 Task: Create new contact,   with mail id: 'KingLayla@faurecia.com', first name: 'Layla', Last name: 'King', Job Title: Event Coordinator, Phone number (617) 555-5678. Change life cycle stage to  'Lead' and lead status to 'New'. Add new company to the associated contact: www.kerryindev.com_x000D_
 and type: Prospect. Logged in from softage.1@softage.net
Action: Mouse moved to (112, 71)
Screenshot: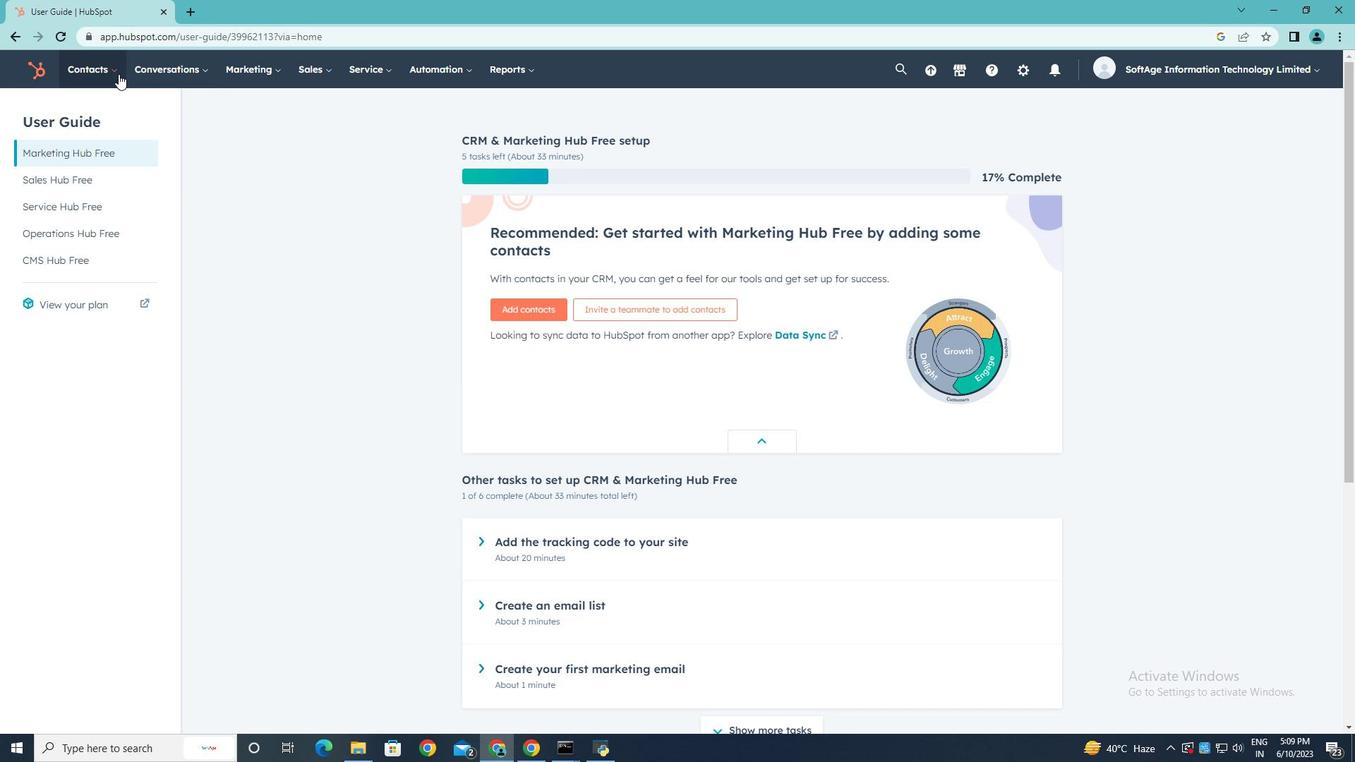 
Action: Mouse pressed left at (112, 71)
Screenshot: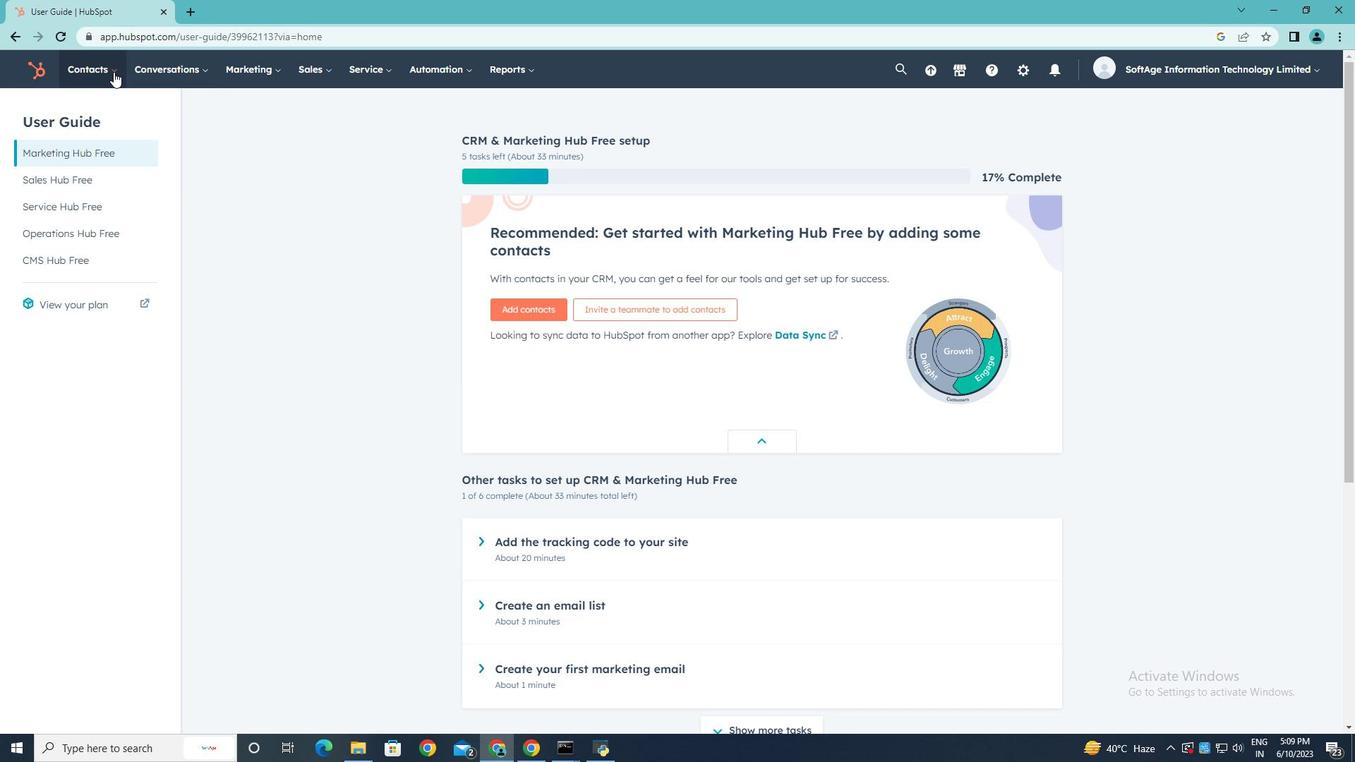 
Action: Mouse moved to (107, 115)
Screenshot: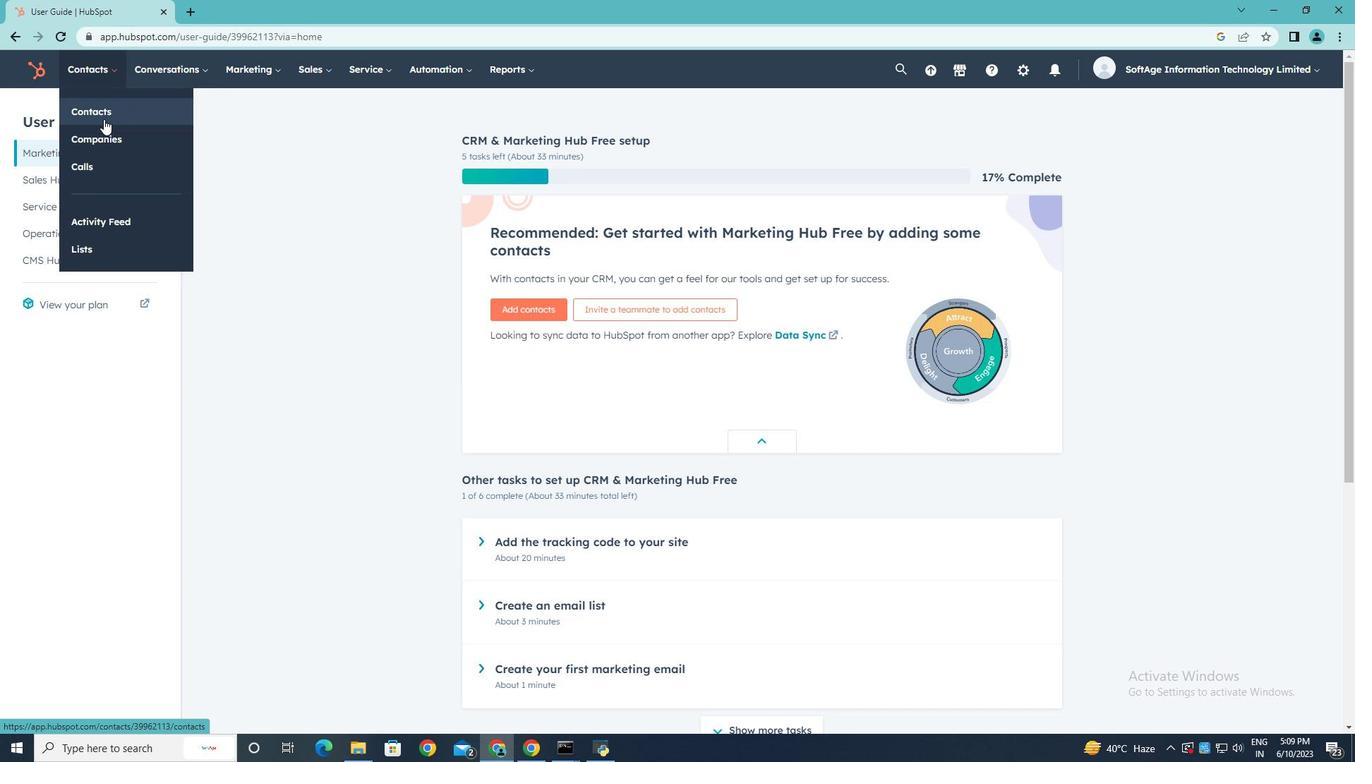 
Action: Mouse pressed left at (107, 115)
Screenshot: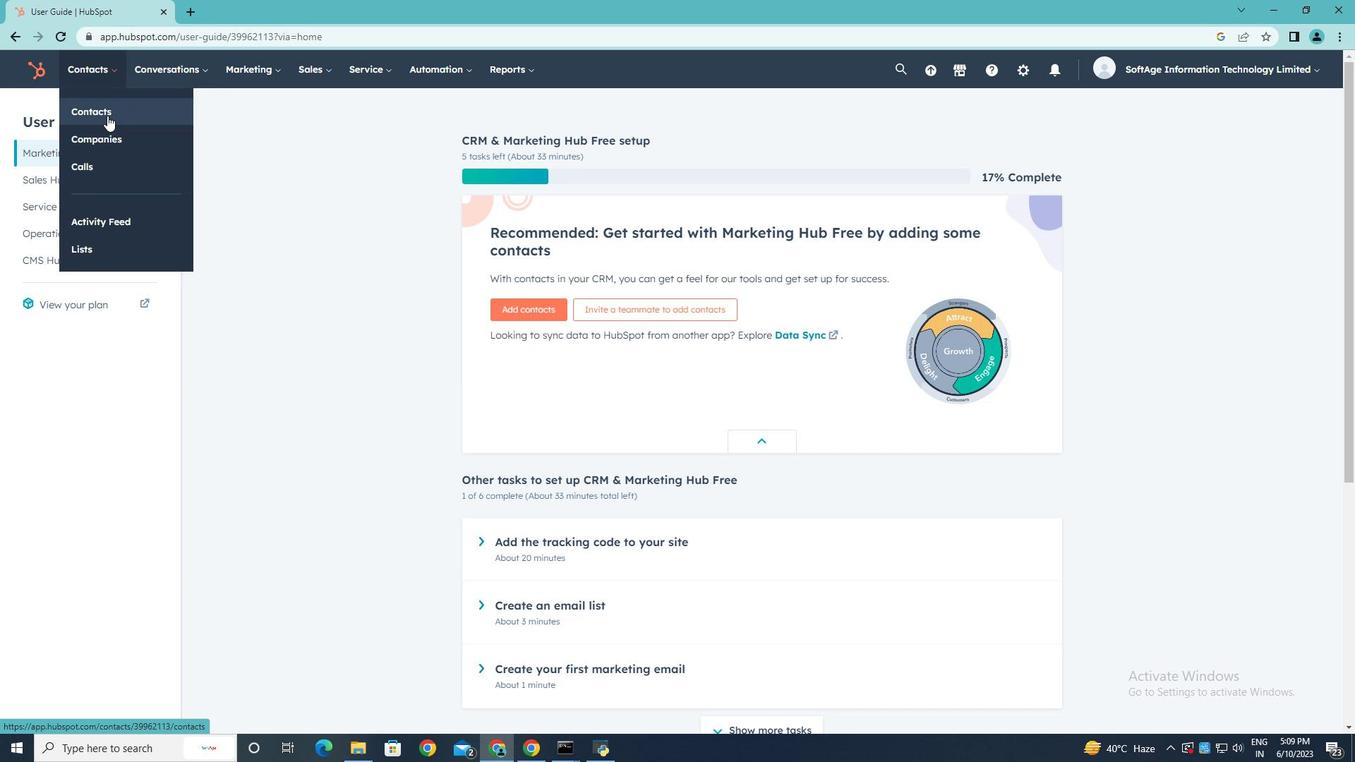 
Action: Mouse moved to (1279, 120)
Screenshot: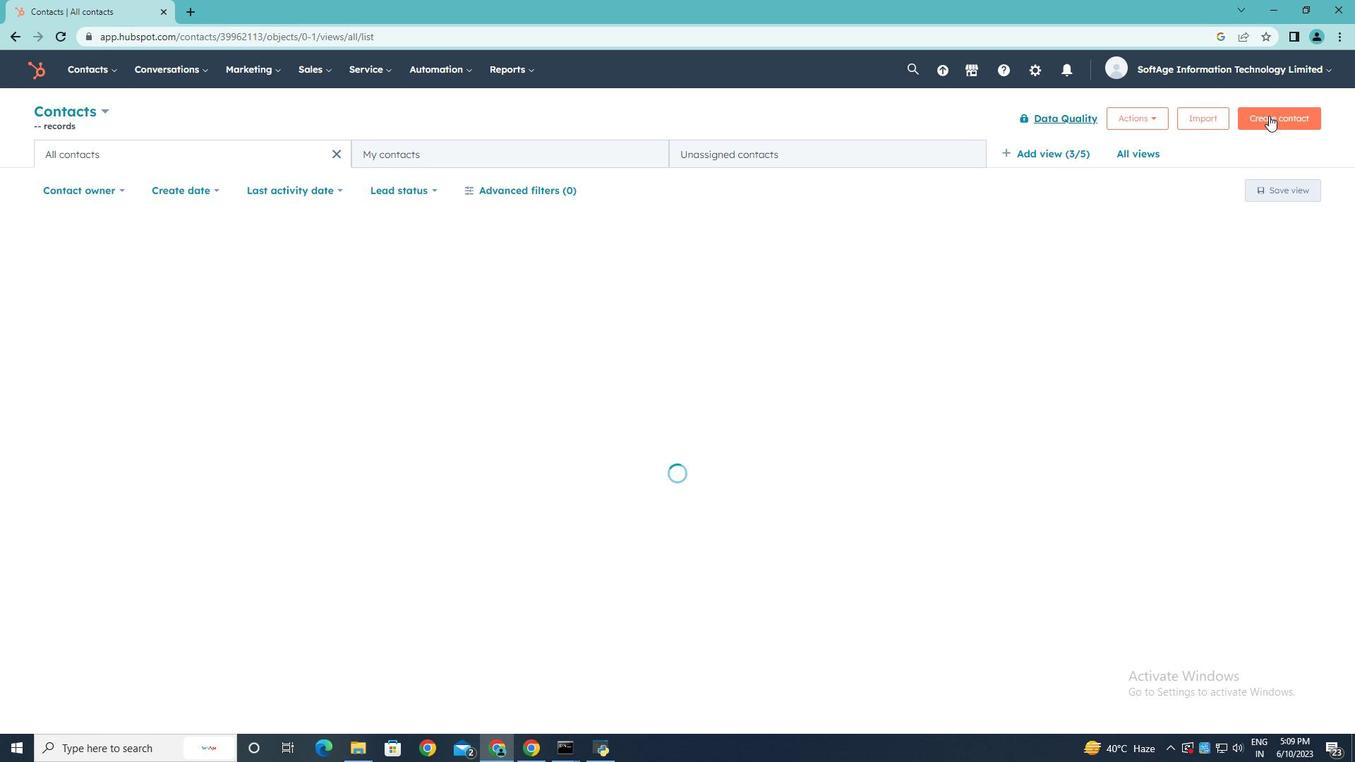 
Action: Mouse pressed left at (1279, 120)
Screenshot: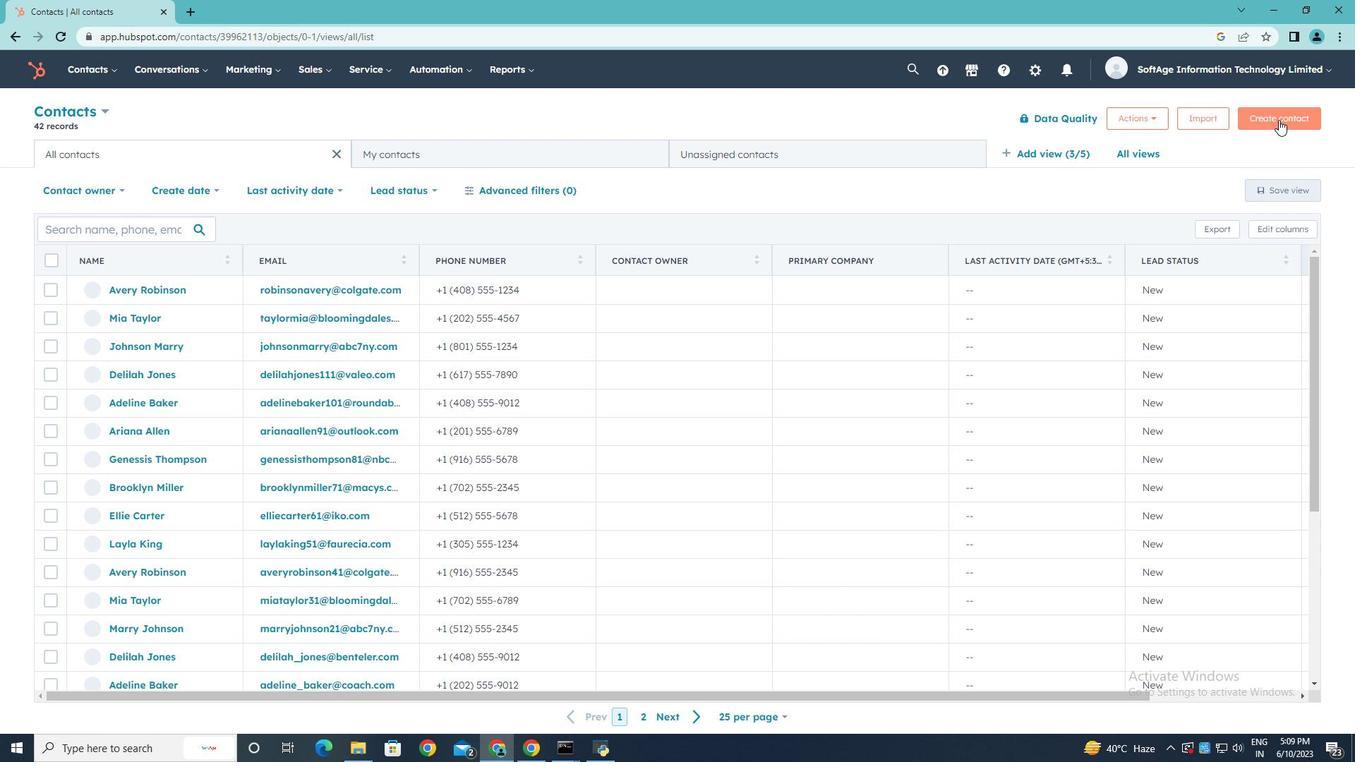 
Action: Mouse moved to (1002, 181)
Screenshot: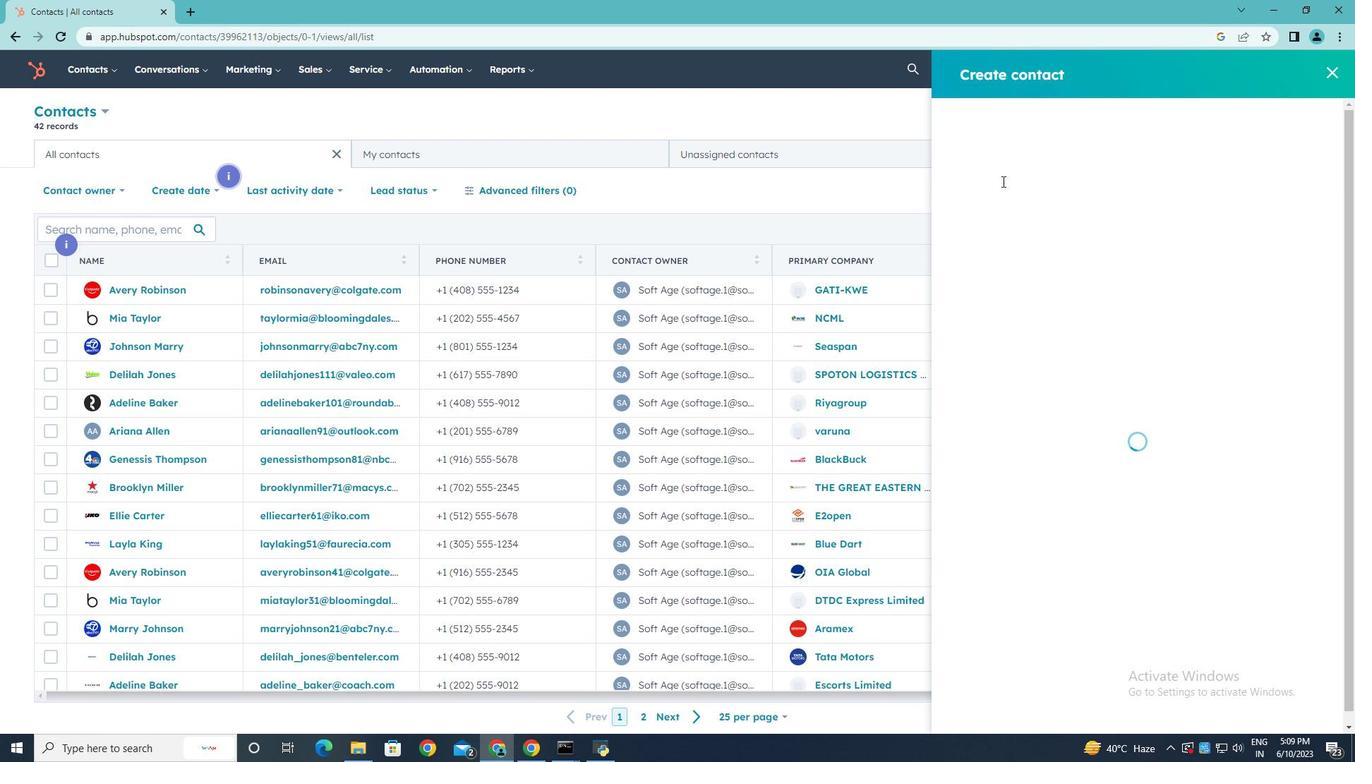 
Action: Mouse pressed left at (1002, 181)
Screenshot: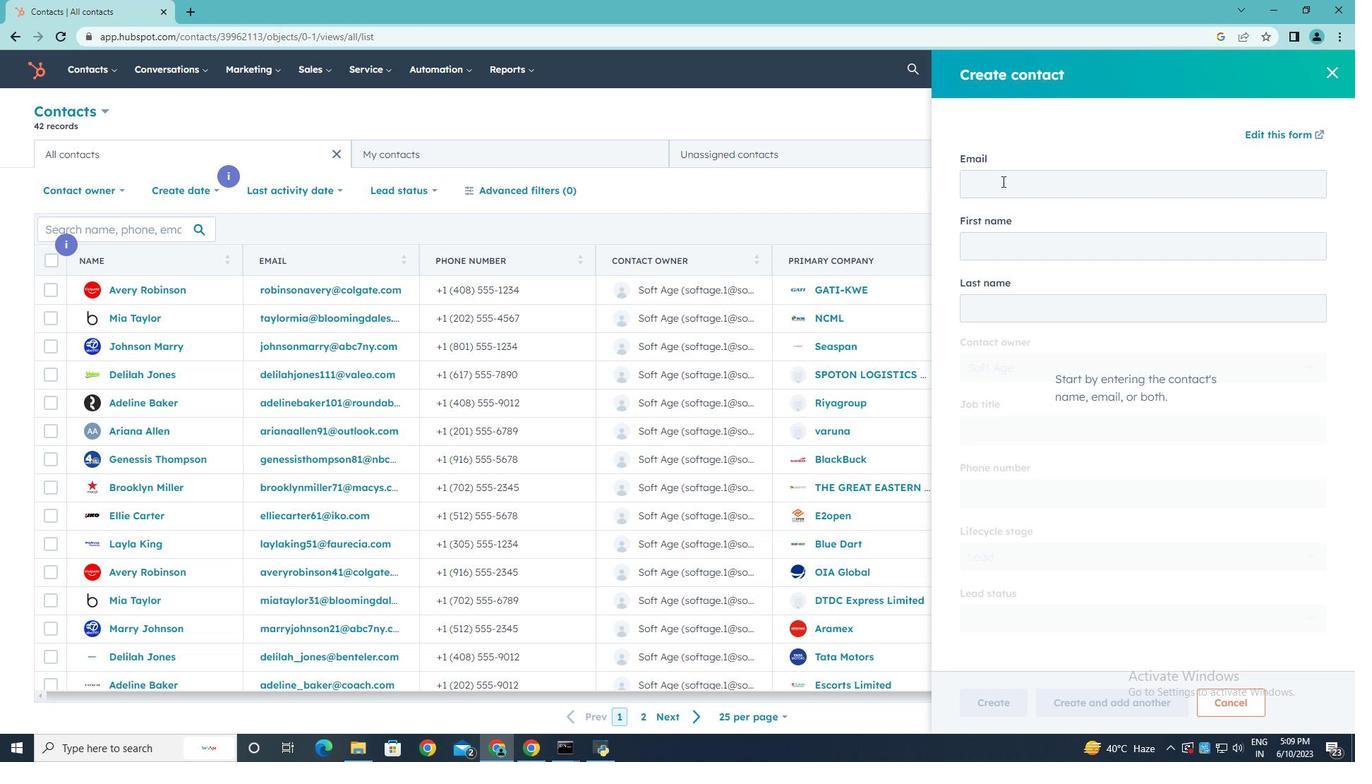 
Action: Key pressed <Key.shift>King<Key.shift>Layla<Key.shift>@<Key.shift>fac<Key.backspace>urecia<Key.shift><Key.shift><Key.shift><Key.shift>.com
Screenshot: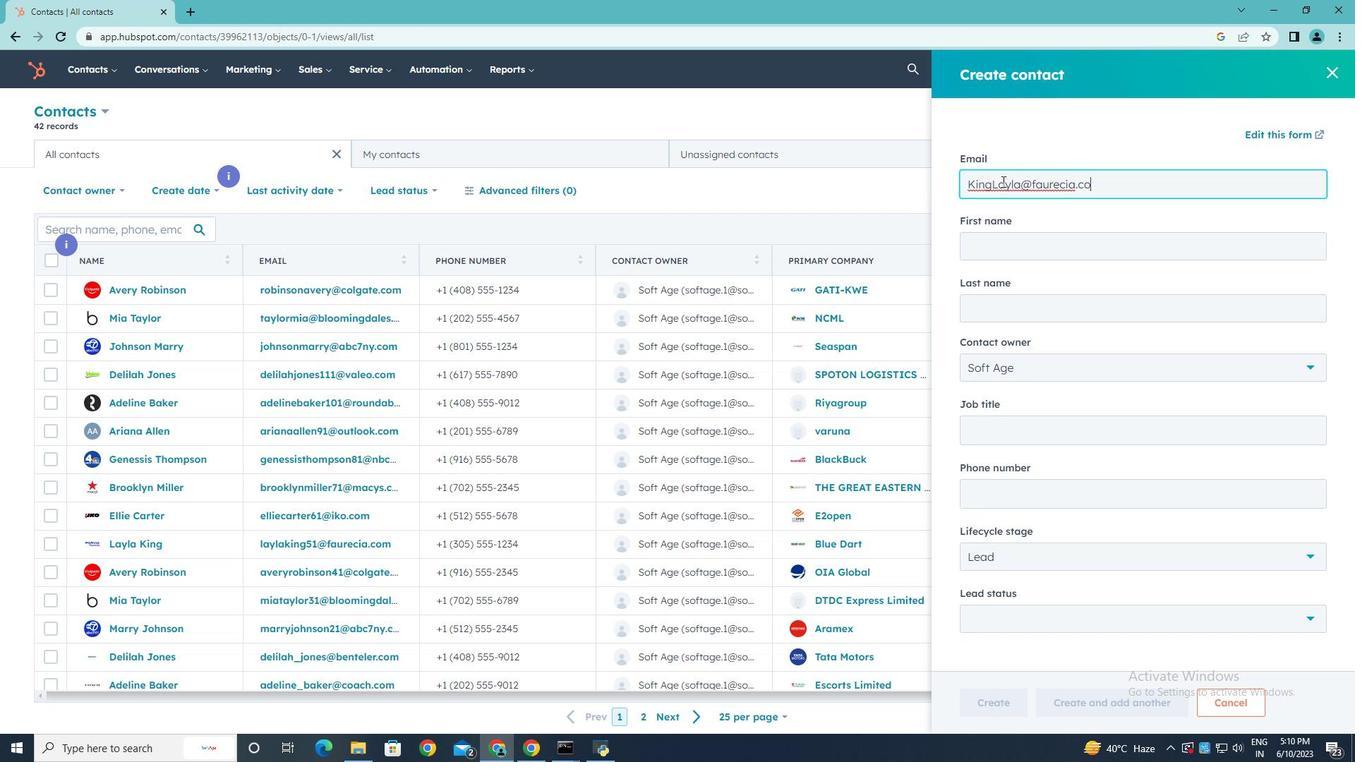 
Action: Mouse moved to (1016, 252)
Screenshot: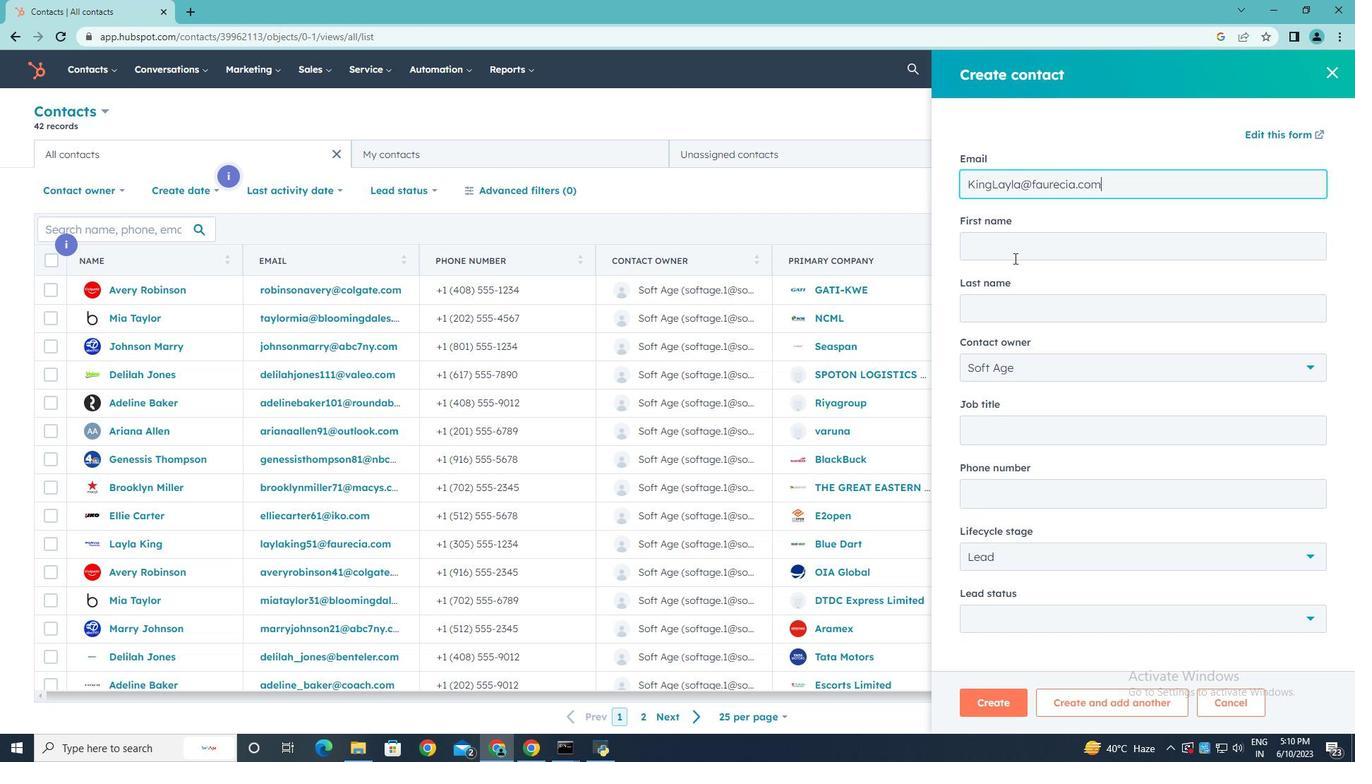 
Action: Mouse pressed left at (1016, 252)
Screenshot: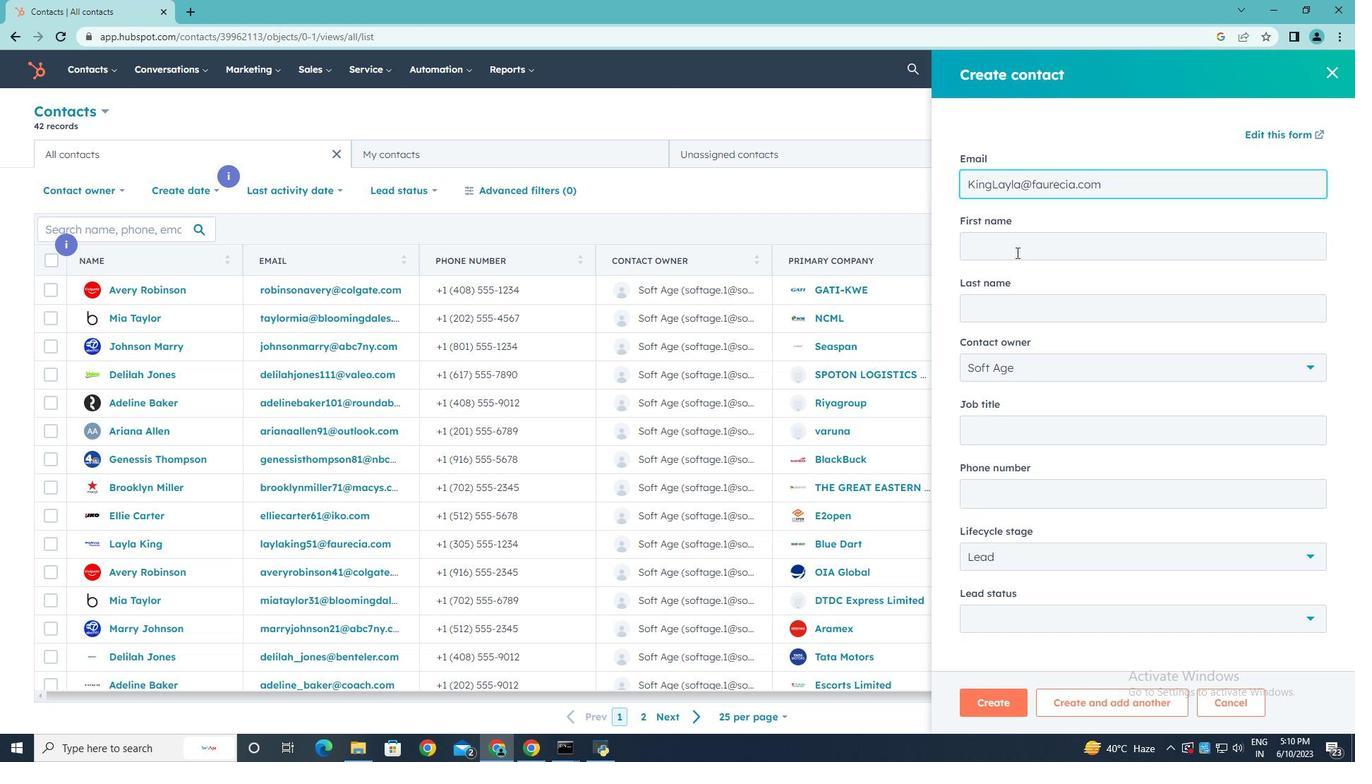 
Action: Key pressed <Key.shift><Key.shift><Key.shift><Key.shift><Key.shift><Key.shift><Key.shift><Key.shift>Layla
Screenshot: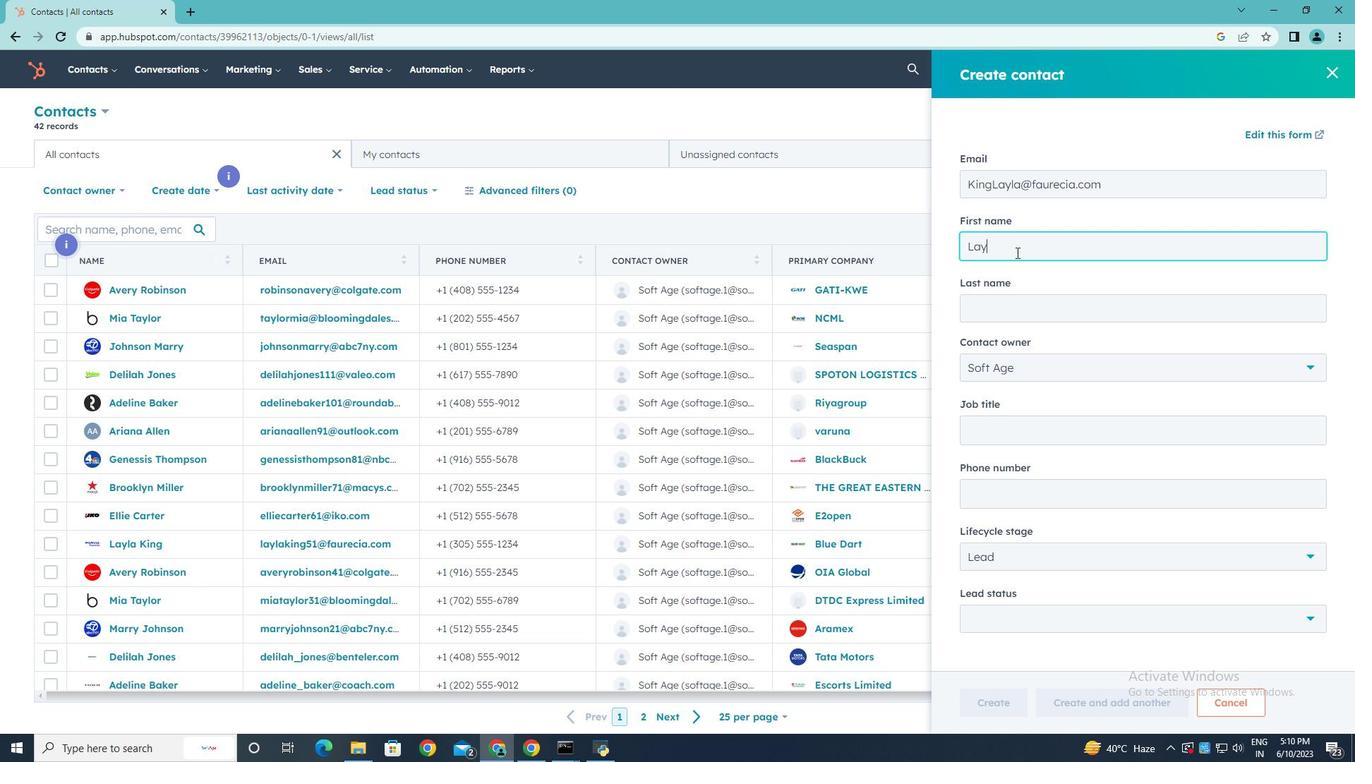
Action: Mouse moved to (1017, 252)
Screenshot: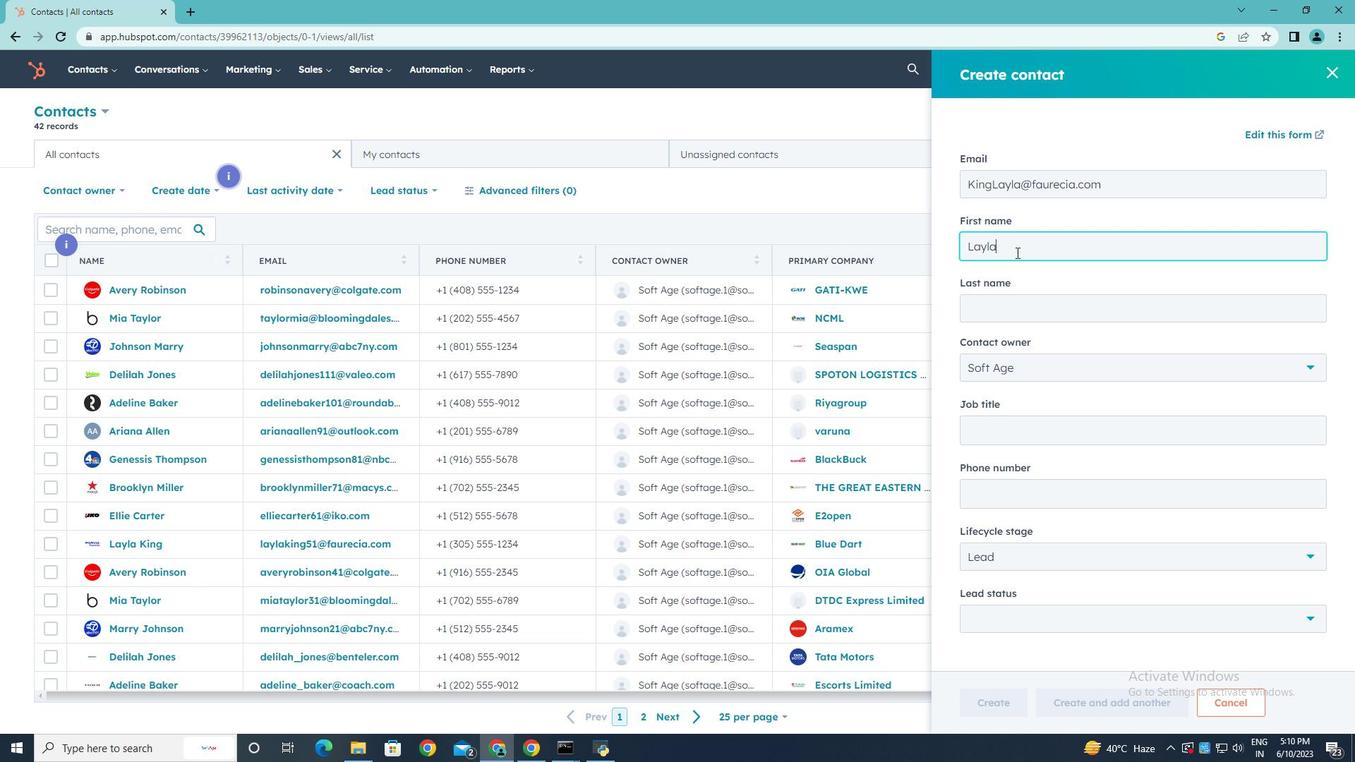 
Action: Mouse scrolled (1017, 252) with delta (0, 0)
Screenshot: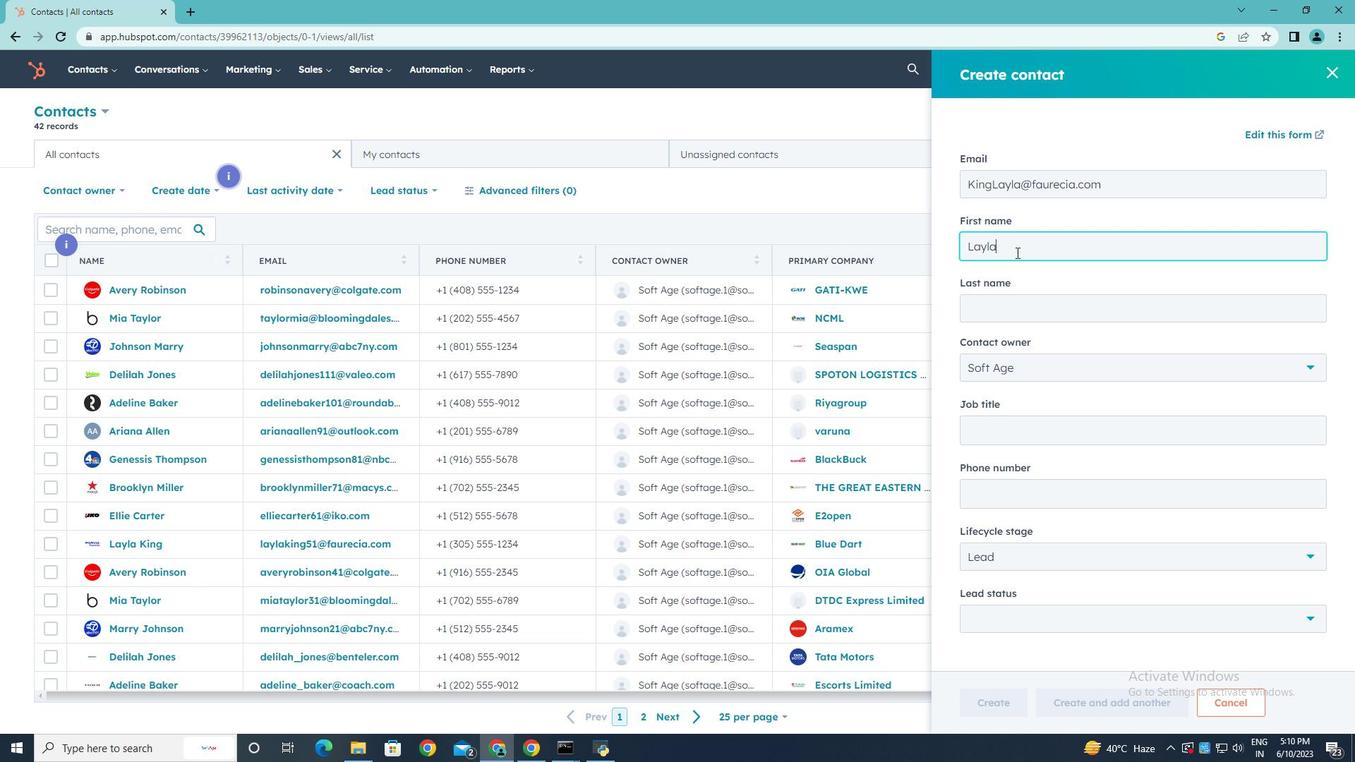 
Action: Mouse moved to (1020, 253)
Screenshot: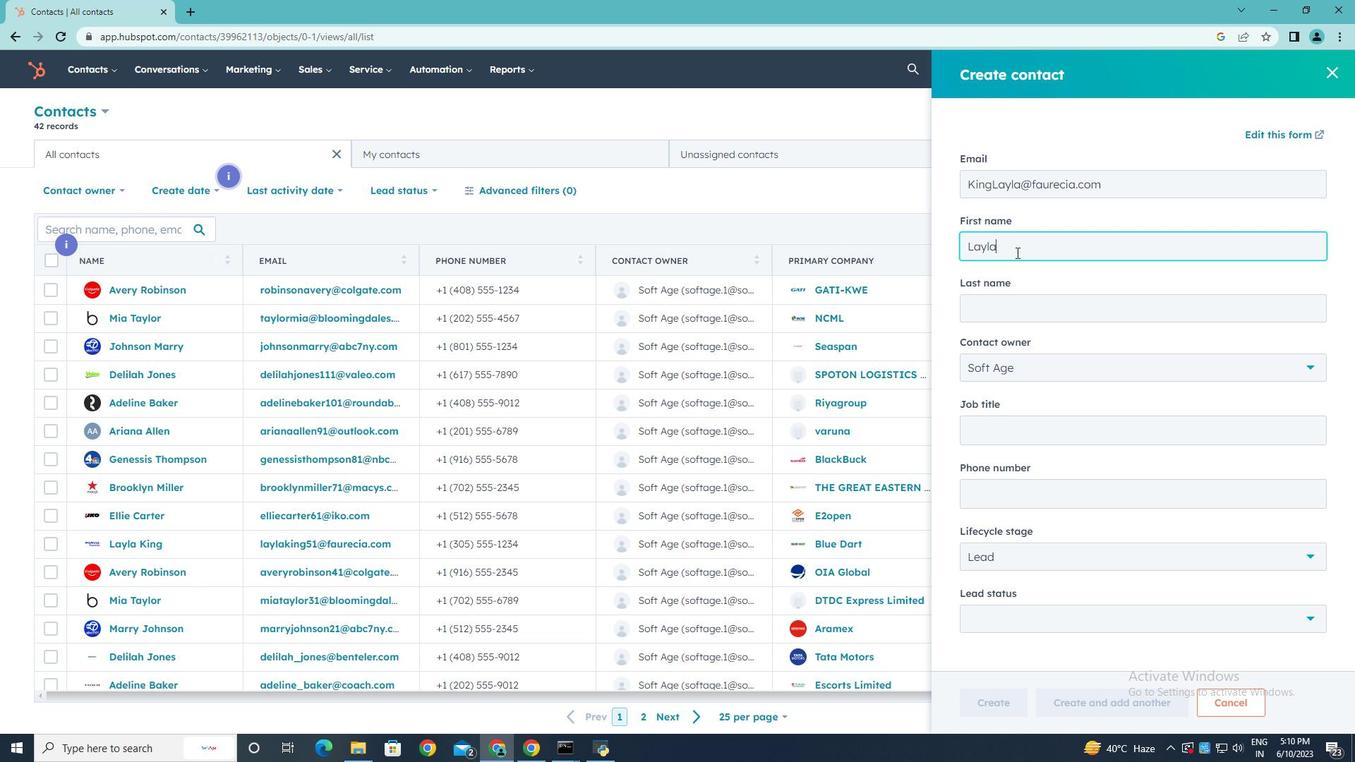 
Action: Mouse scrolled (1020, 252) with delta (0, 0)
Screenshot: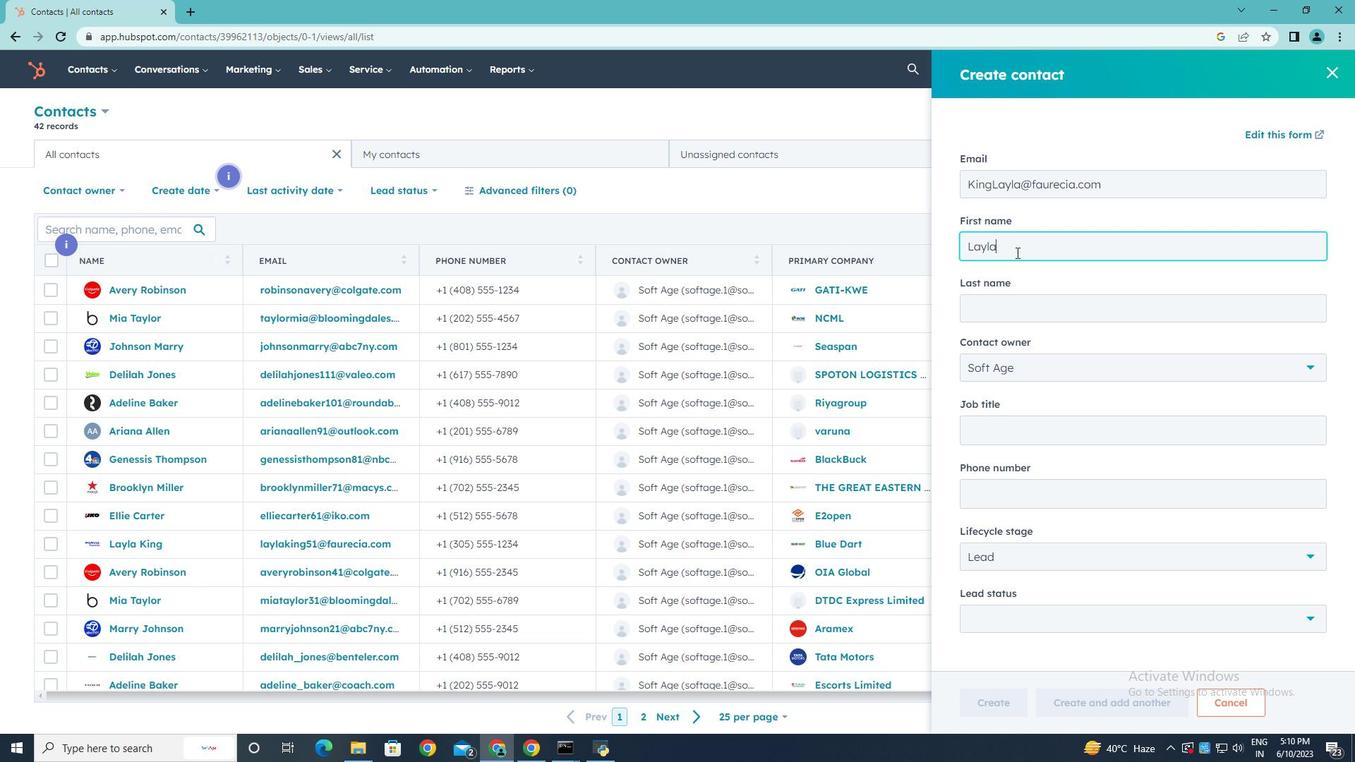 
Action: Mouse moved to (1032, 255)
Screenshot: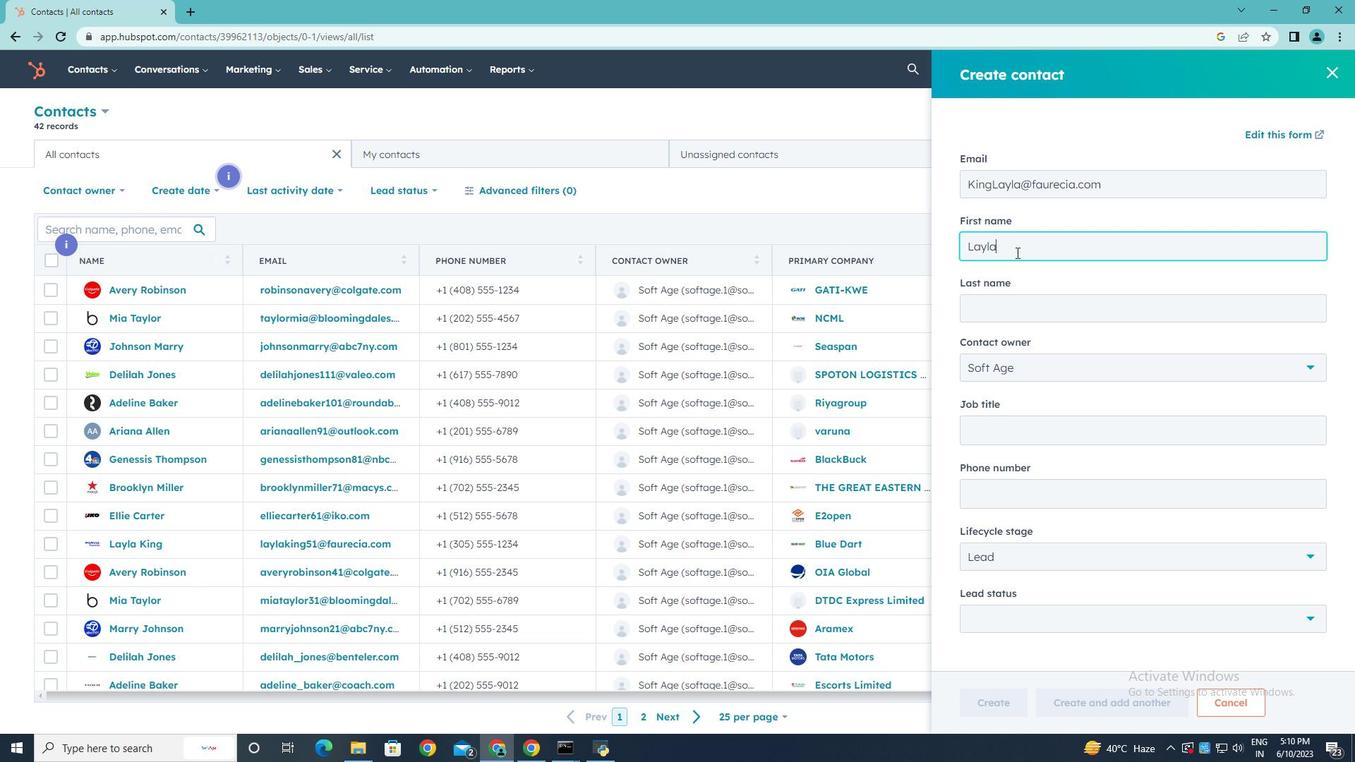 
Action: Mouse scrolled (1032, 254) with delta (0, 0)
Screenshot: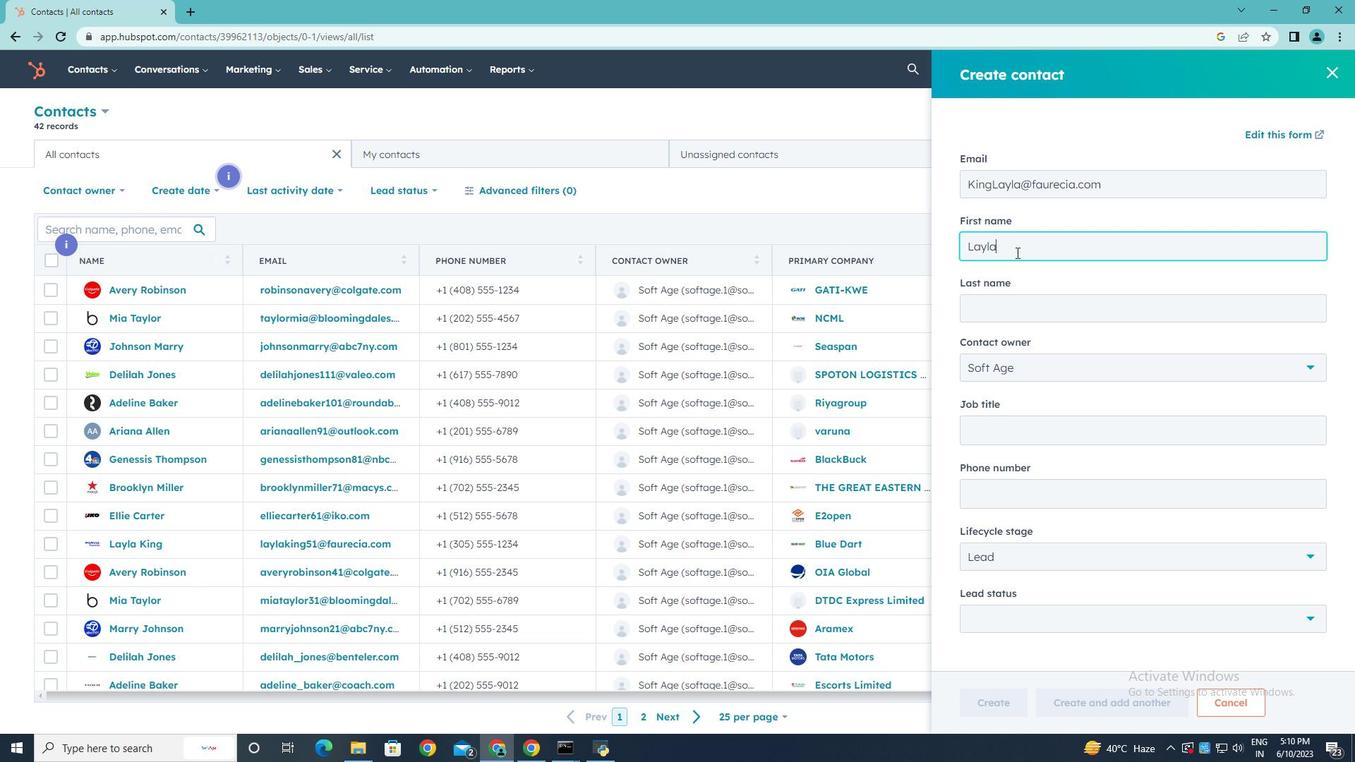 
Action: Mouse moved to (1055, 256)
Screenshot: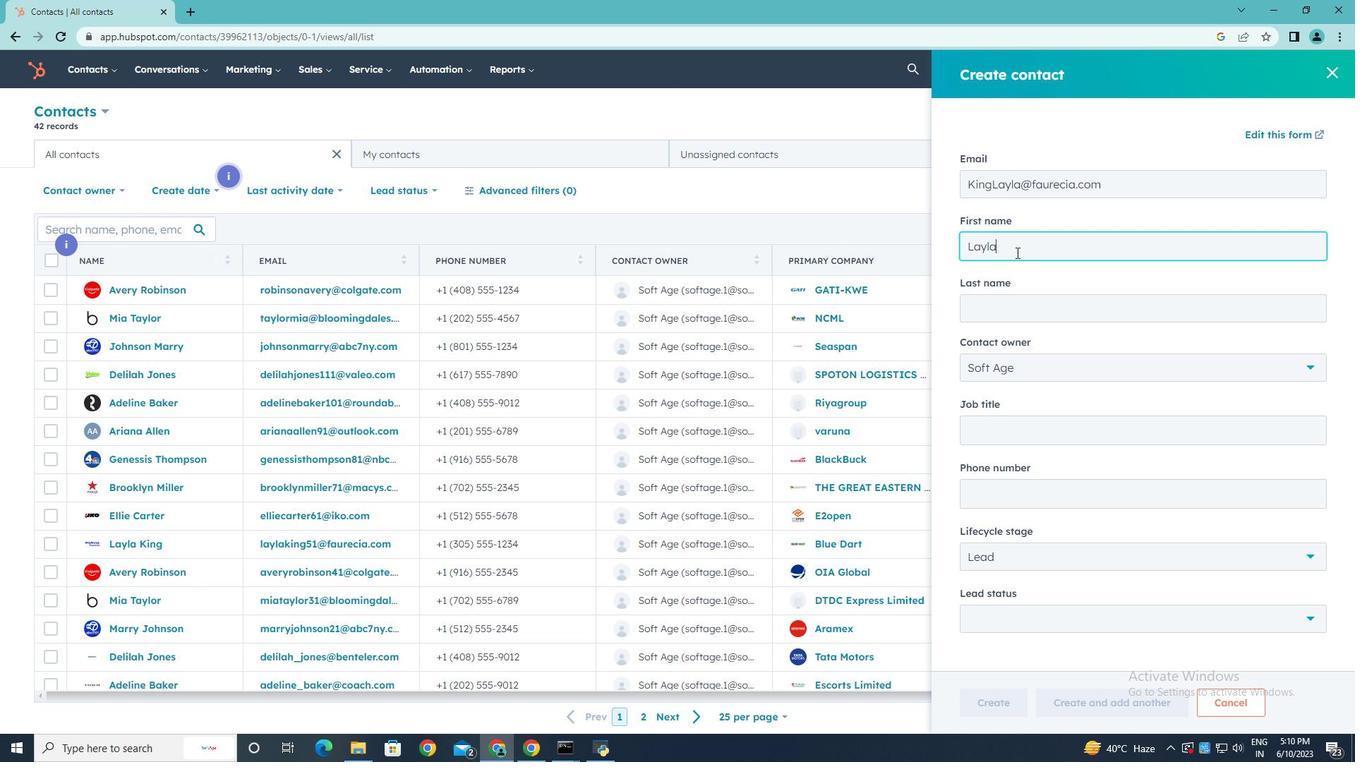
Action: Mouse scrolled (1055, 256) with delta (0, 0)
Screenshot: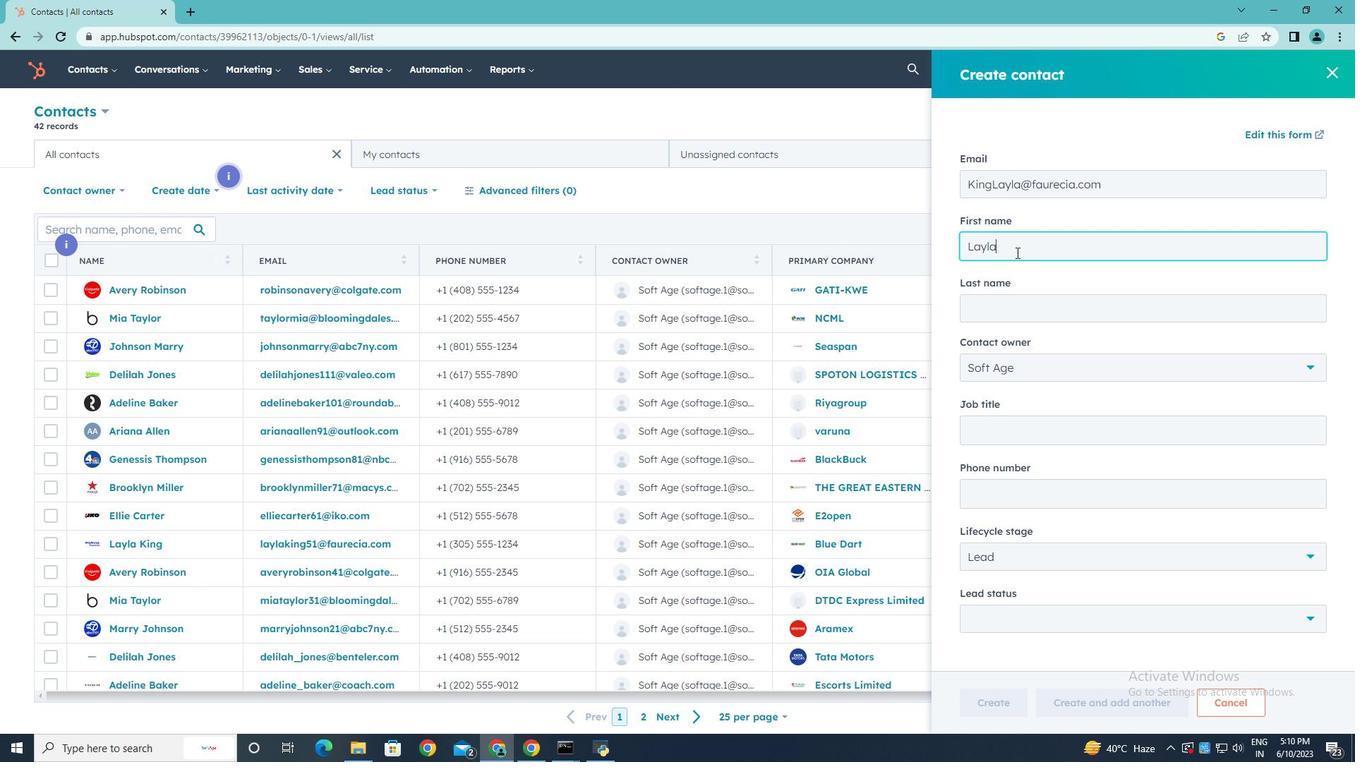 
Action: Mouse moved to (1017, 313)
Screenshot: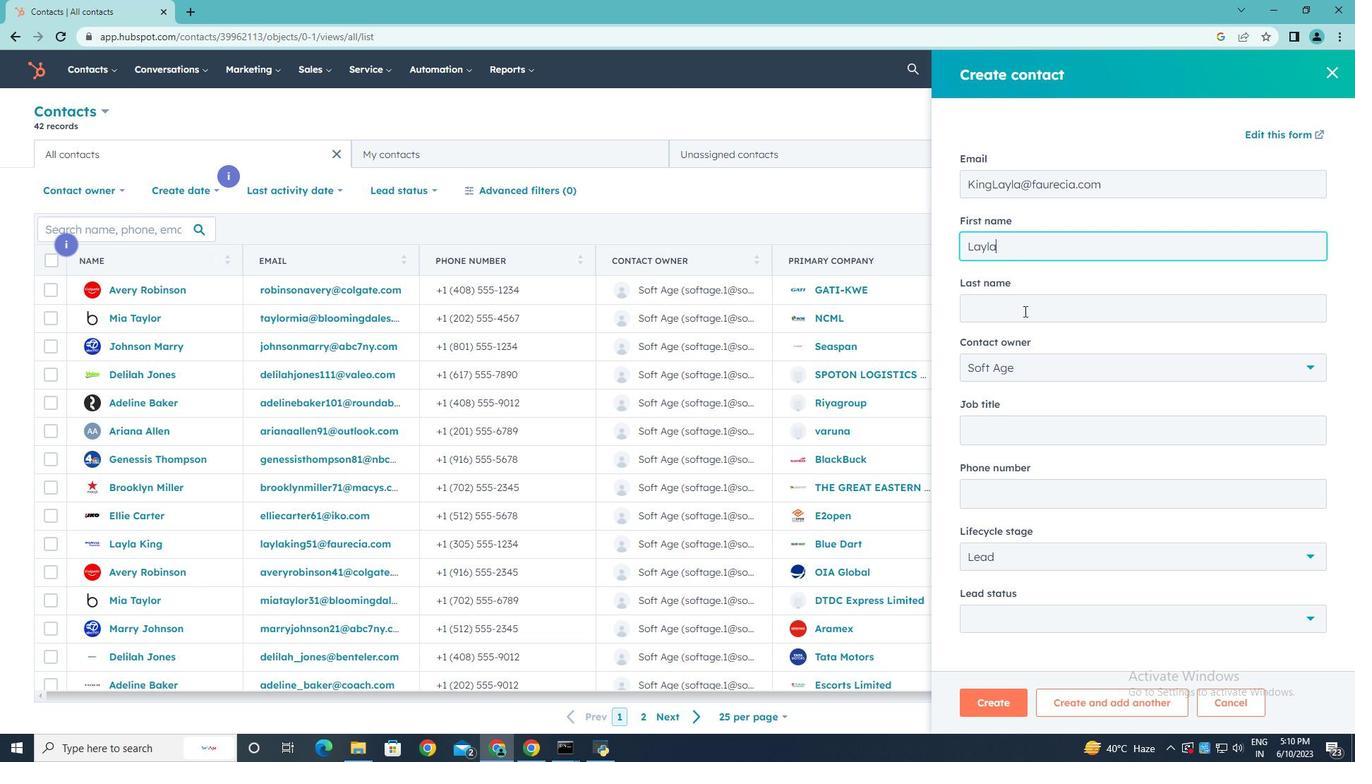 
Action: Mouse pressed left at (1017, 313)
Screenshot: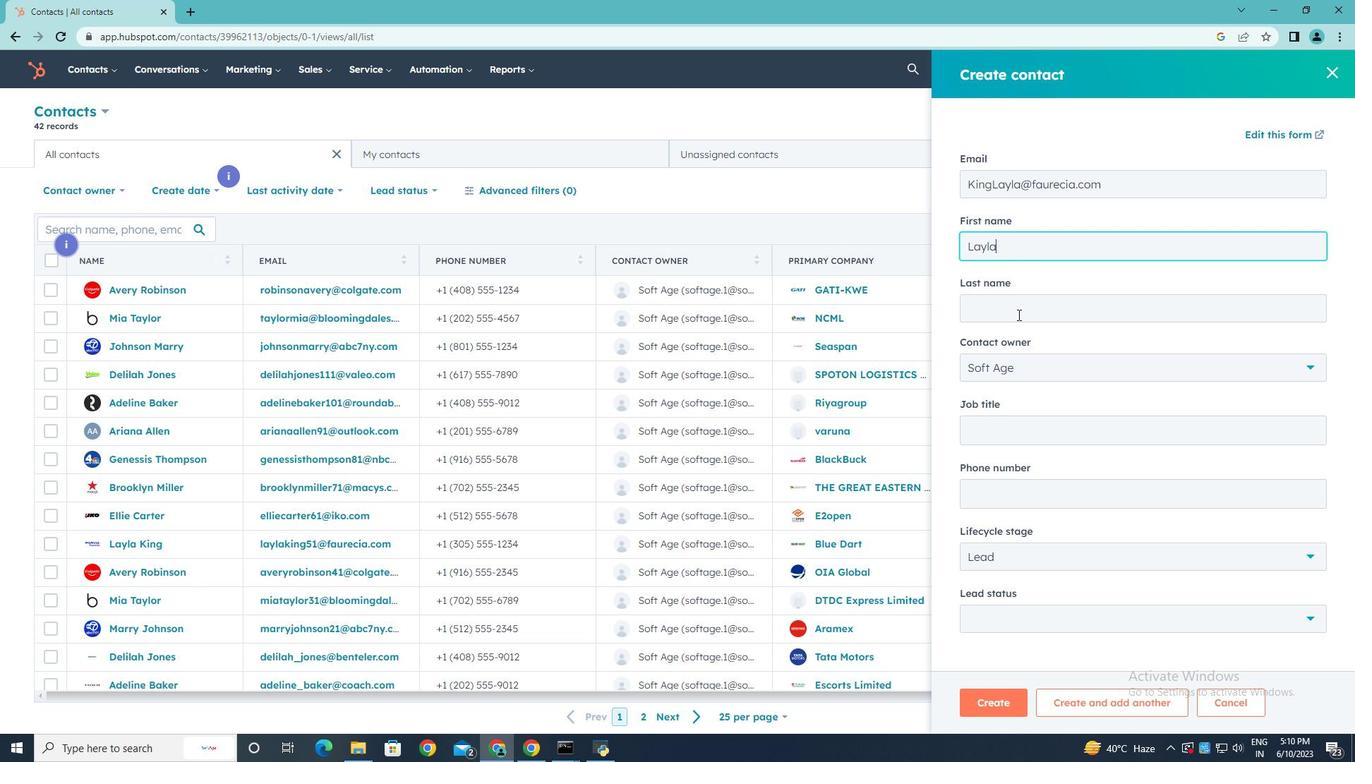 
Action: Key pressed <Key.shift>King
Screenshot: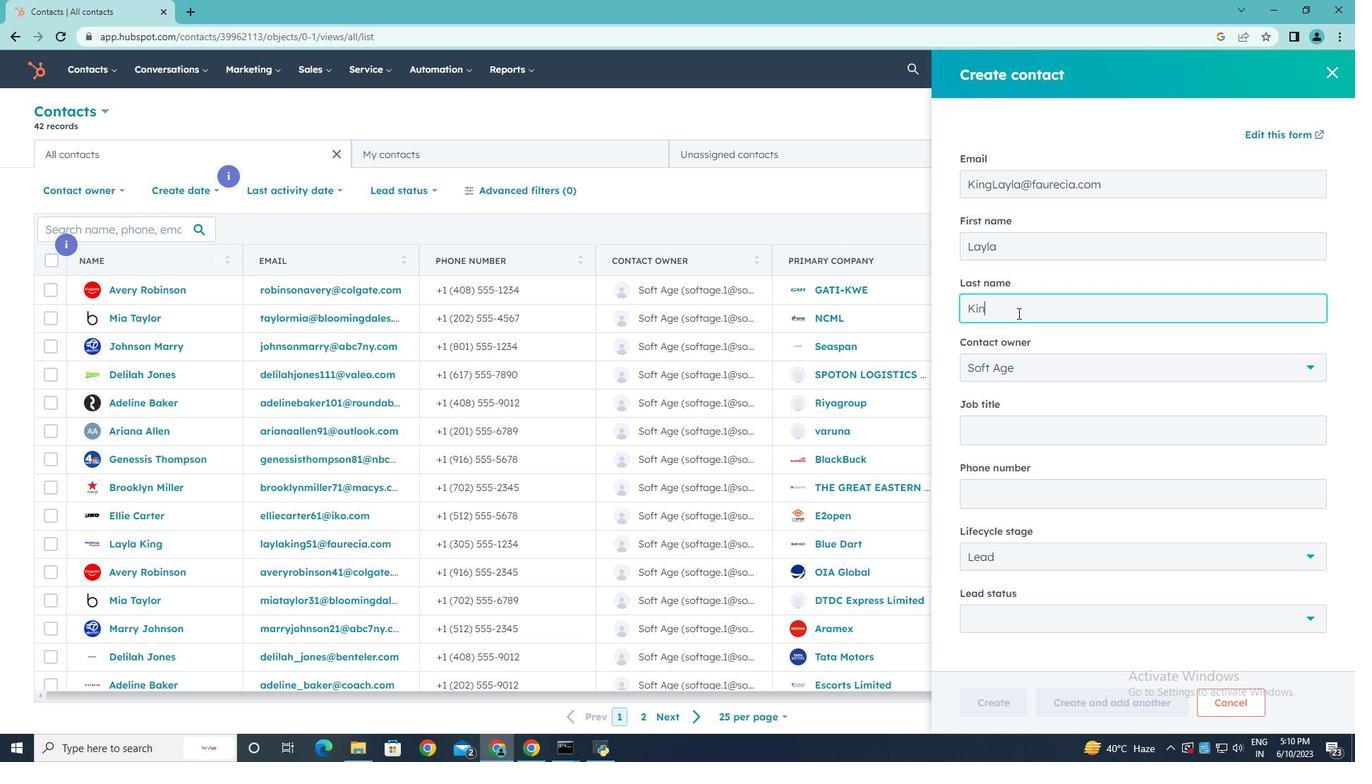 
Action: Mouse moved to (1029, 434)
Screenshot: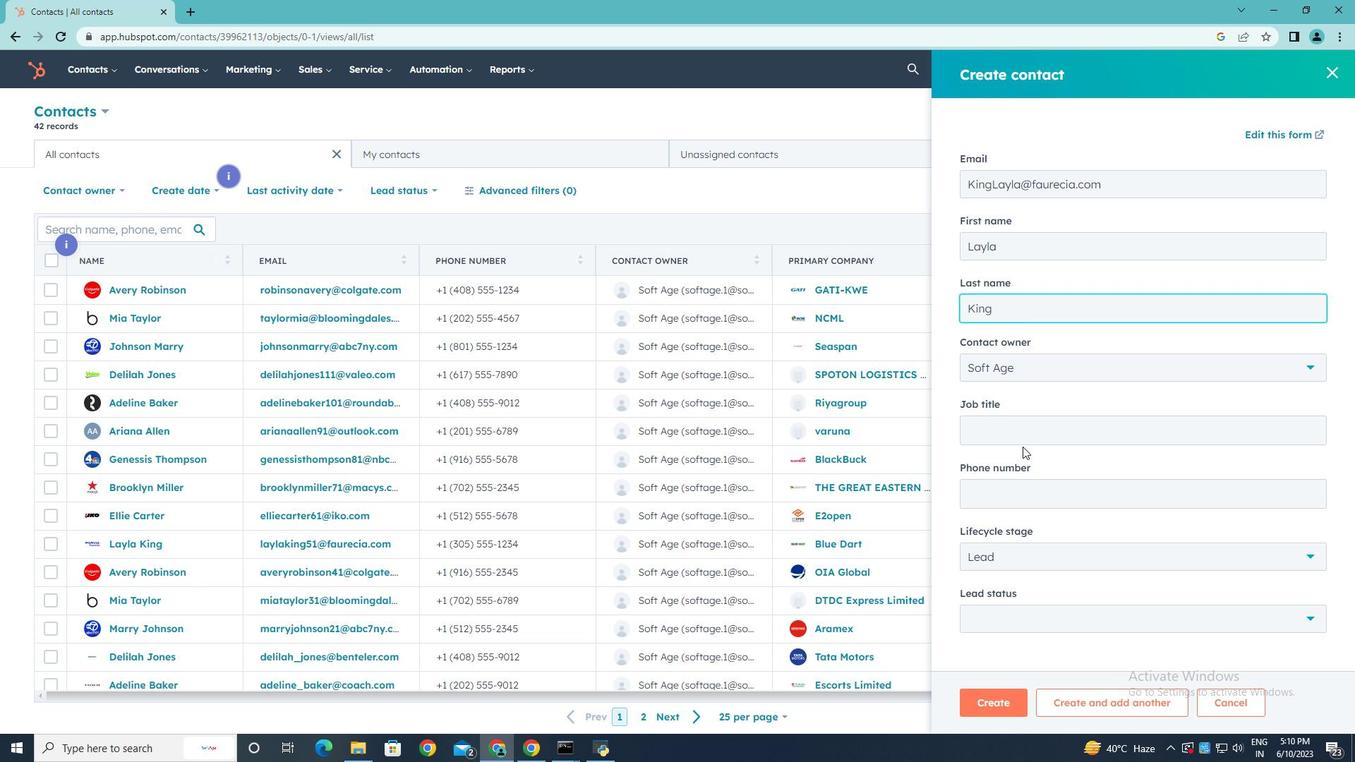 
Action: Mouse pressed left at (1029, 434)
Screenshot: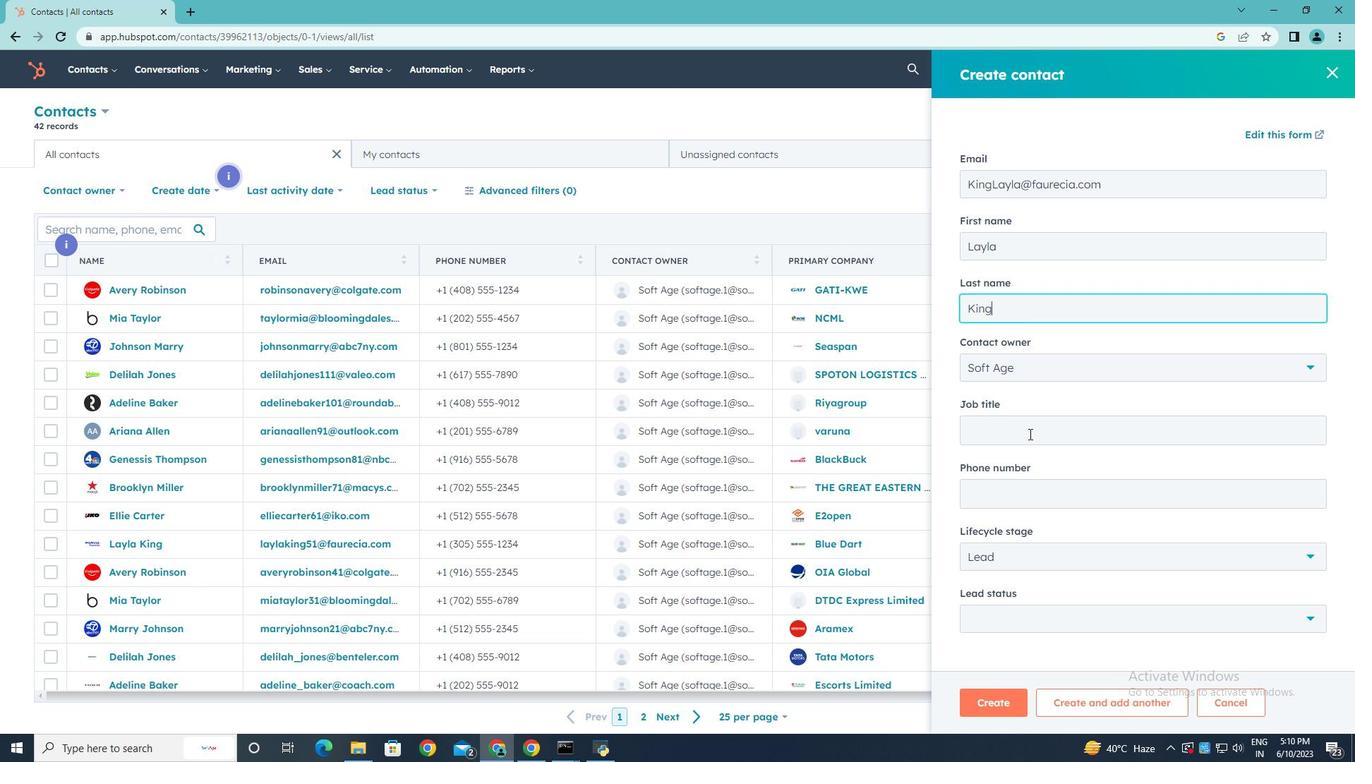 
Action: Key pressed <Key.shift><Key.shift><Key.shift><Key.shift><Key.shift>Evenet<Key.backspace><Key.backspace>t<Key.space><Key.shift>D<Key.shift><Key.backspace>Coordinator
Screenshot: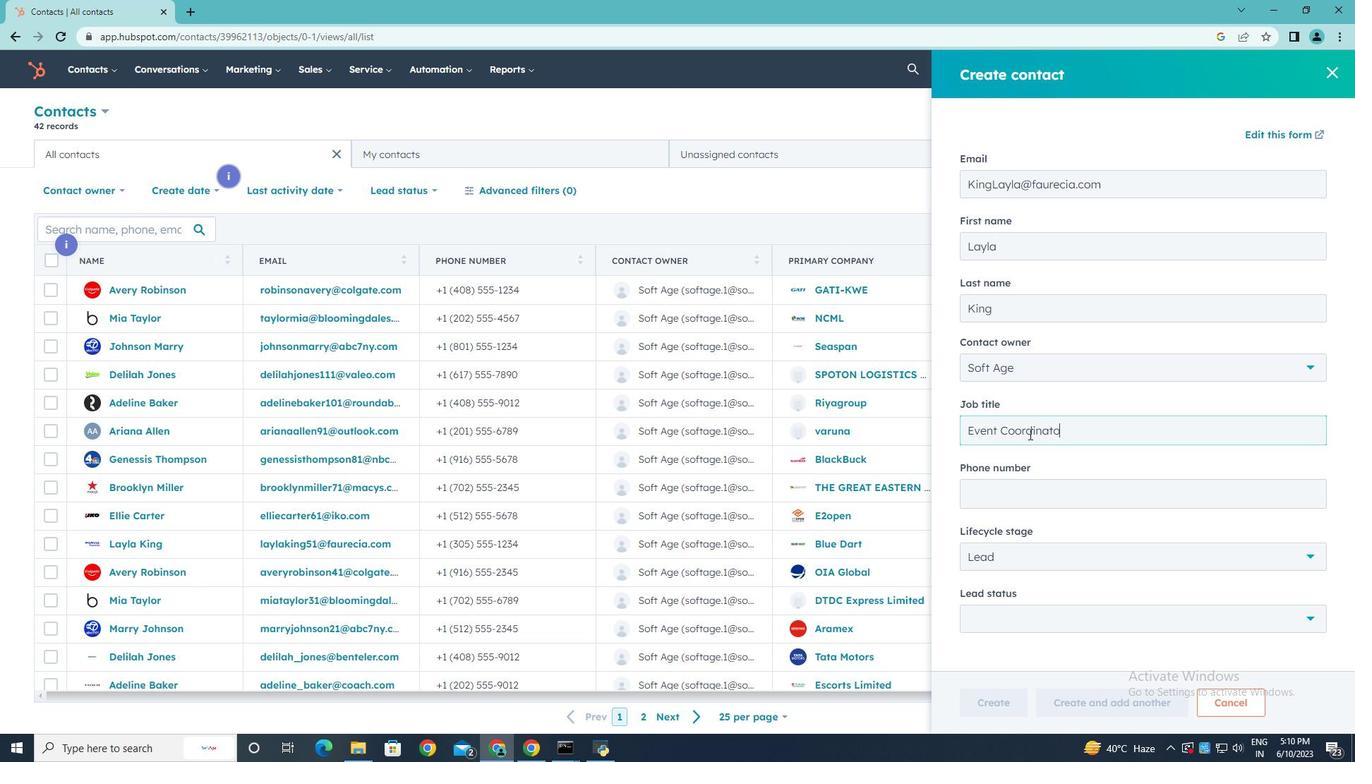 
Action: Mouse moved to (1061, 502)
Screenshot: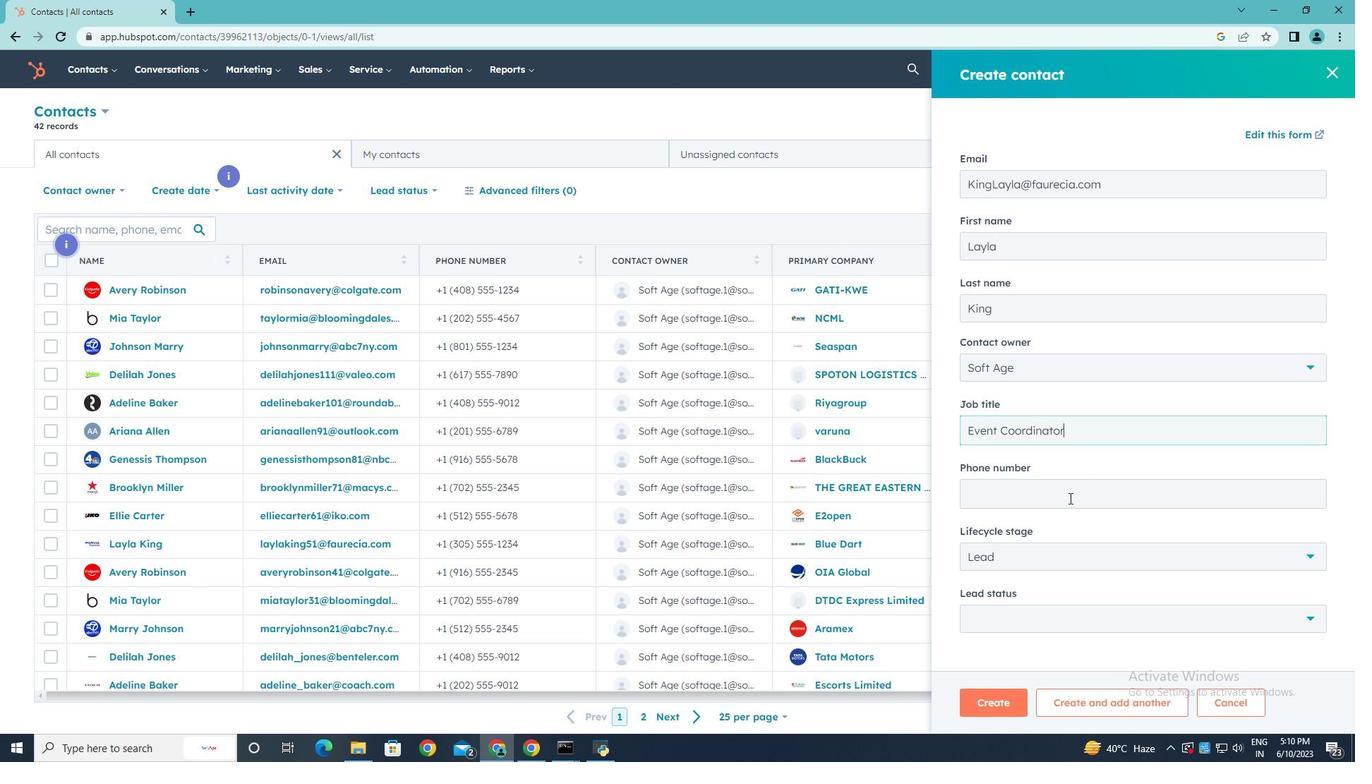 
Action: Mouse pressed left at (1061, 502)
Screenshot: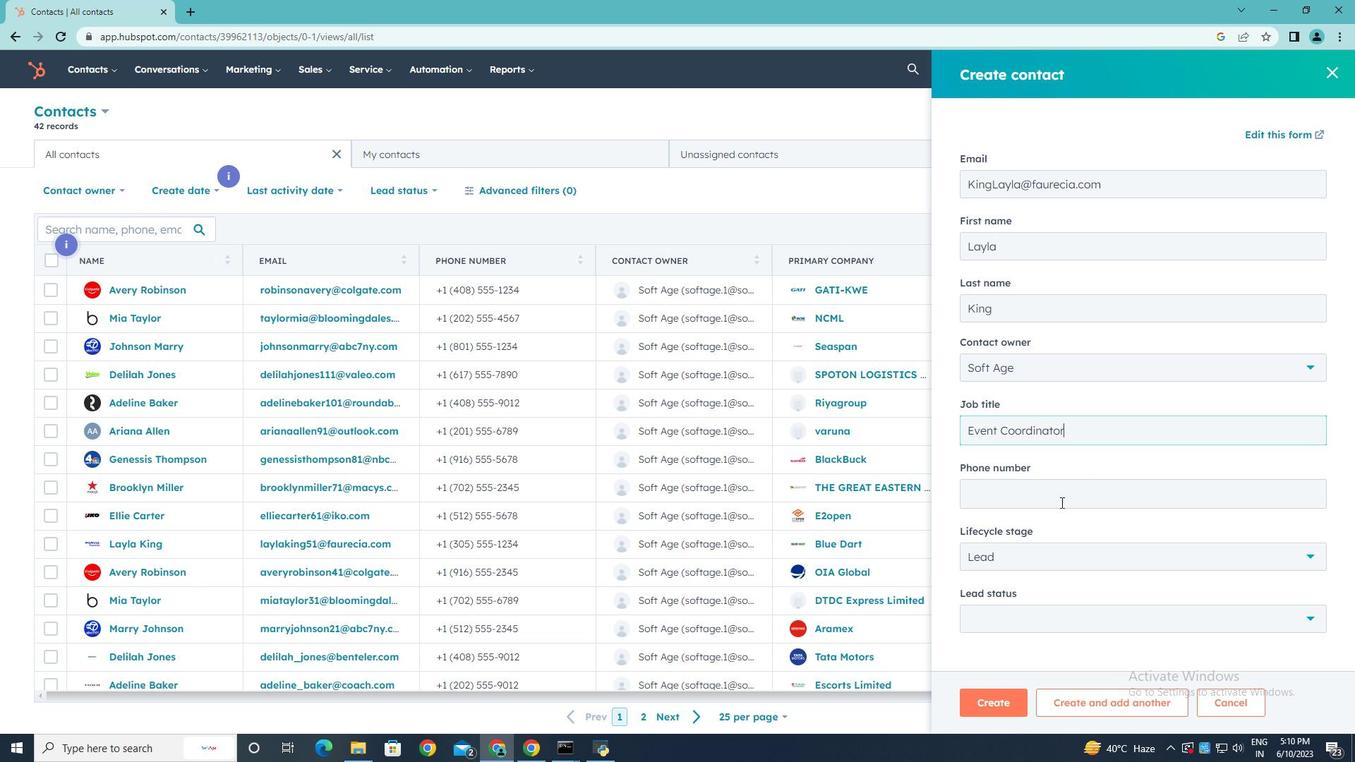 
Action: Key pressed 67<Key.backspace>175555678
Screenshot: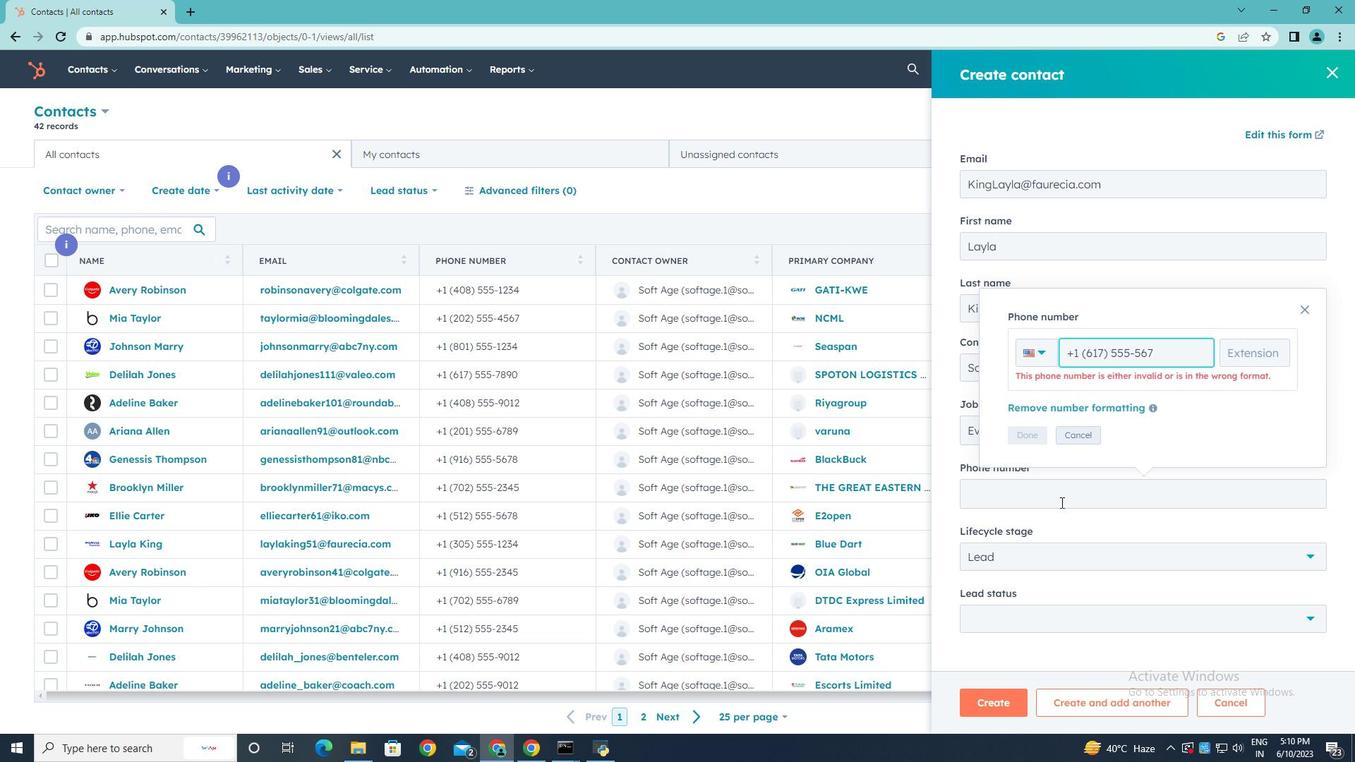 
Action: Mouse moved to (1033, 430)
Screenshot: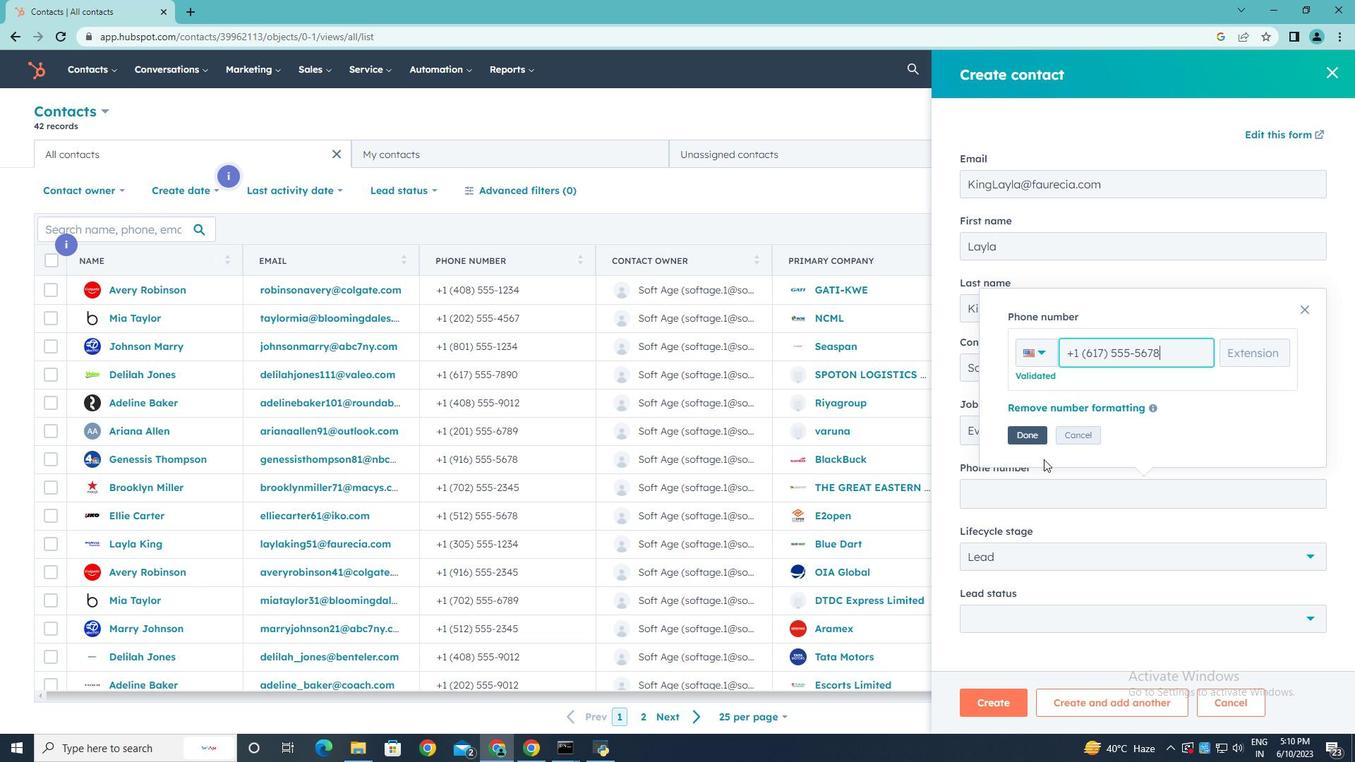 
Action: Mouse pressed left at (1033, 430)
Screenshot: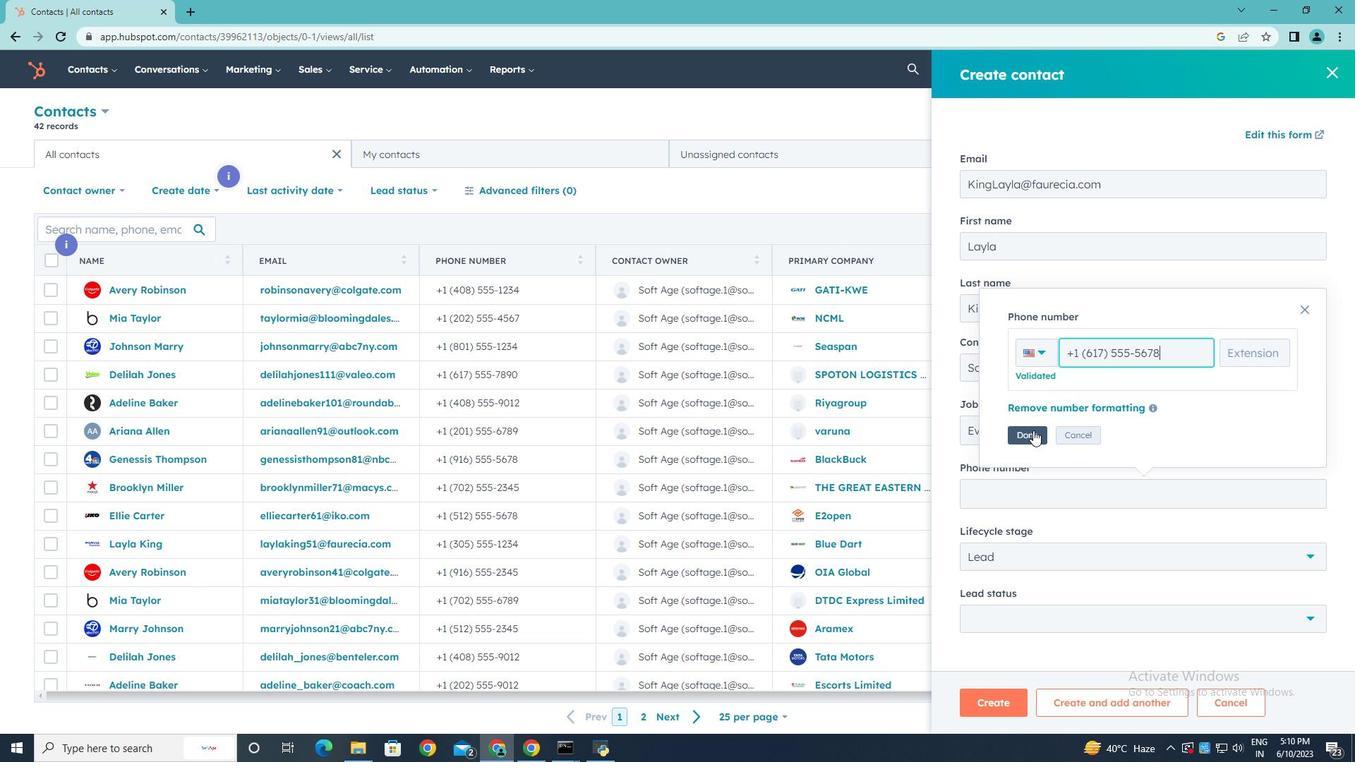 
Action: Mouse moved to (1046, 552)
Screenshot: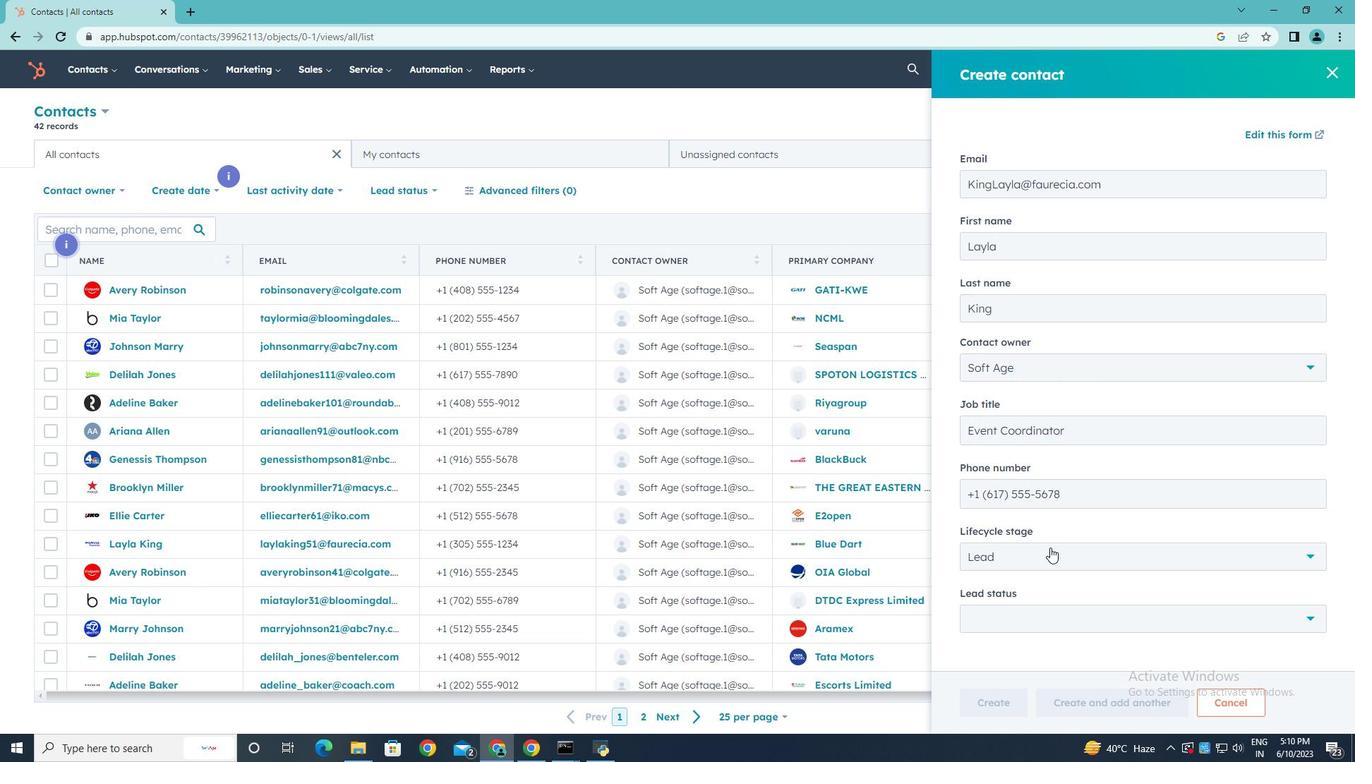 
Action: Mouse pressed left at (1046, 552)
Screenshot: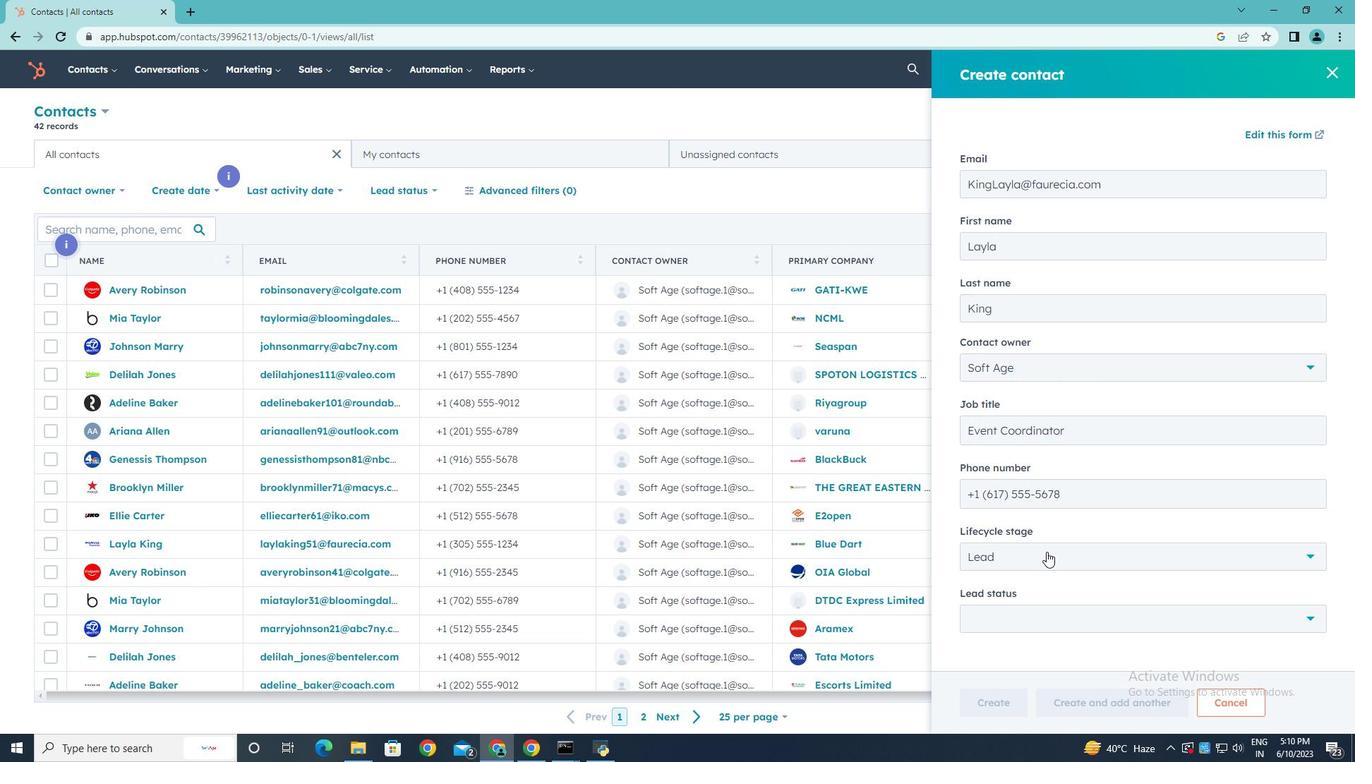 
Action: Mouse moved to (1009, 424)
Screenshot: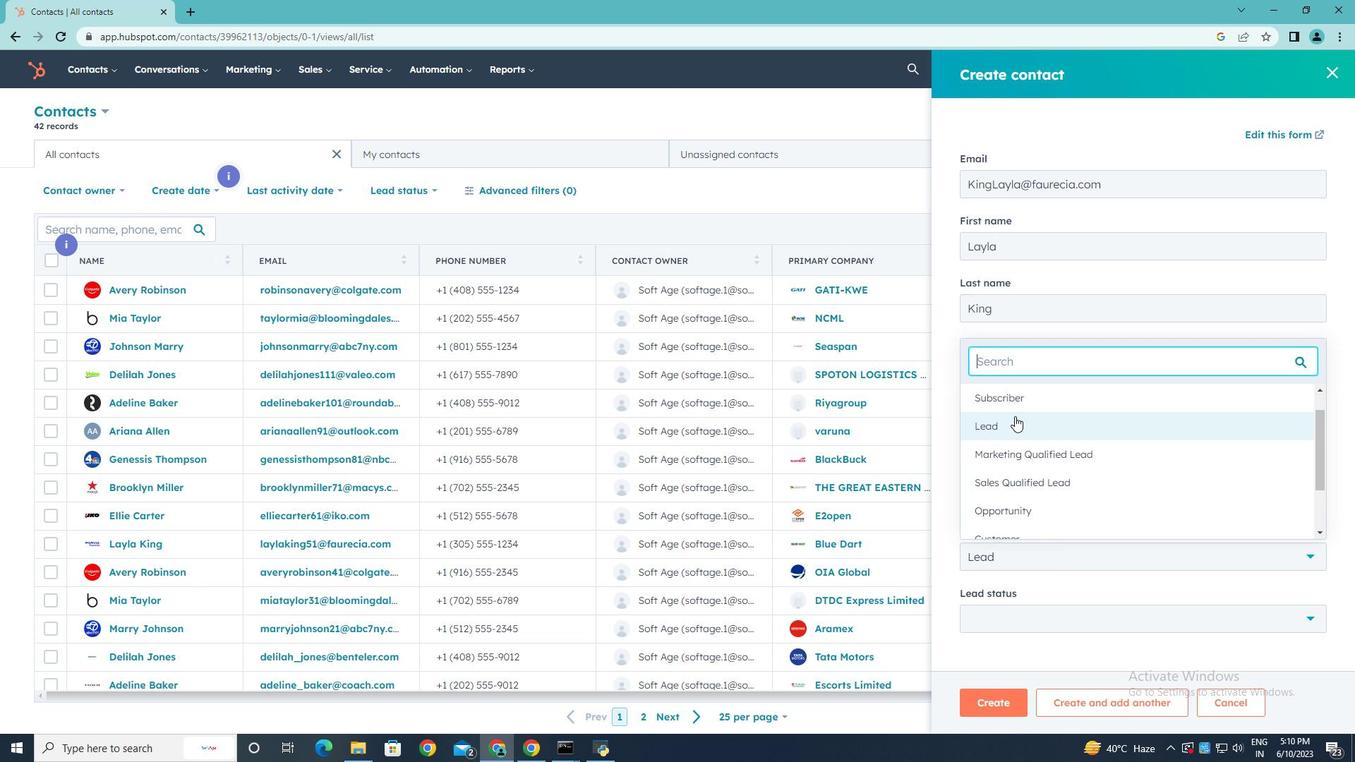 
Action: Mouse pressed left at (1009, 424)
Screenshot: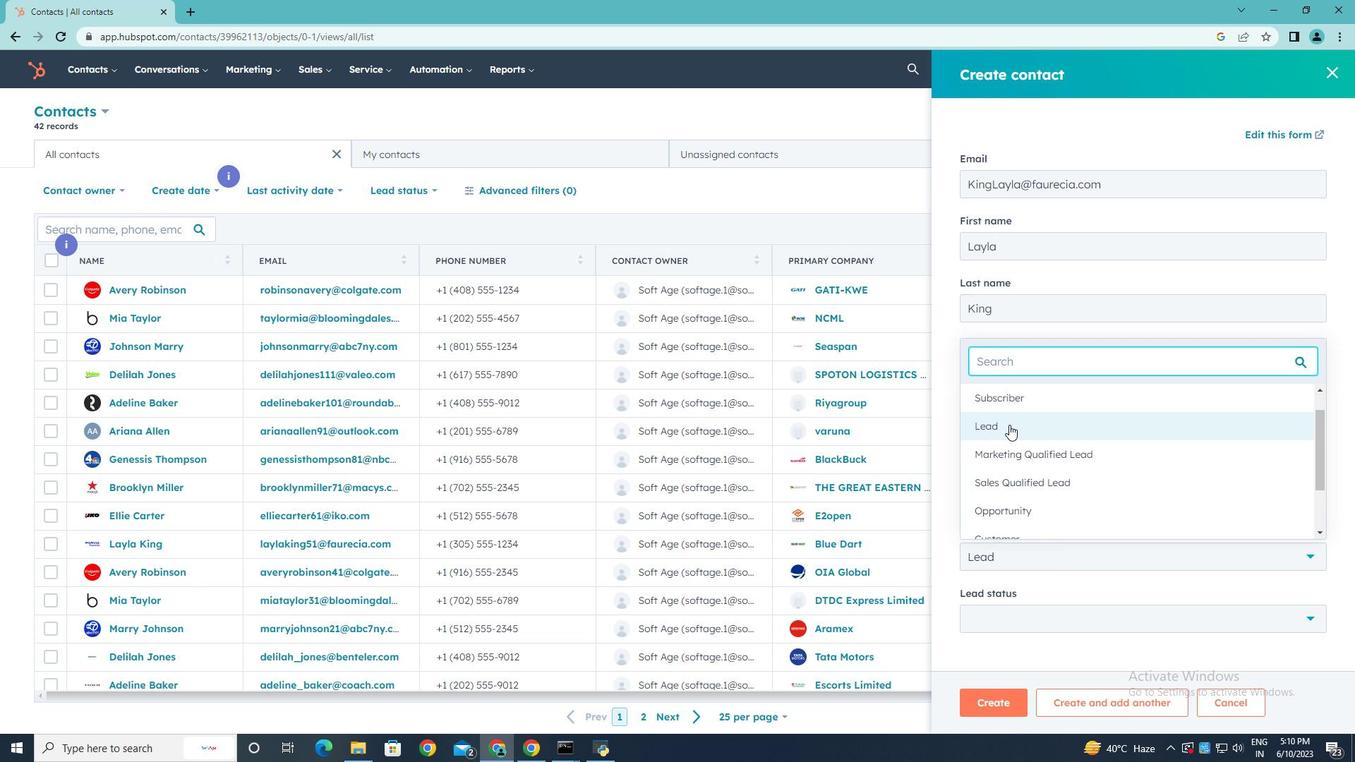 
Action: Mouse moved to (1043, 624)
Screenshot: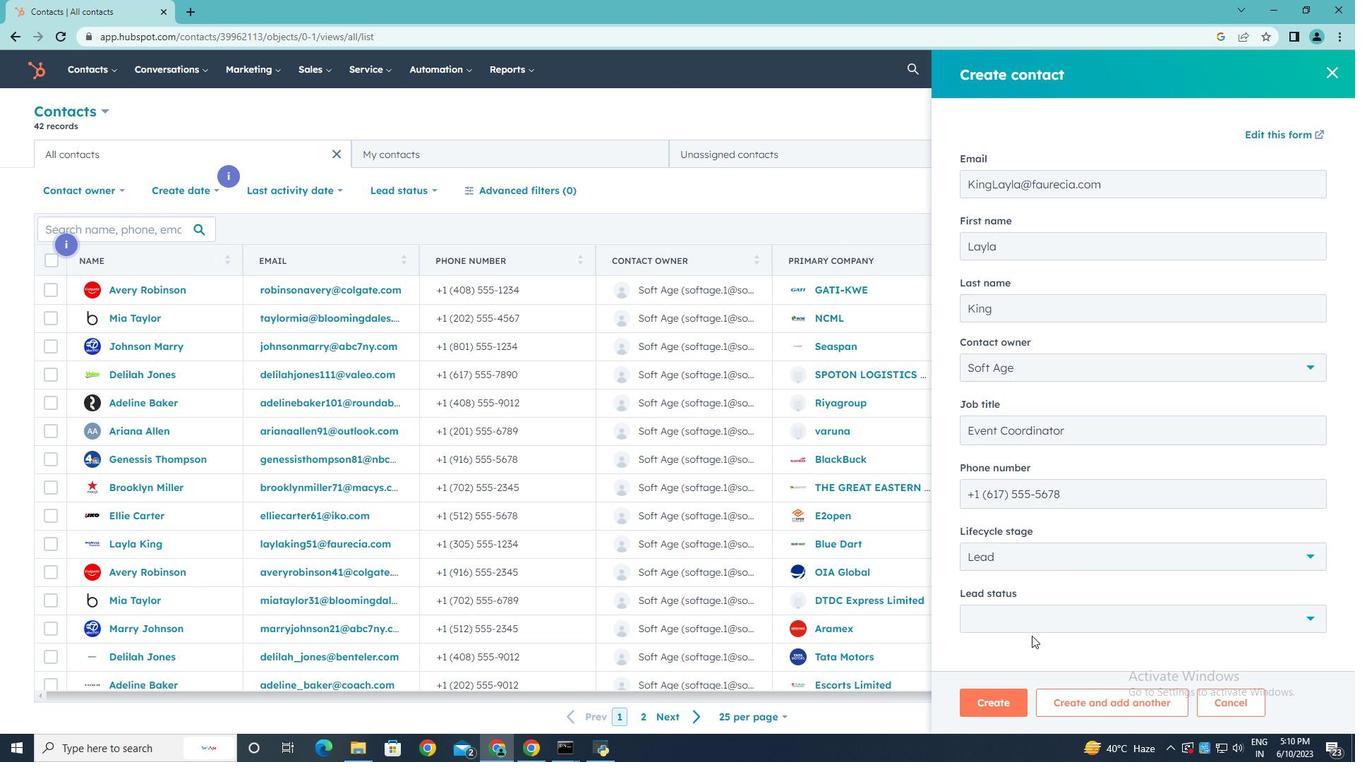 
Action: Mouse pressed left at (1043, 624)
Screenshot: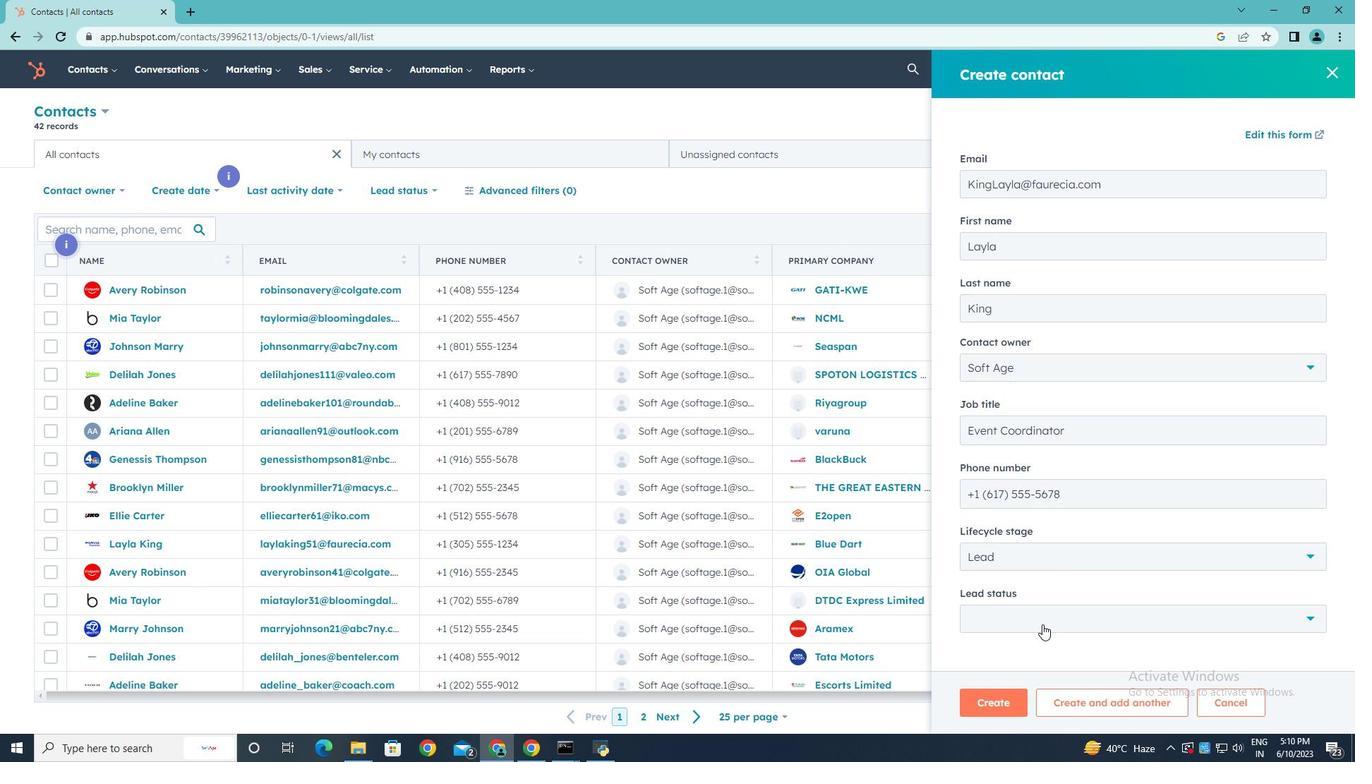 
Action: Mouse moved to (1017, 491)
Screenshot: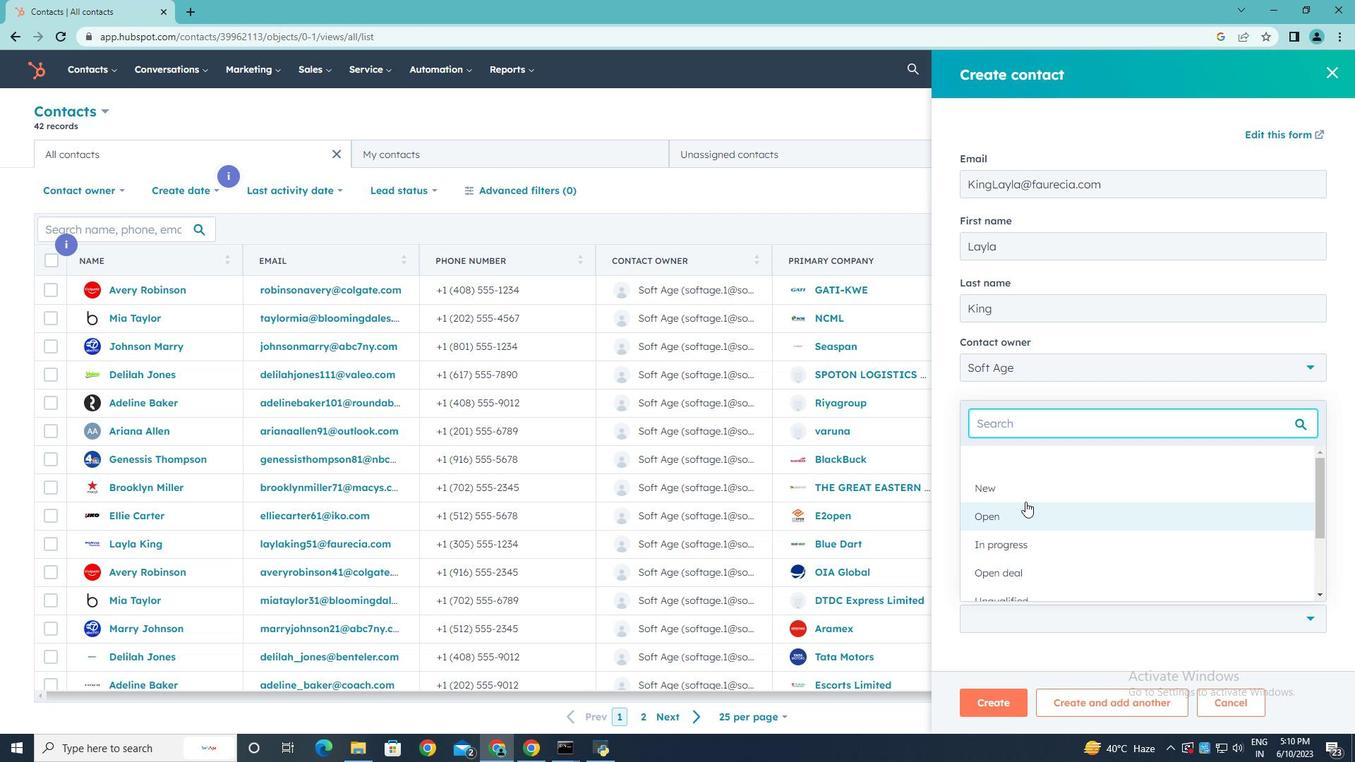 
Action: Mouse pressed left at (1017, 491)
Screenshot: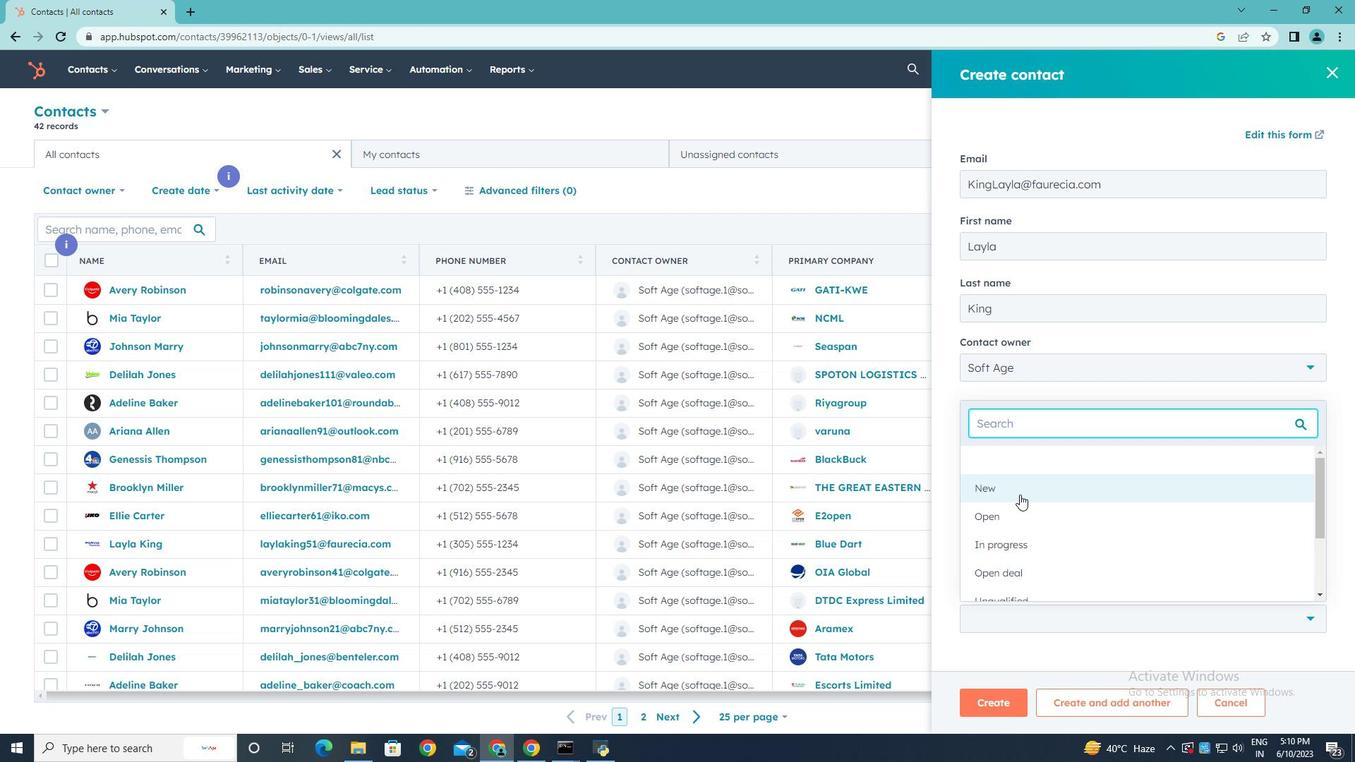
Action: Mouse moved to (1063, 570)
Screenshot: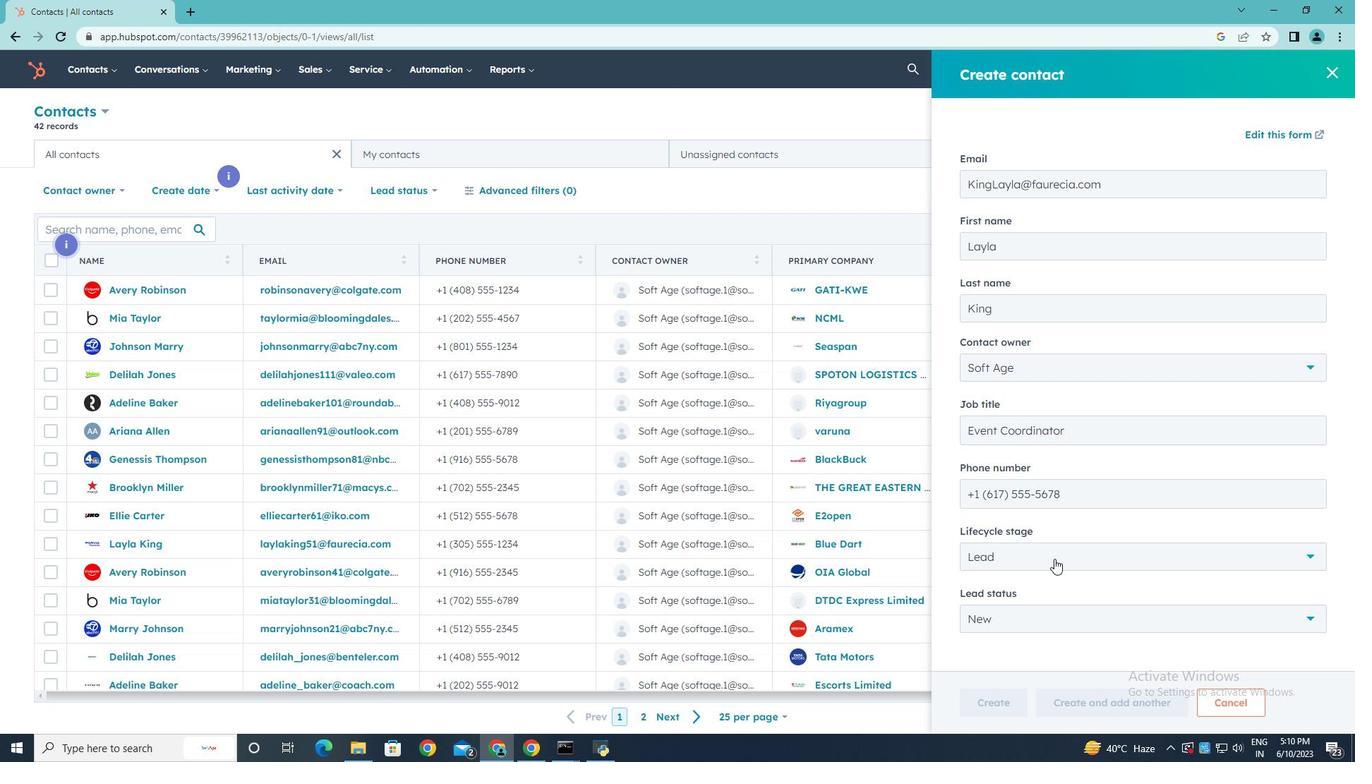 
Action: Mouse scrolled (1063, 569) with delta (0, 0)
Screenshot: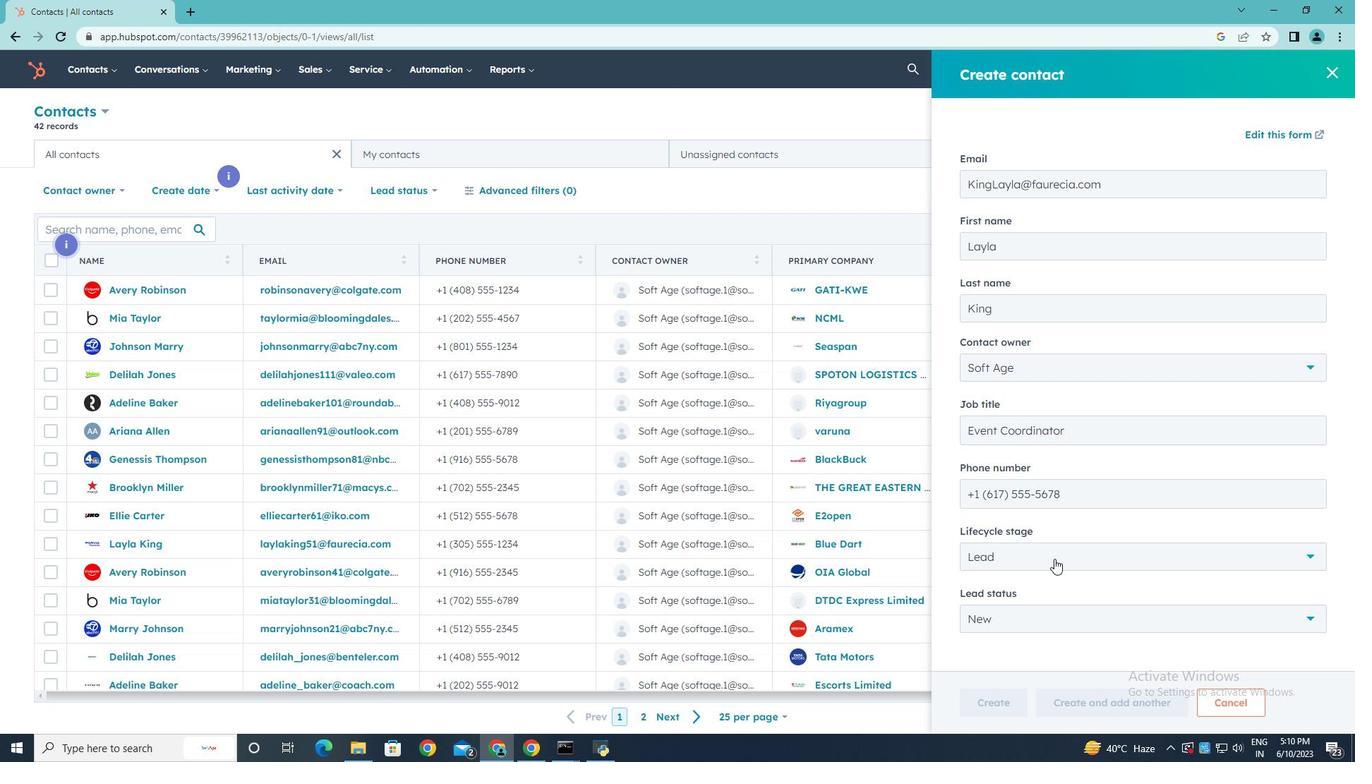 
Action: Mouse moved to (1063, 571)
Screenshot: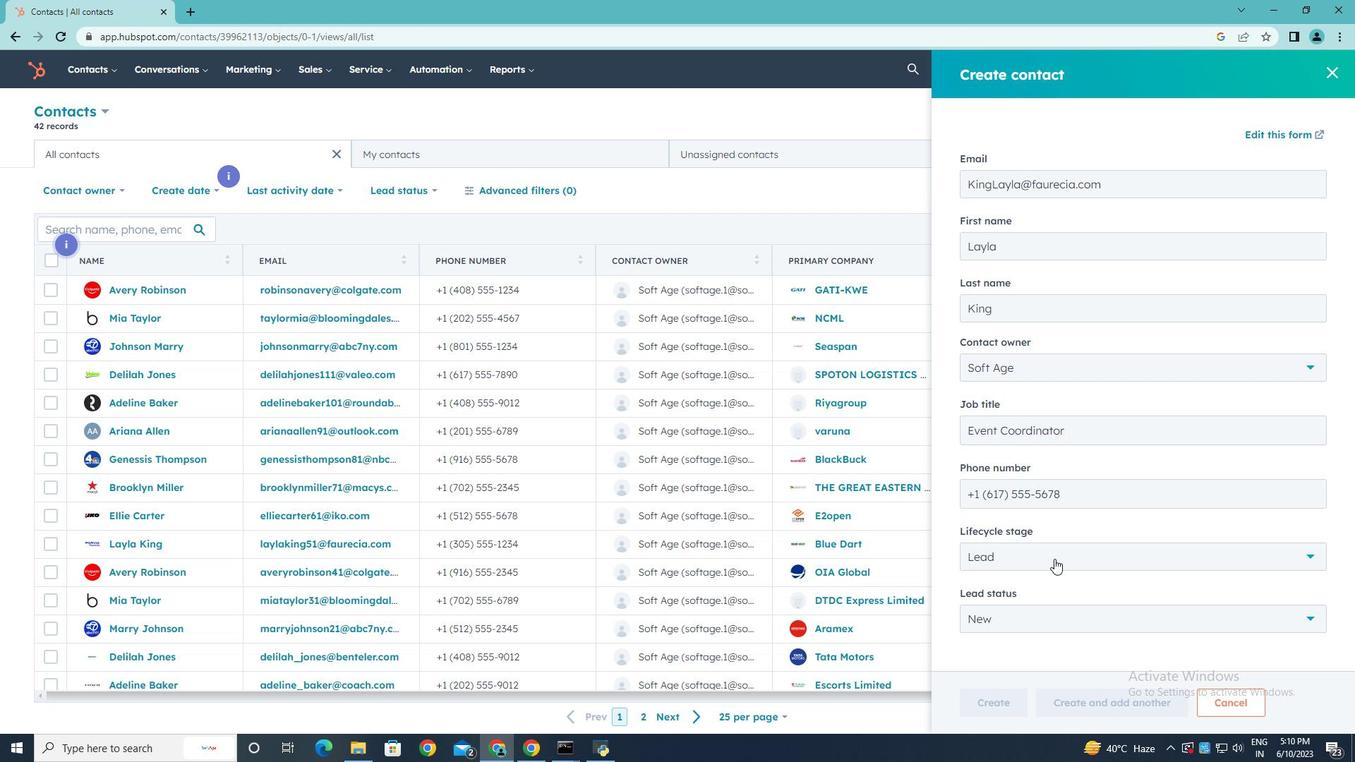 
Action: Mouse scrolled (1063, 570) with delta (0, 0)
Screenshot: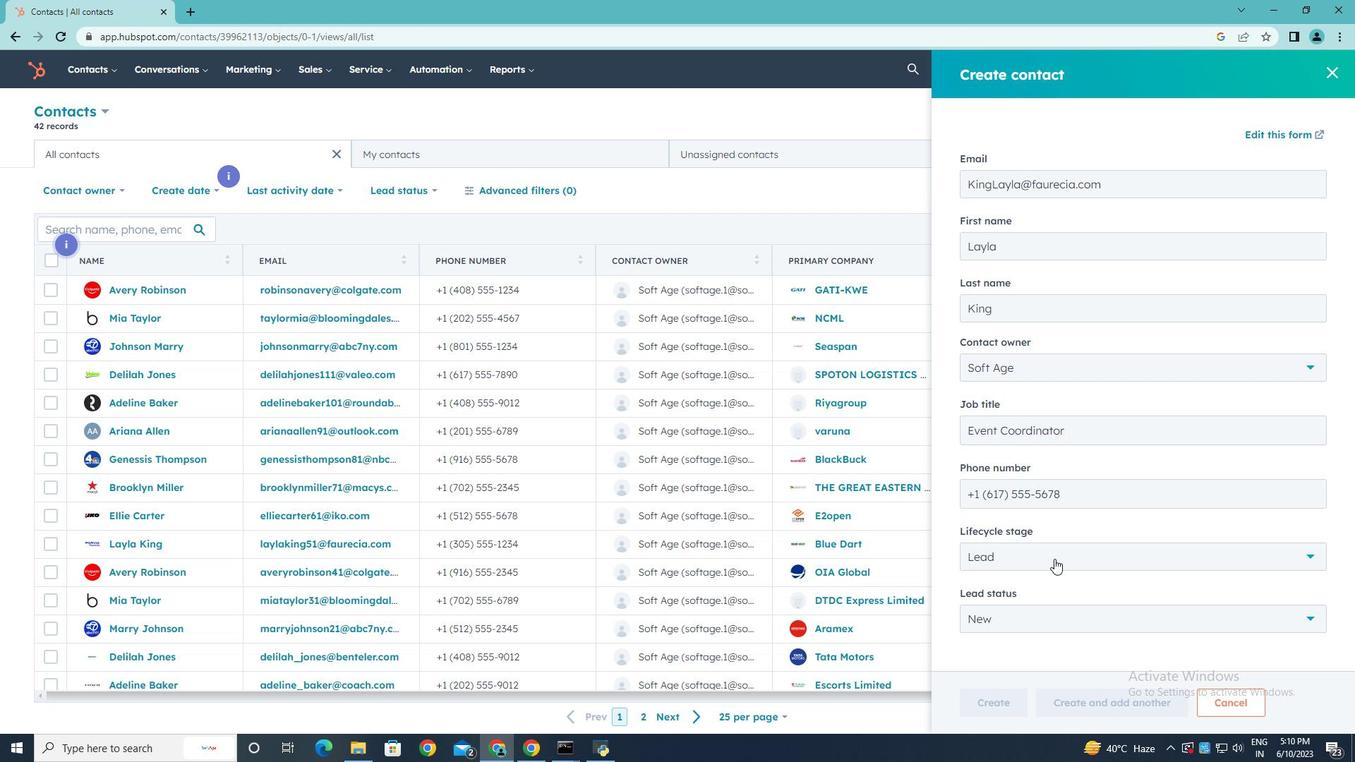 
Action: Mouse moved to (1062, 571)
Screenshot: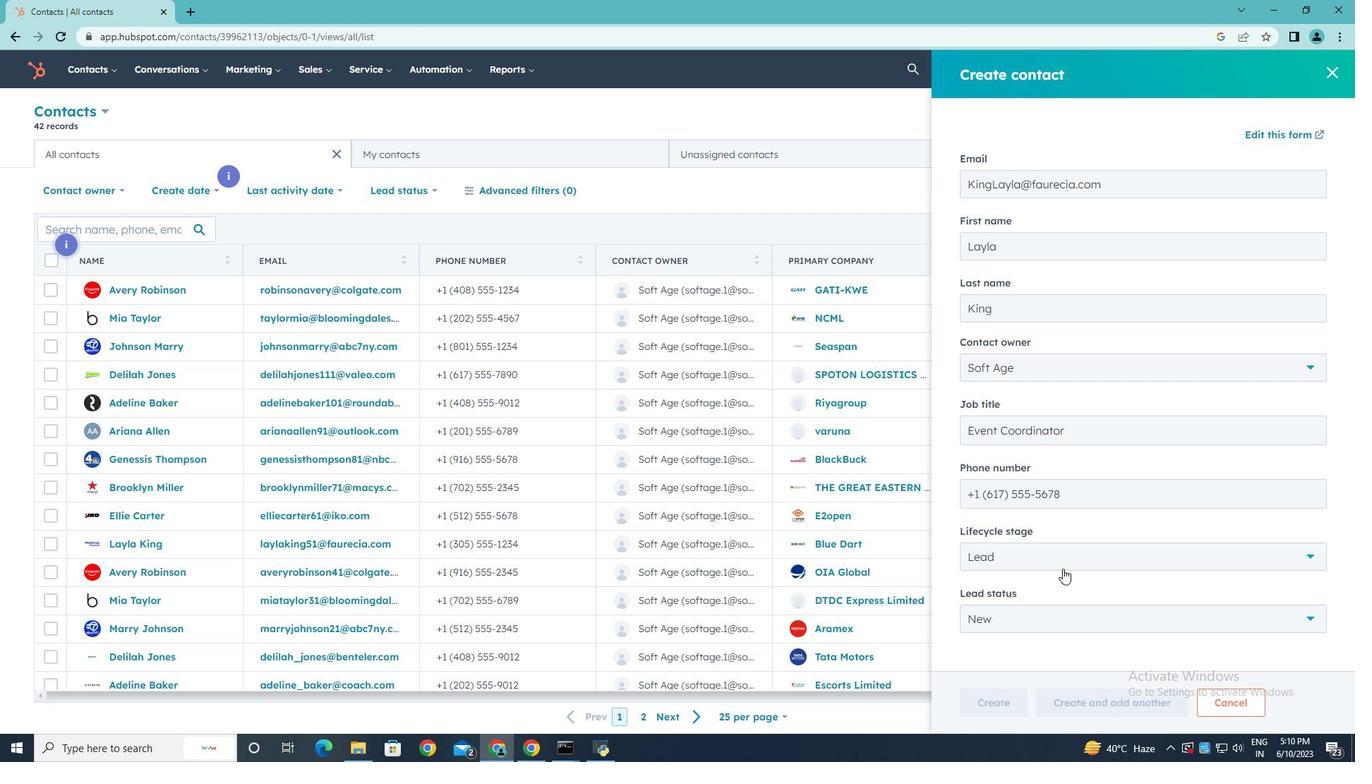 
Action: Mouse scrolled (1062, 570) with delta (0, 0)
Screenshot: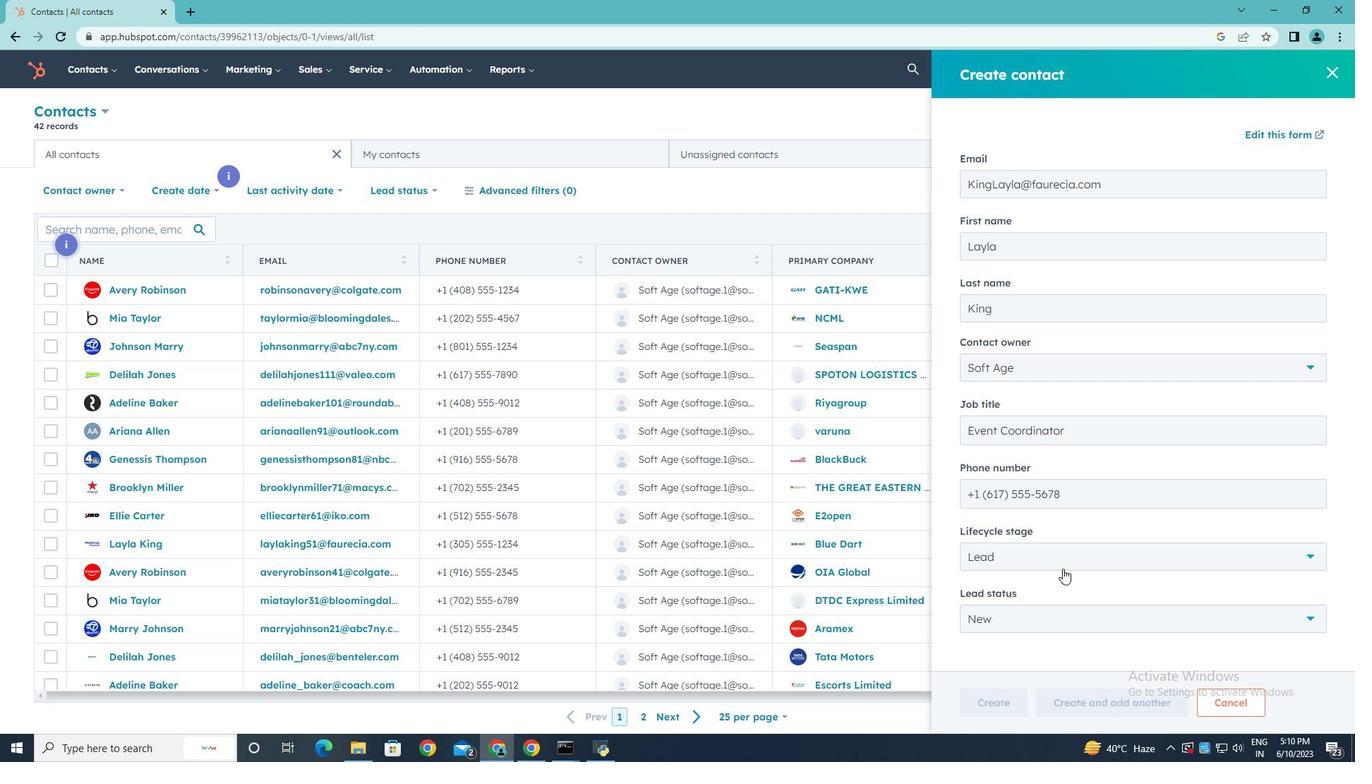 
Action: Mouse scrolled (1062, 570) with delta (0, 0)
Screenshot: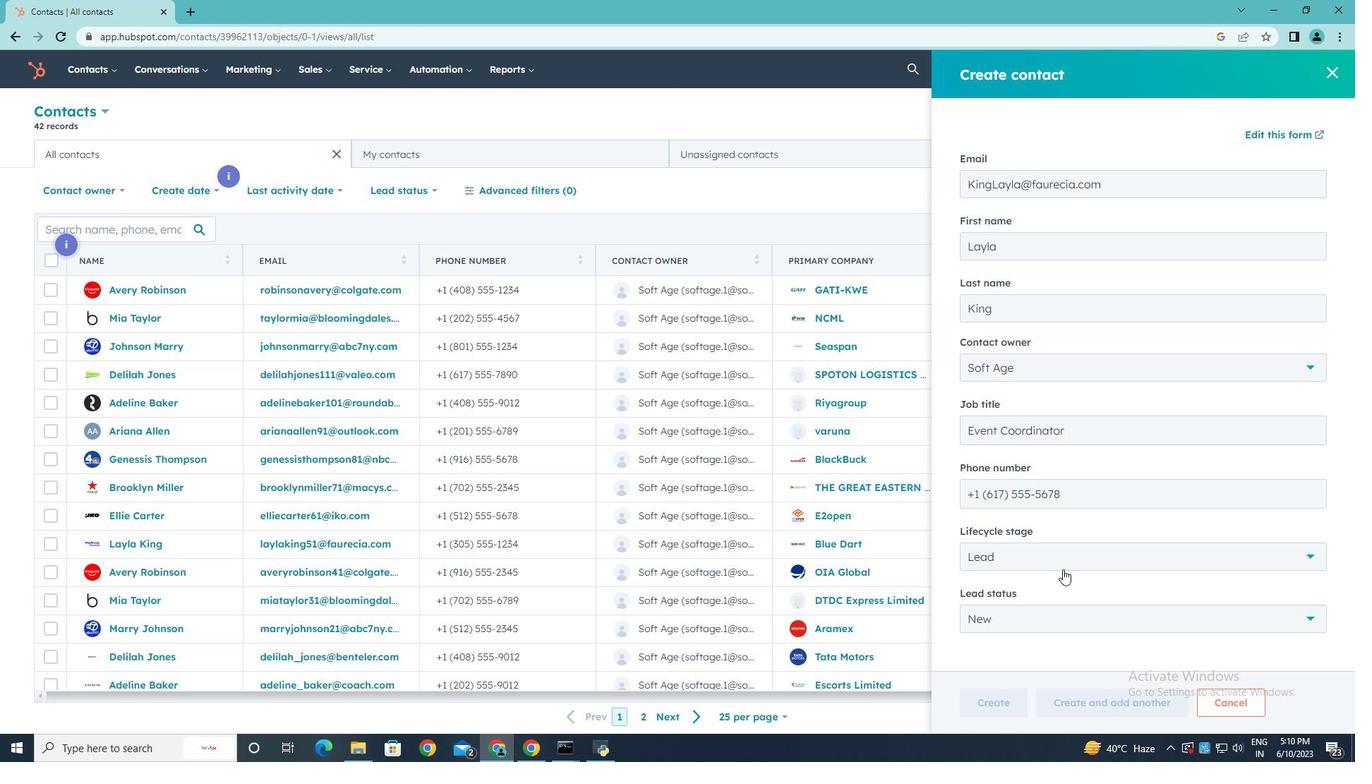 
Action: Mouse moved to (1003, 700)
Screenshot: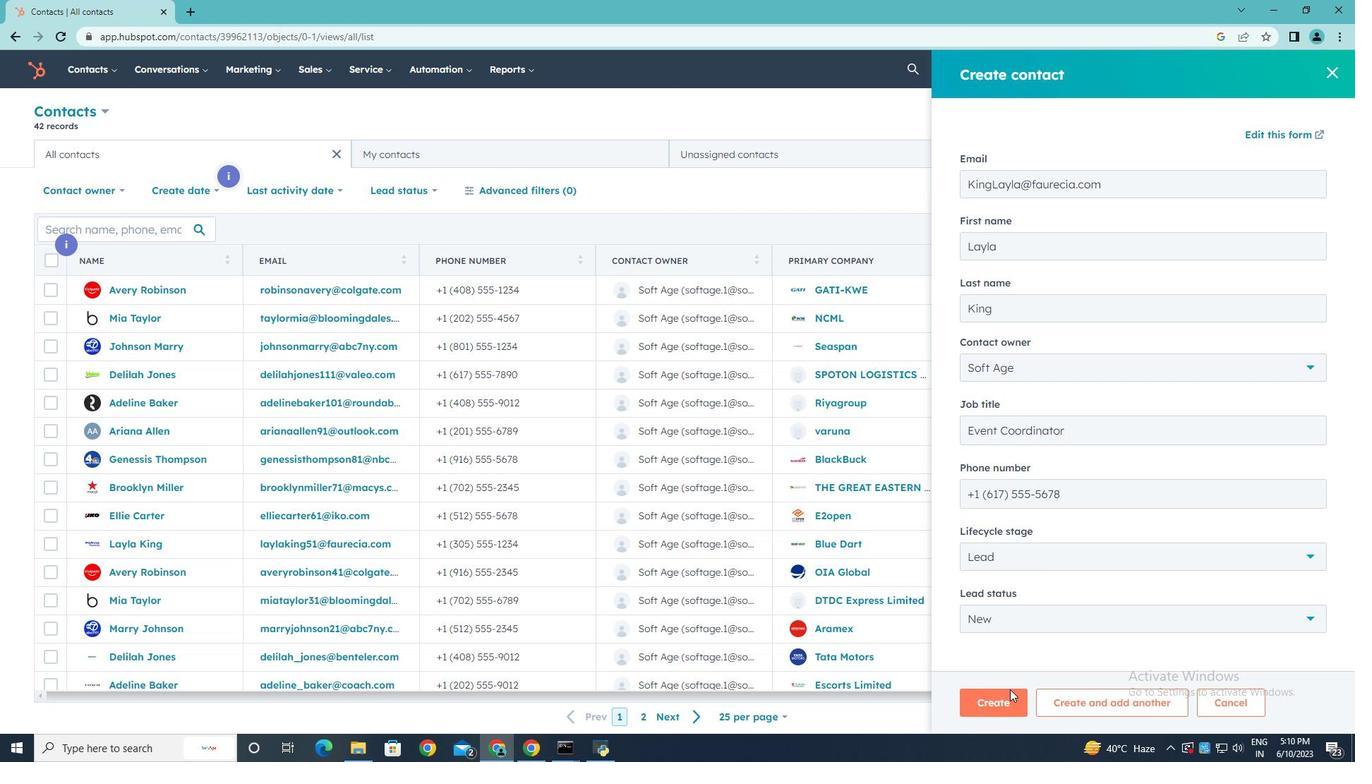
Action: Mouse pressed left at (1003, 700)
Screenshot: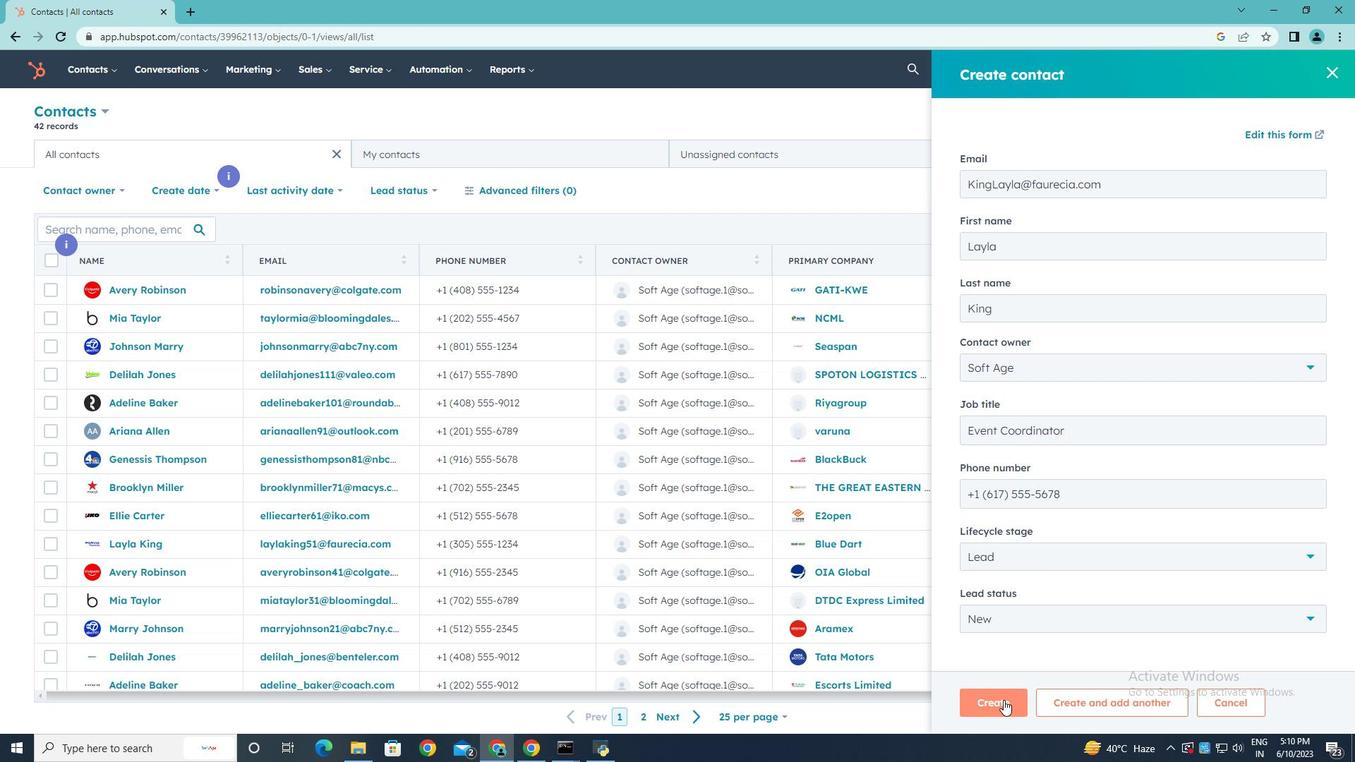 
Action: Mouse moved to (958, 455)
Screenshot: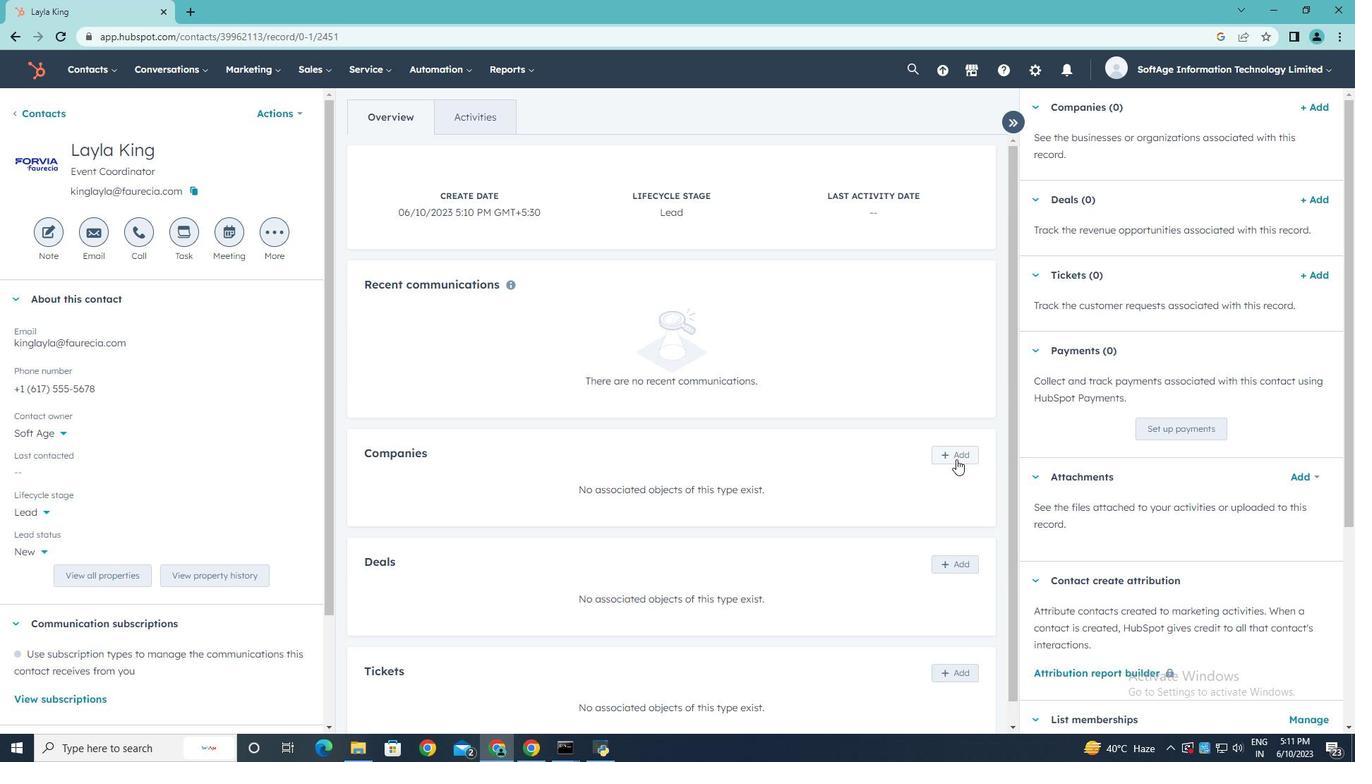 
Action: Mouse pressed left at (958, 455)
Screenshot: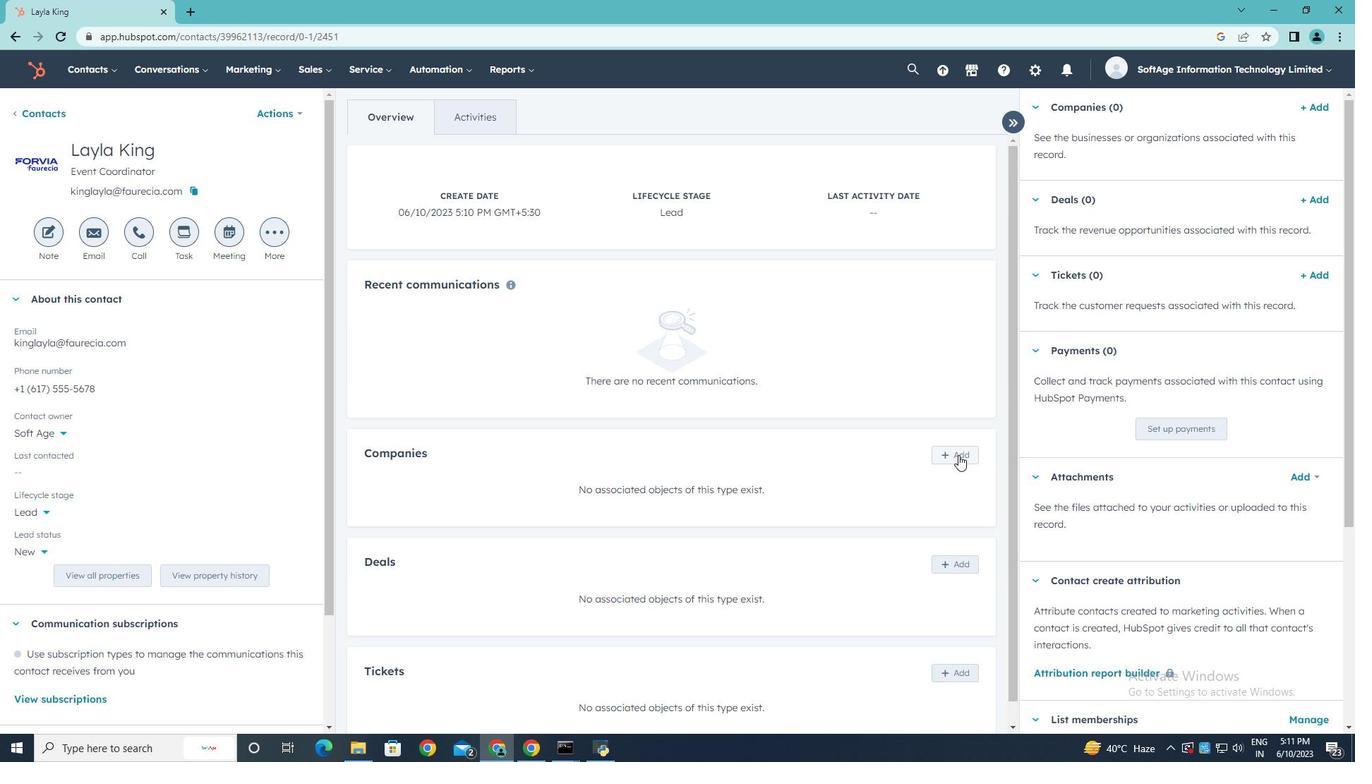 
Action: Mouse moved to (1044, 144)
Screenshot: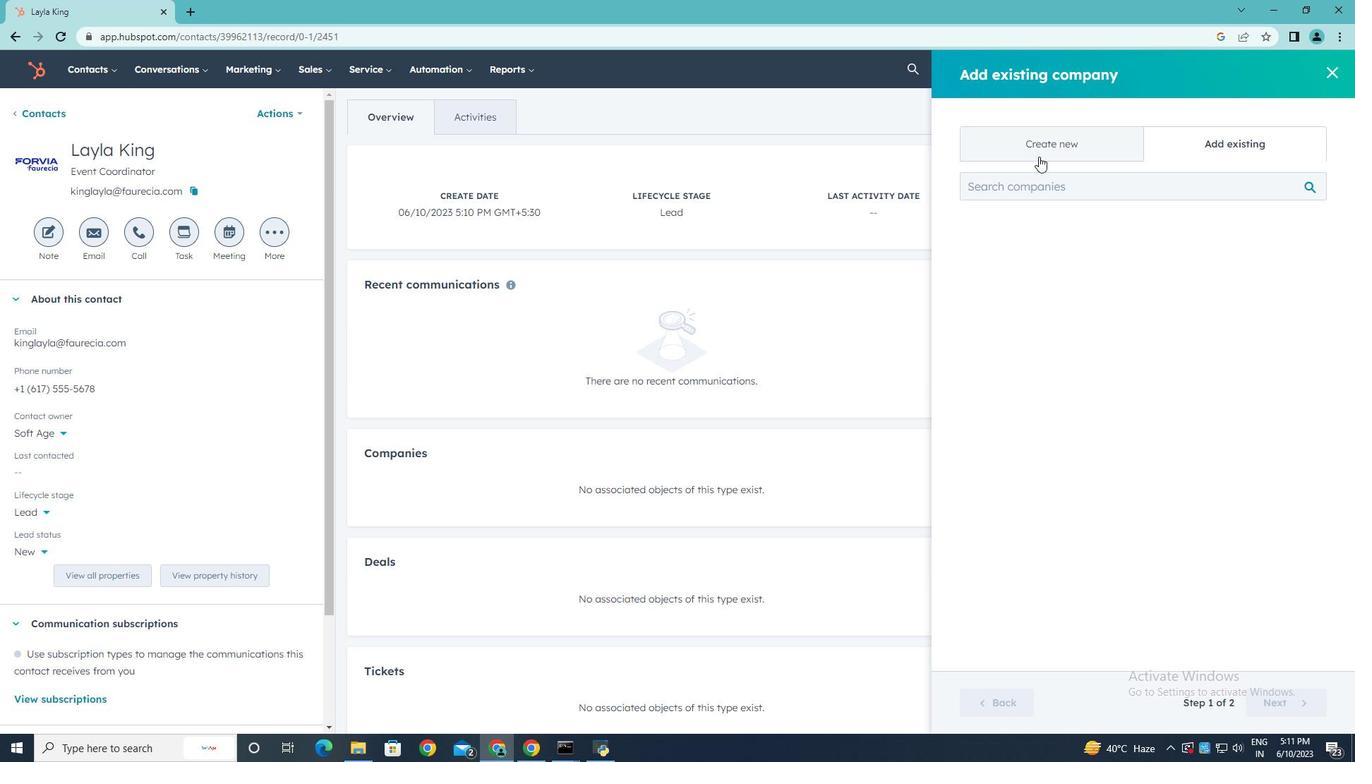 
Action: Mouse pressed left at (1044, 144)
Screenshot: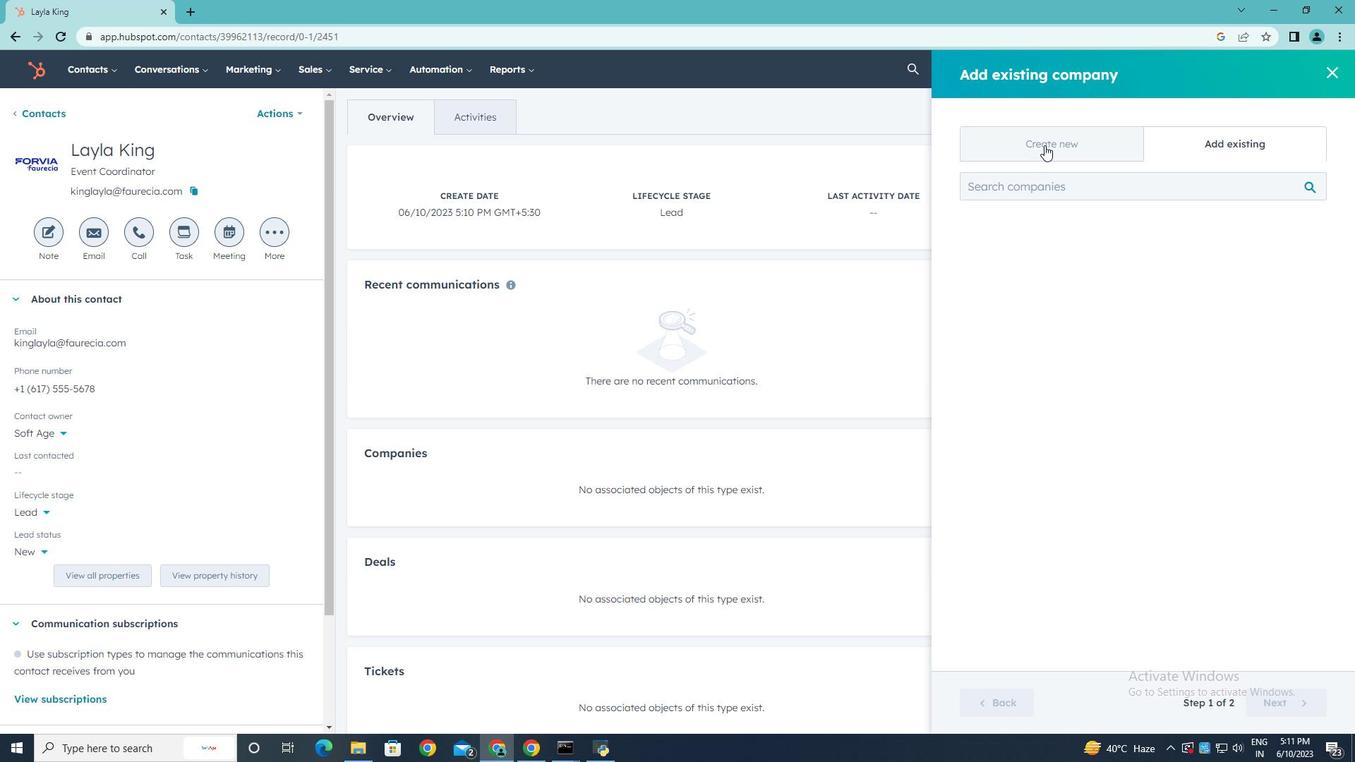 
Action: Mouse moved to (1029, 230)
Screenshot: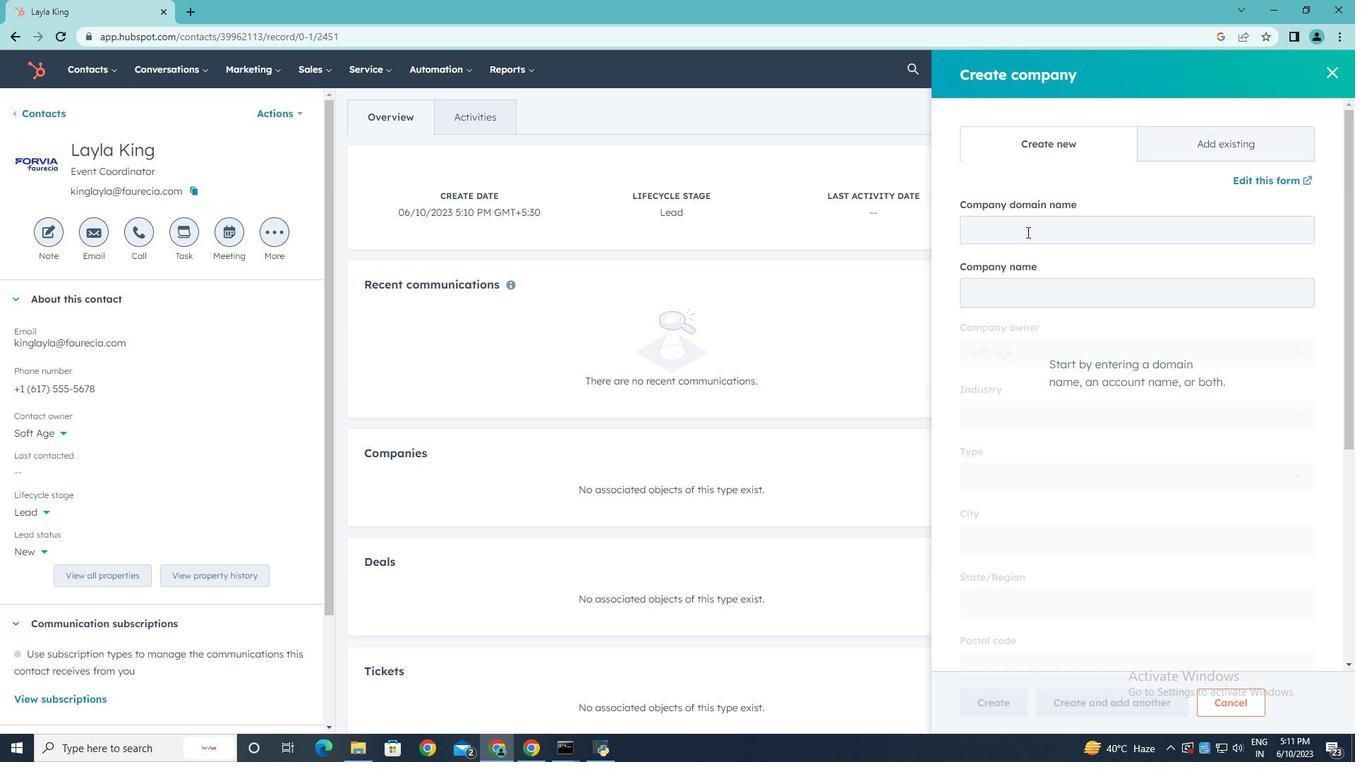 
Action: Mouse pressed left at (1029, 230)
Screenshot: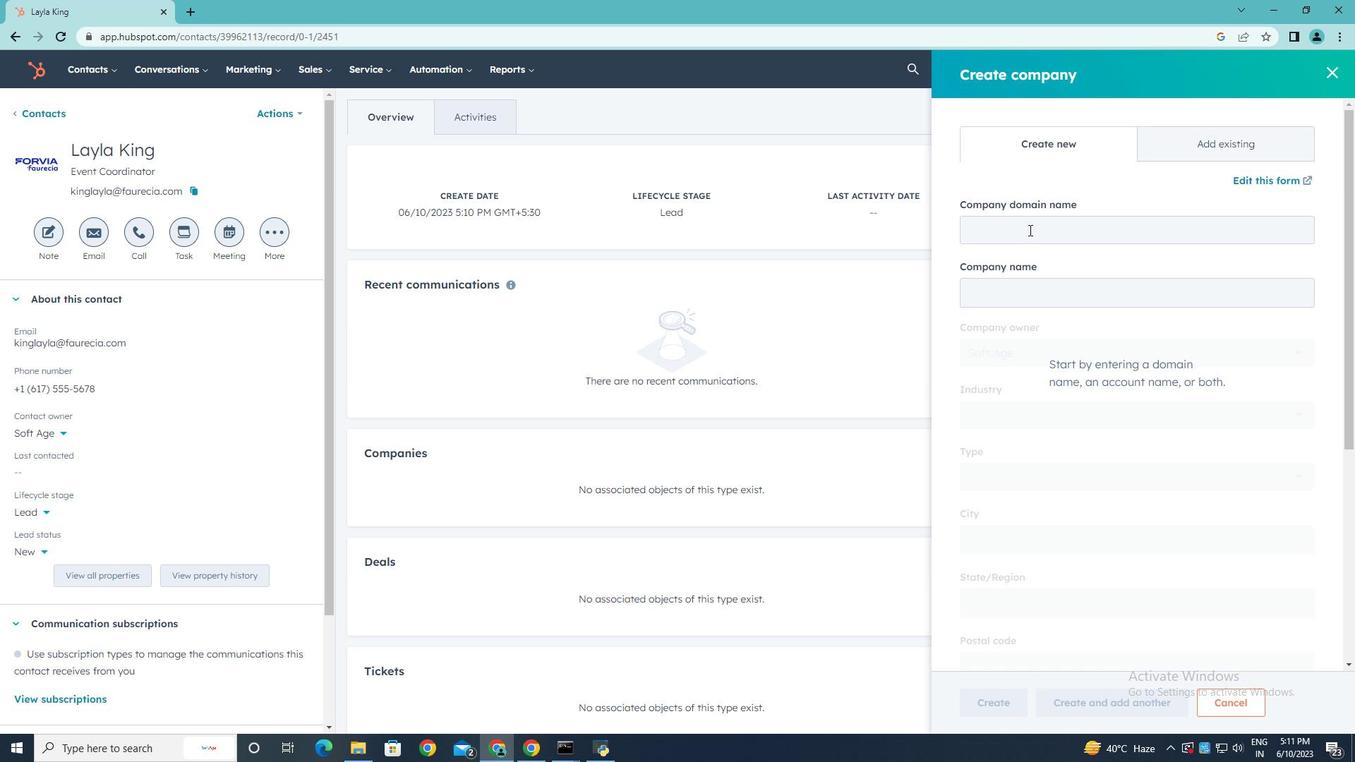 
Action: Key pressed <Key.shift>www.kerryindev.com
Screenshot: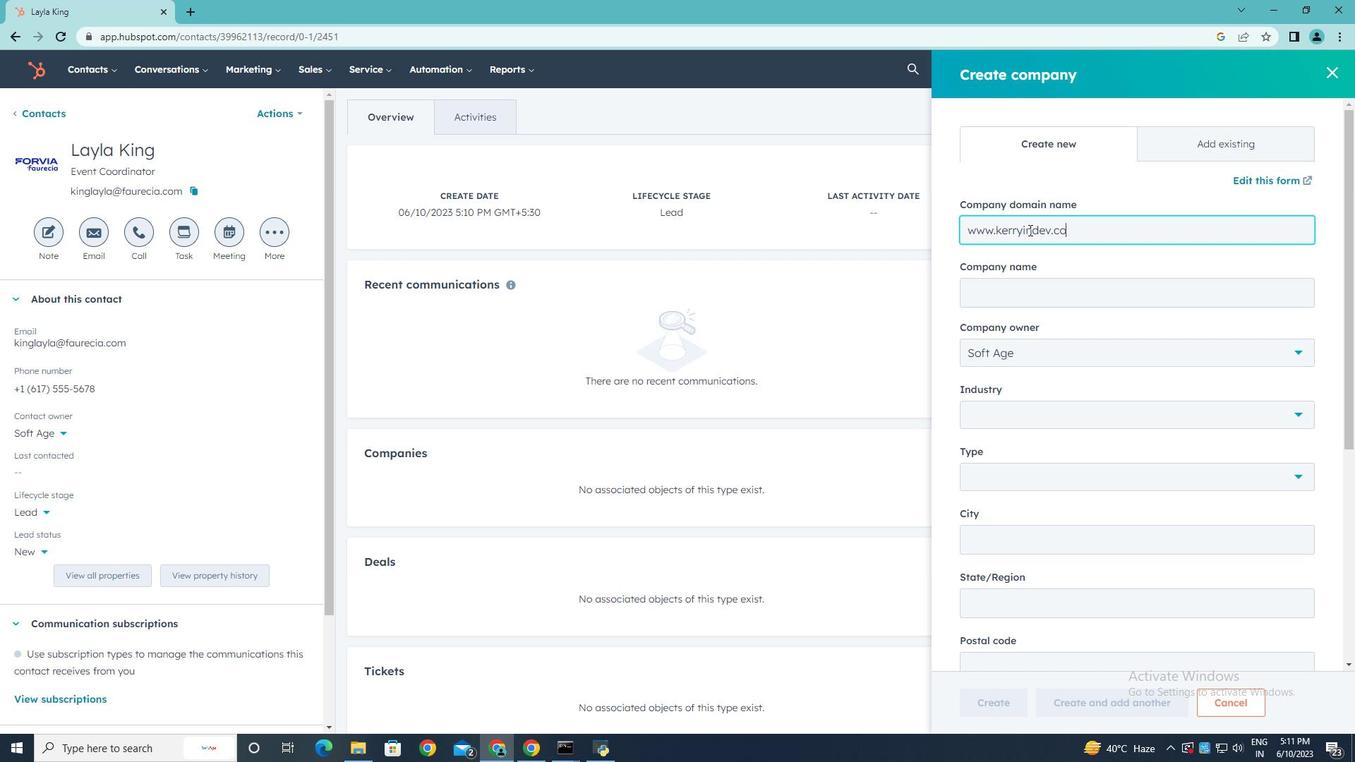 
Action: Mouse moved to (1069, 480)
Screenshot: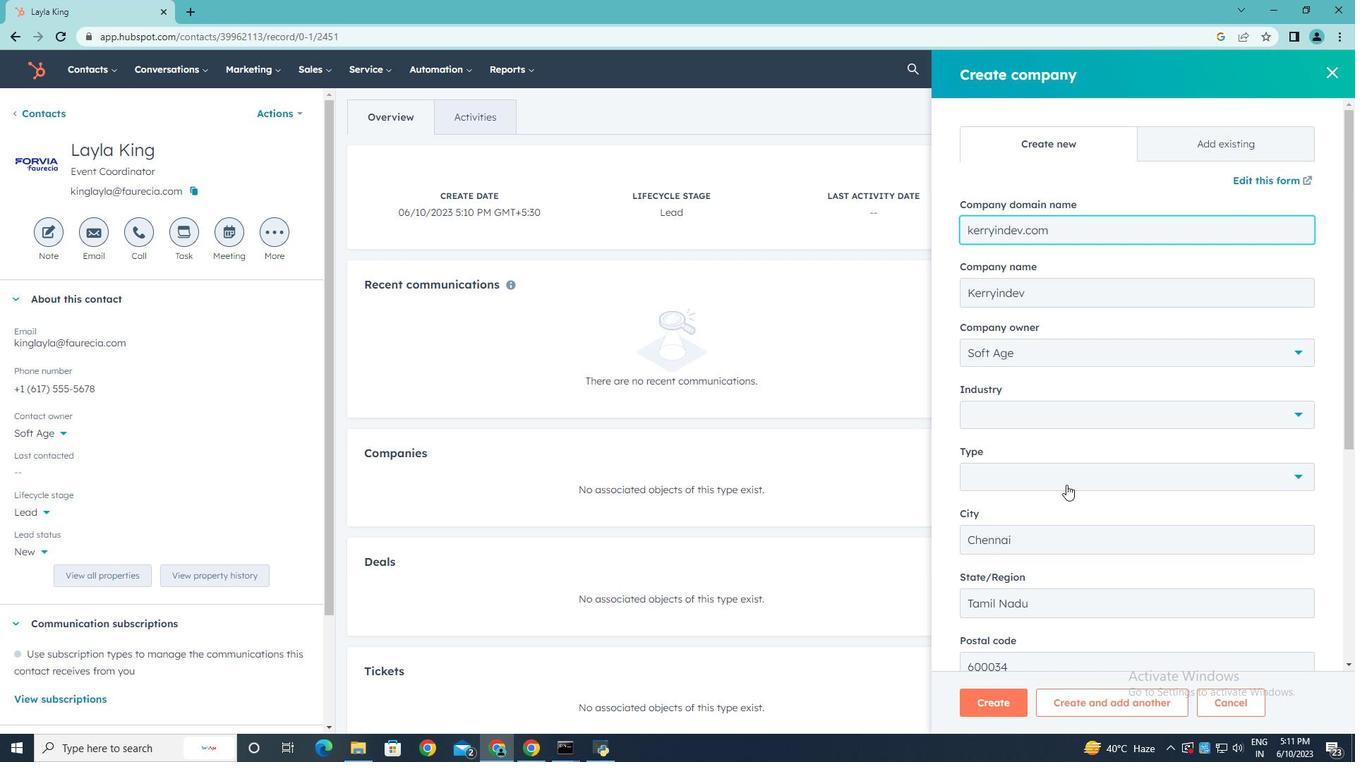 
Action: Mouse pressed left at (1069, 480)
Screenshot: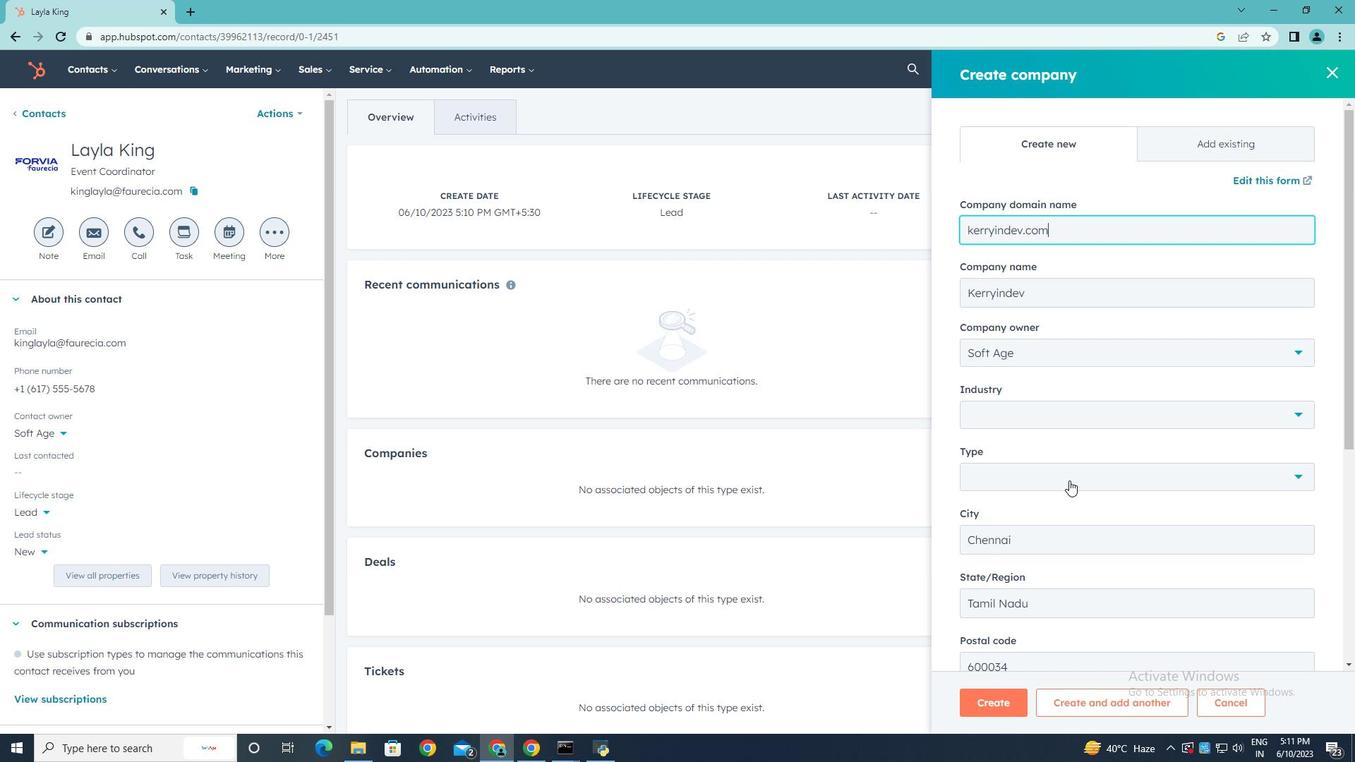 
Action: Mouse moved to (1025, 543)
Screenshot: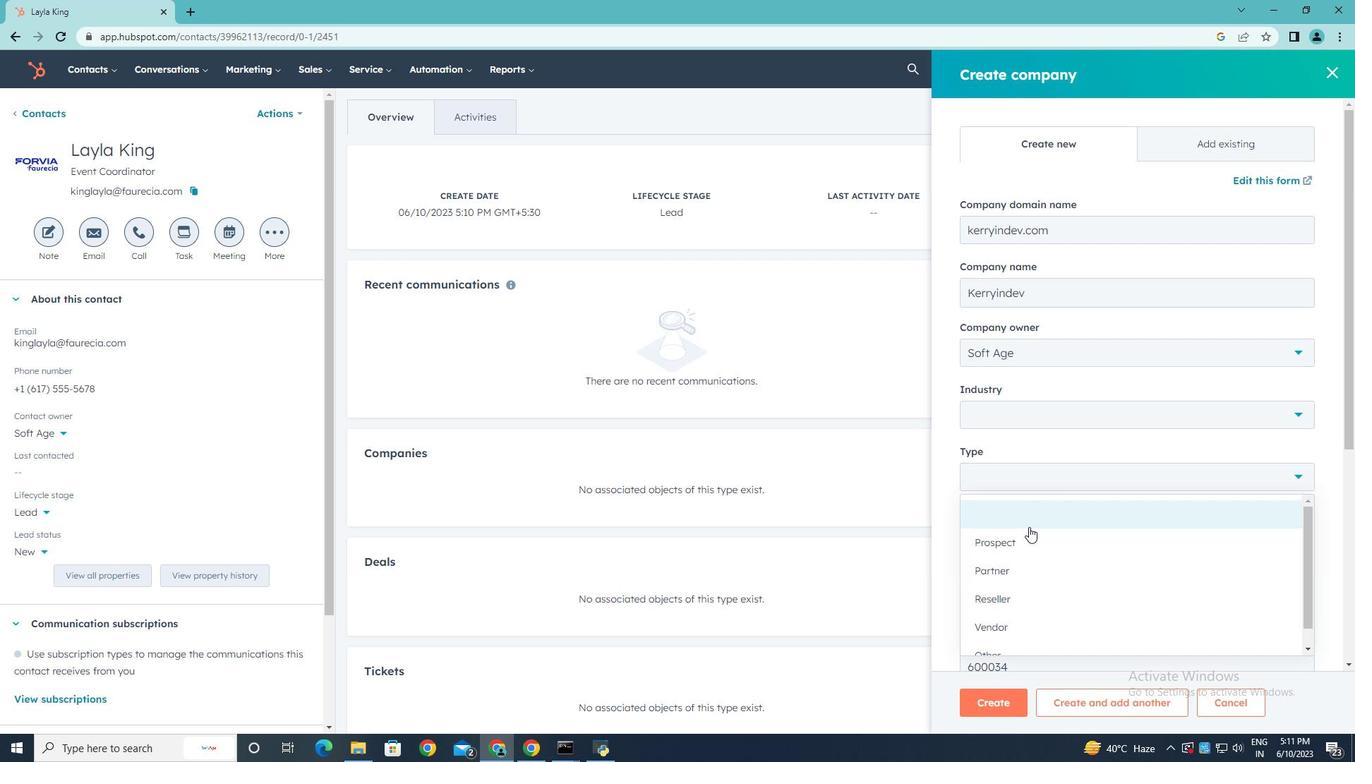 
Action: Mouse pressed left at (1025, 543)
Screenshot: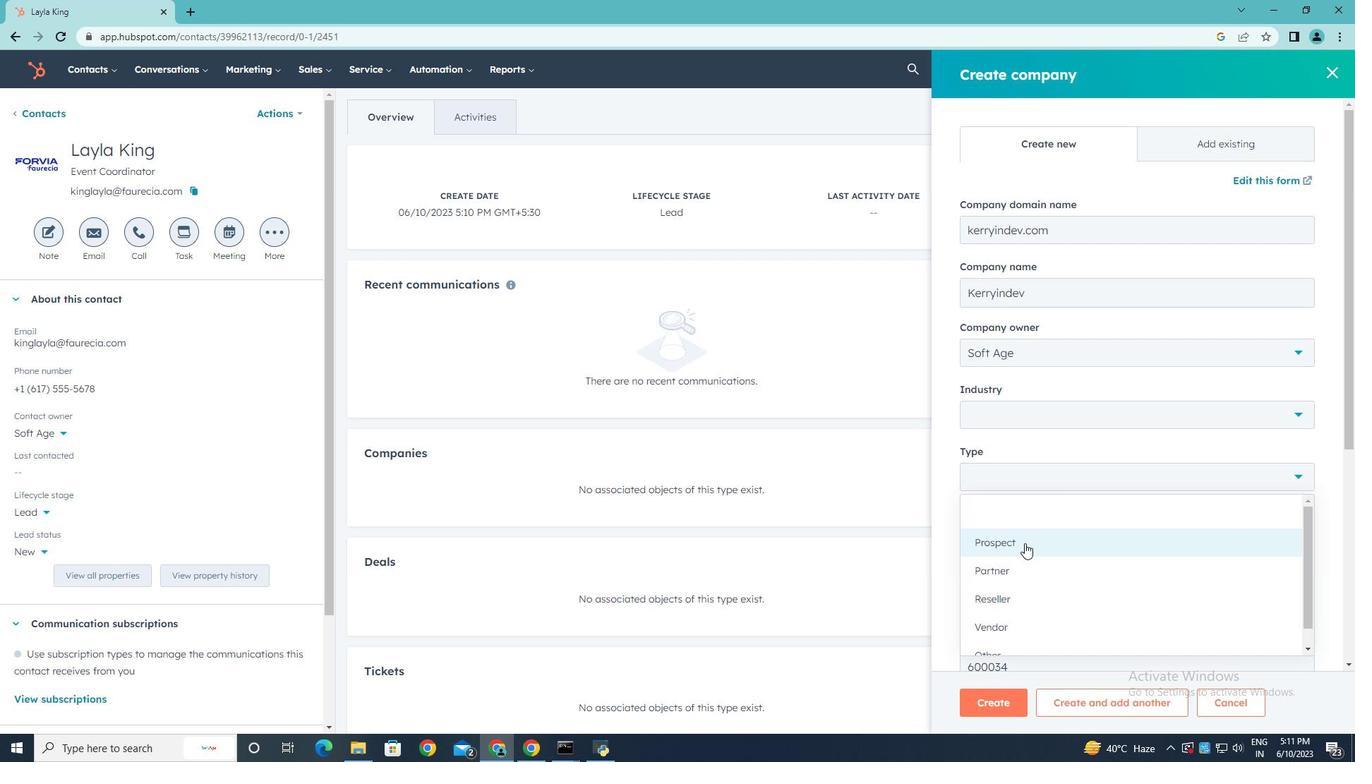 
Action: Mouse moved to (1103, 518)
Screenshot: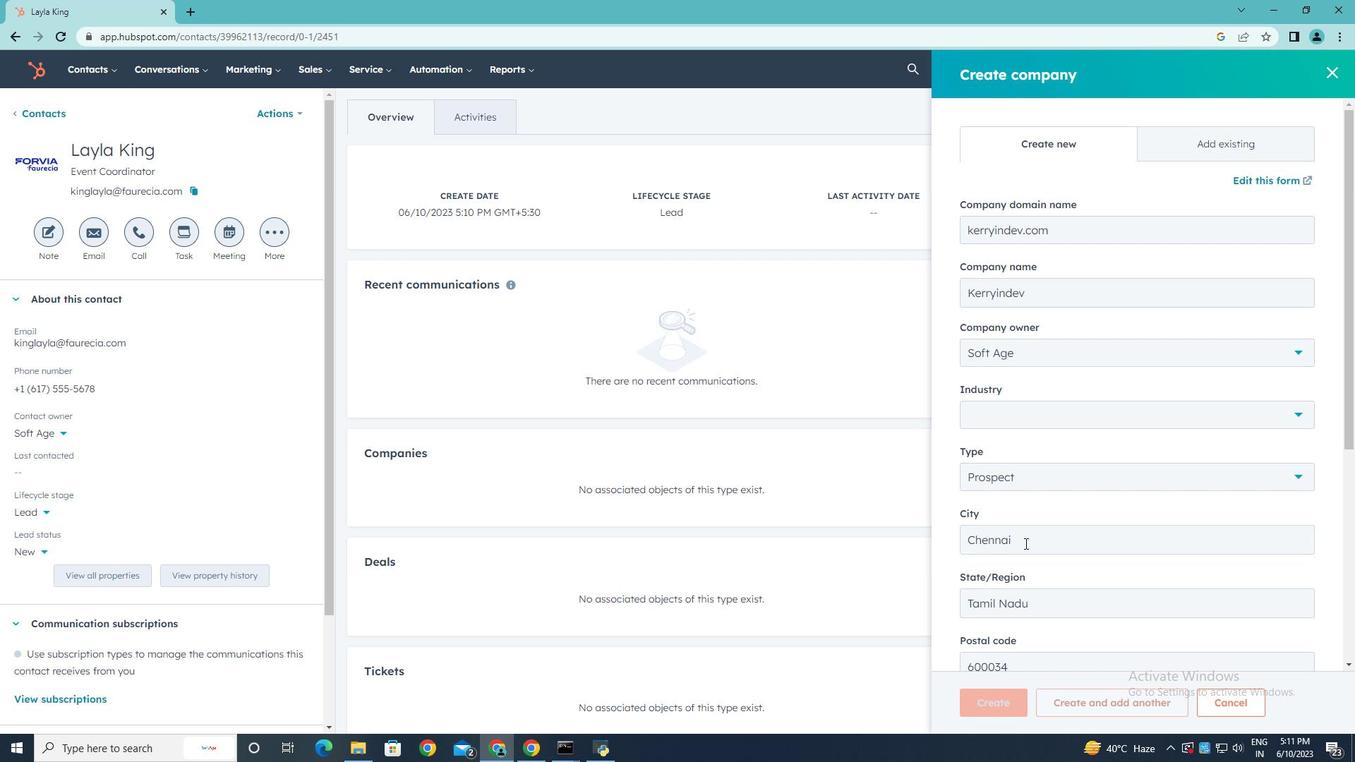 
Action: Mouse scrolled (1103, 517) with delta (0, 0)
Screenshot: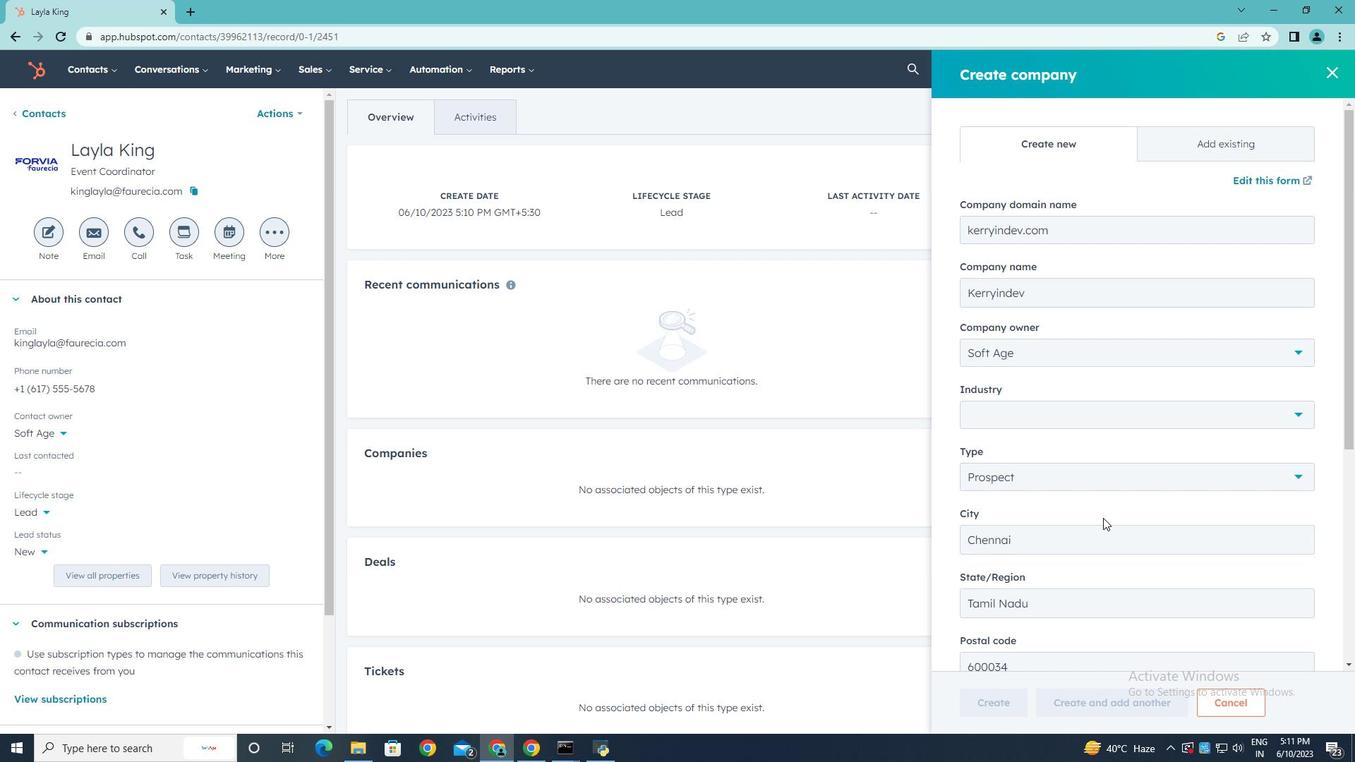 
Action: Mouse scrolled (1103, 517) with delta (0, 0)
Screenshot: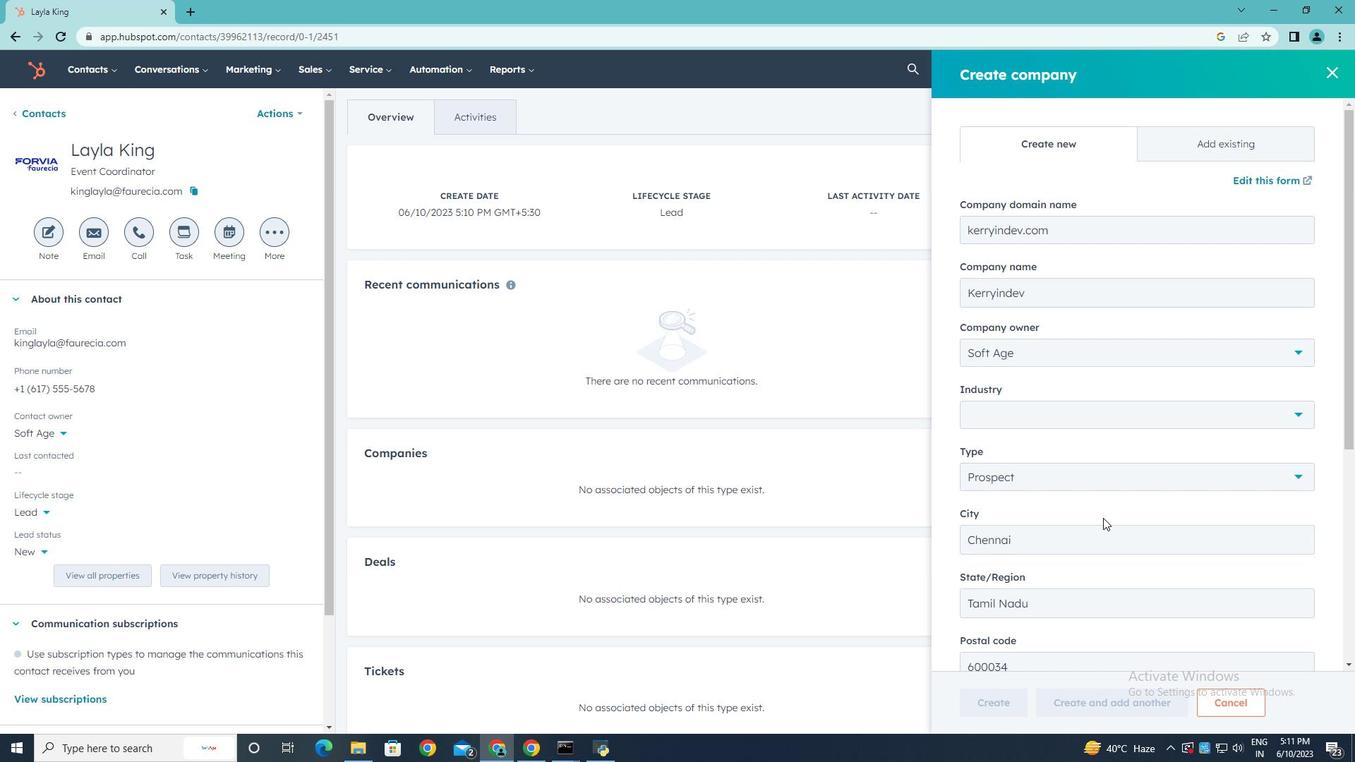 
Action: Mouse scrolled (1103, 517) with delta (0, 0)
Screenshot: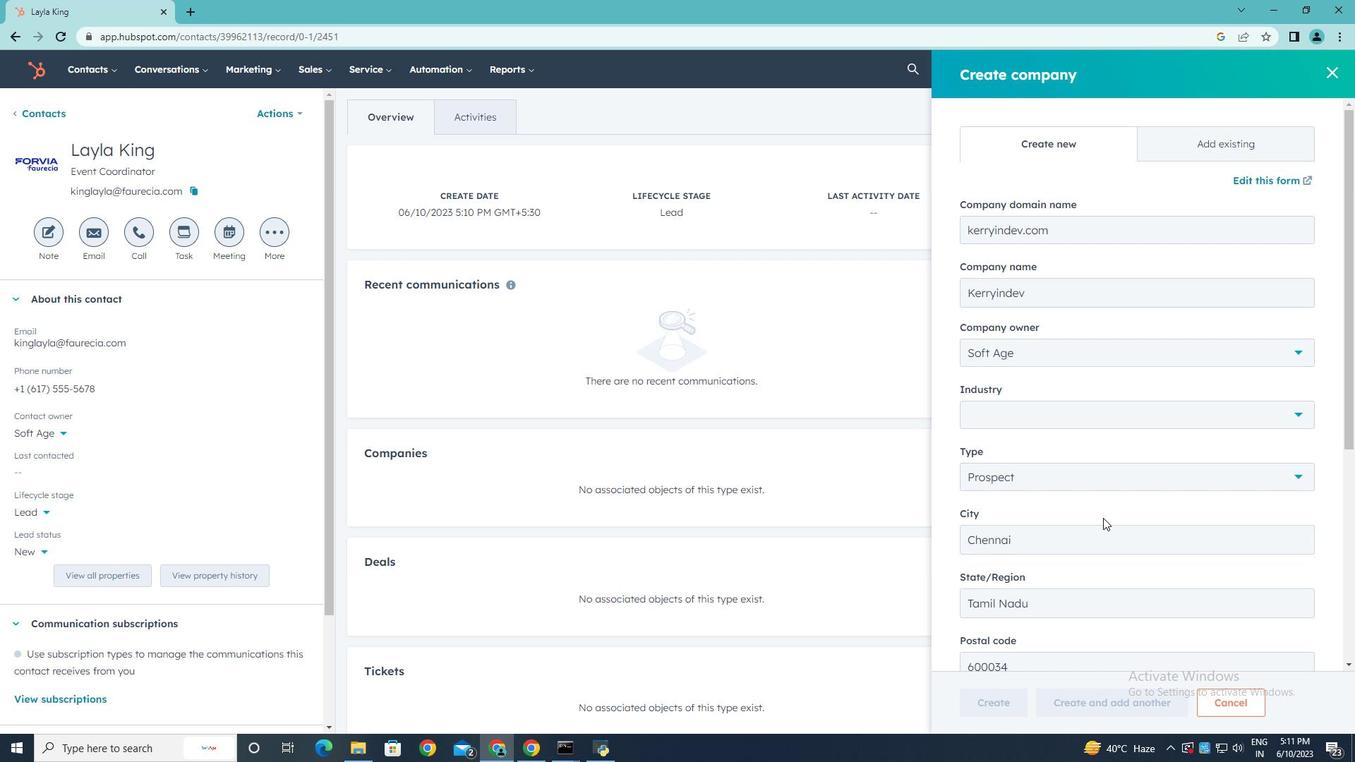 
Action: Mouse scrolled (1103, 517) with delta (0, 0)
Screenshot: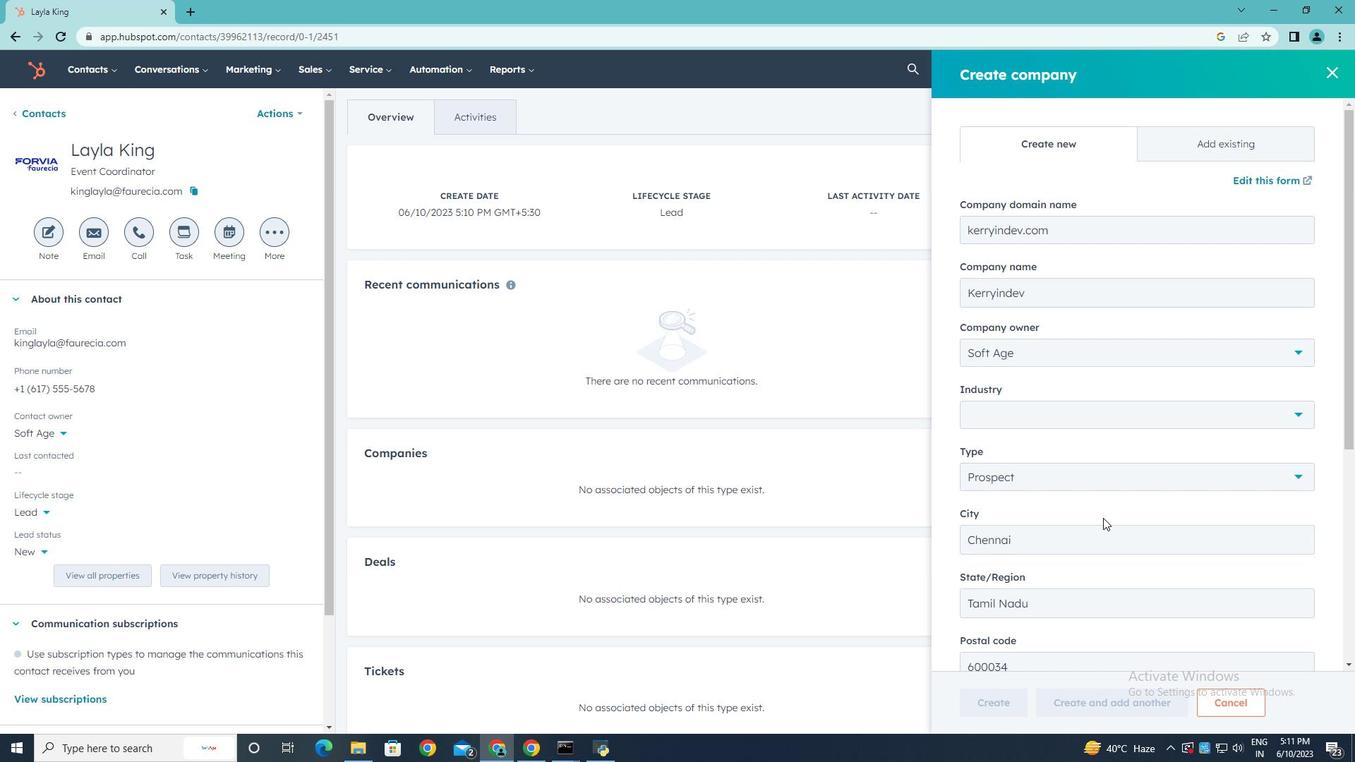 
Action: Mouse scrolled (1103, 517) with delta (0, 0)
Screenshot: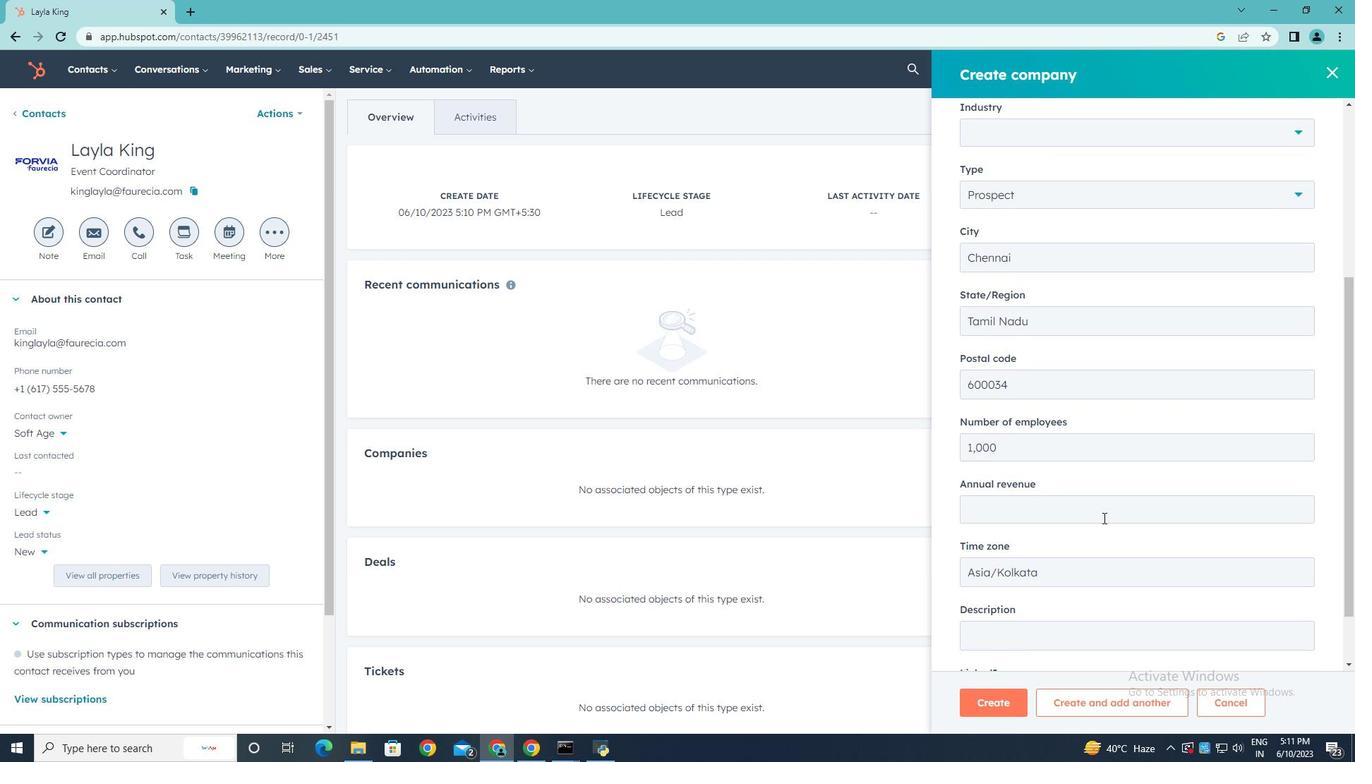 
Action: Mouse scrolled (1103, 517) with delta (0, 0)
Screenshot: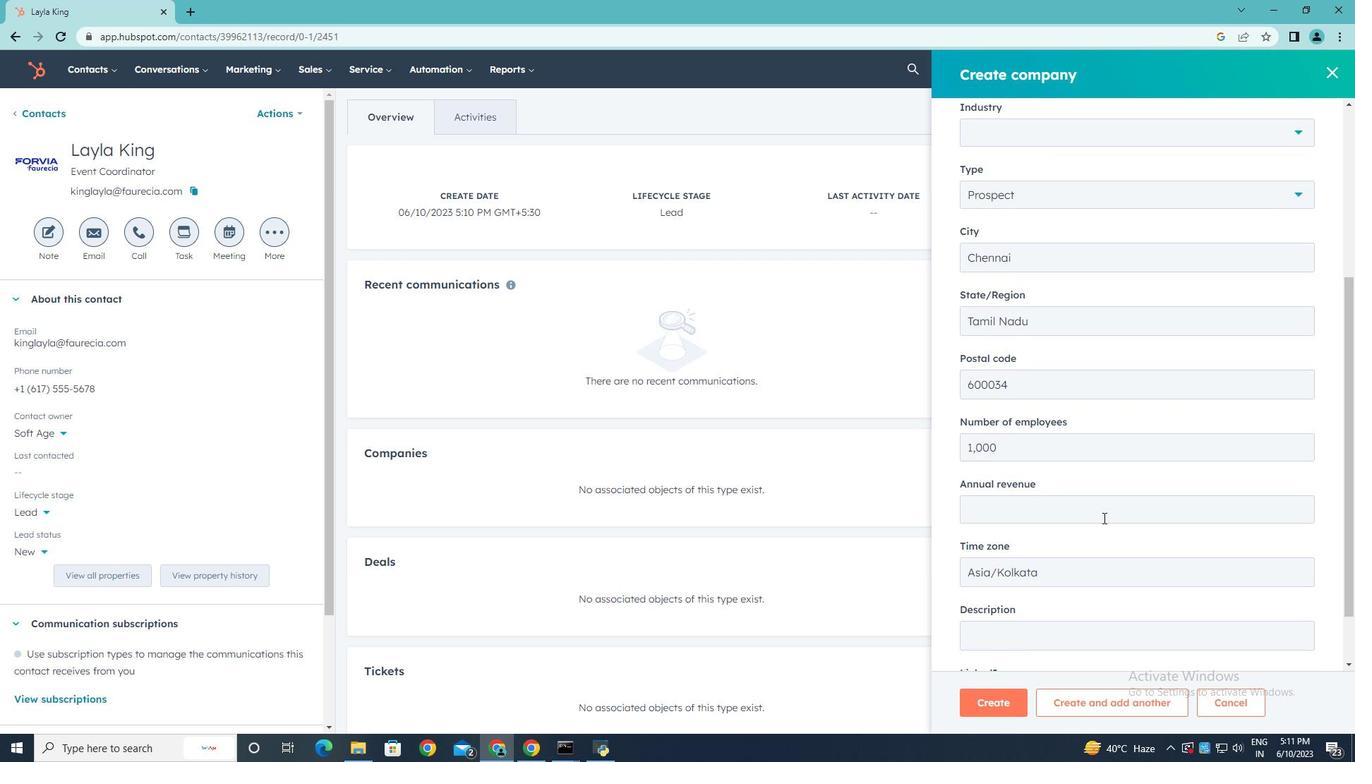 
Action: Mouse moved to (993, 696)
Screenshot: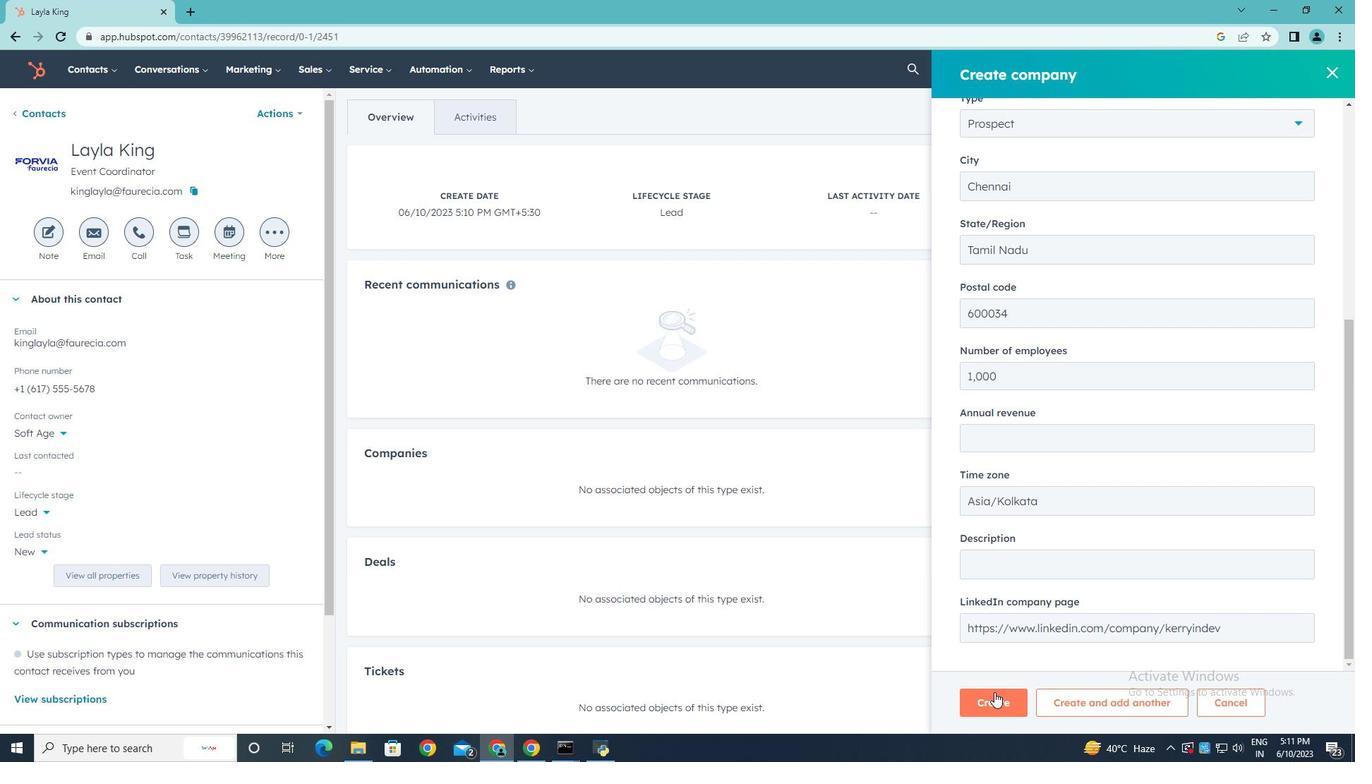 
Action: Mouse pressed left at (993, 696)
Screenshot: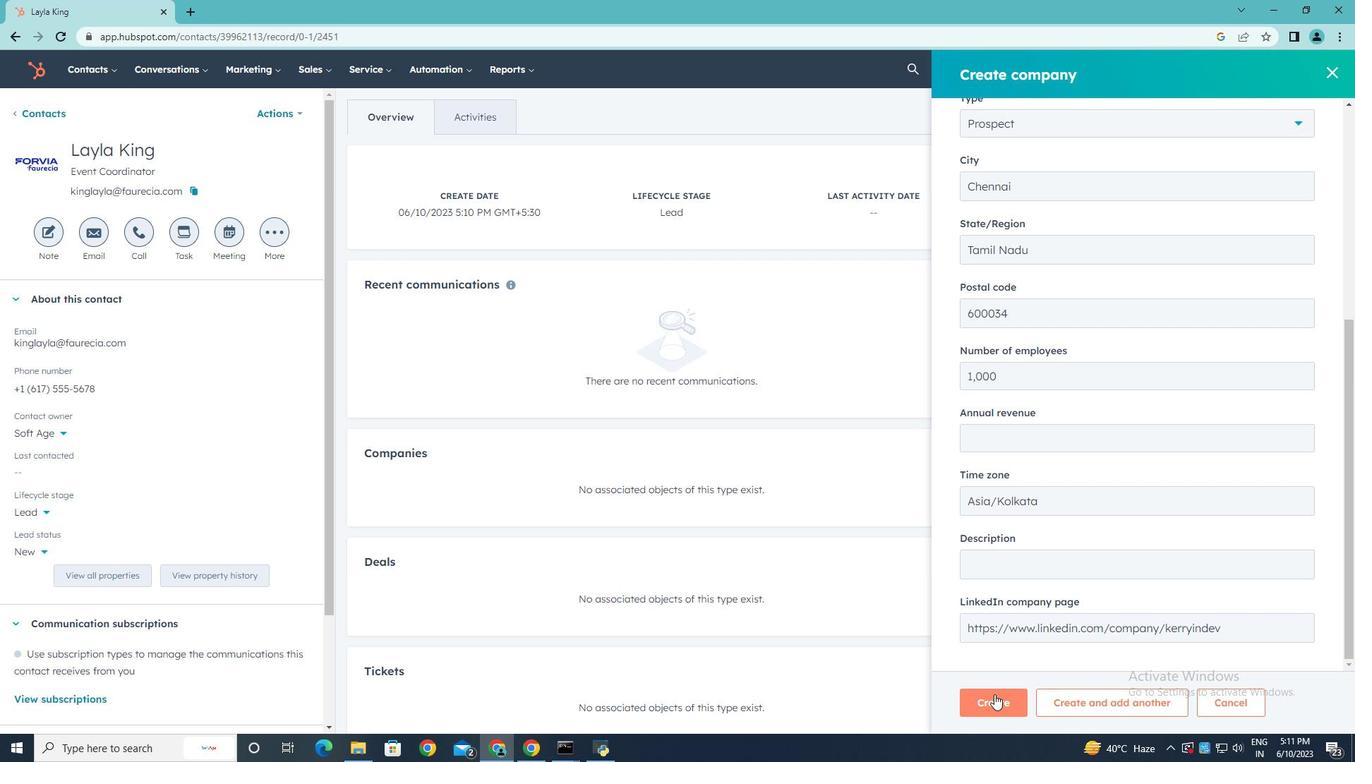 
Action: Mouse moved to (933, 455)
Screenshot: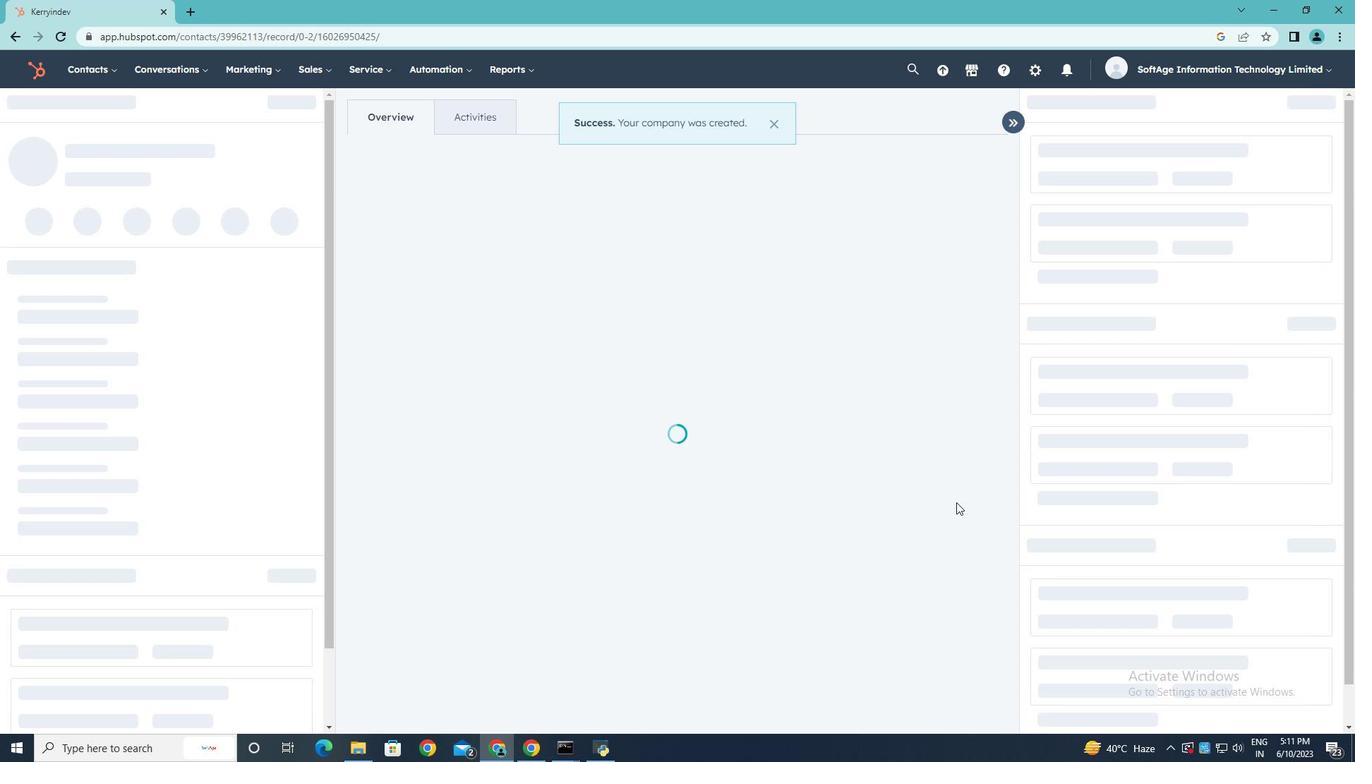 
